 Task: Look for space in Dawei, Myanmar from 5th July, 2023 to 10th July, 2023 for 4 adults in price range Rs.9000 to Rs.14000. Place can be entire place with 2 bedrooms having 4 beds and 2 bathrooms. Property type can be house, flat, guest house. Amenities needed are: washing machine. Booking option can be shelf check-in. Required host language is English.
Action: Mouse moved to (583, 119)
Screenshot: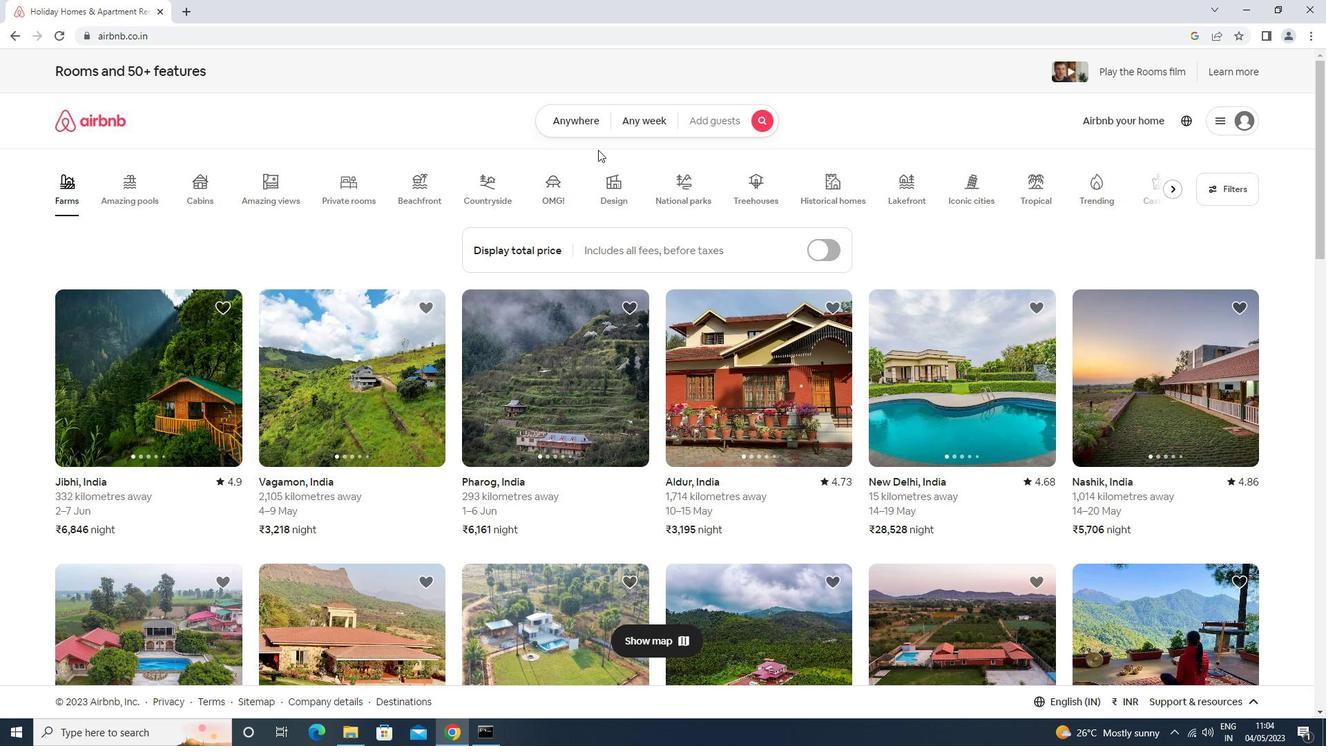 
Action: Mouse pressed left at (583, 119)
Screenshot: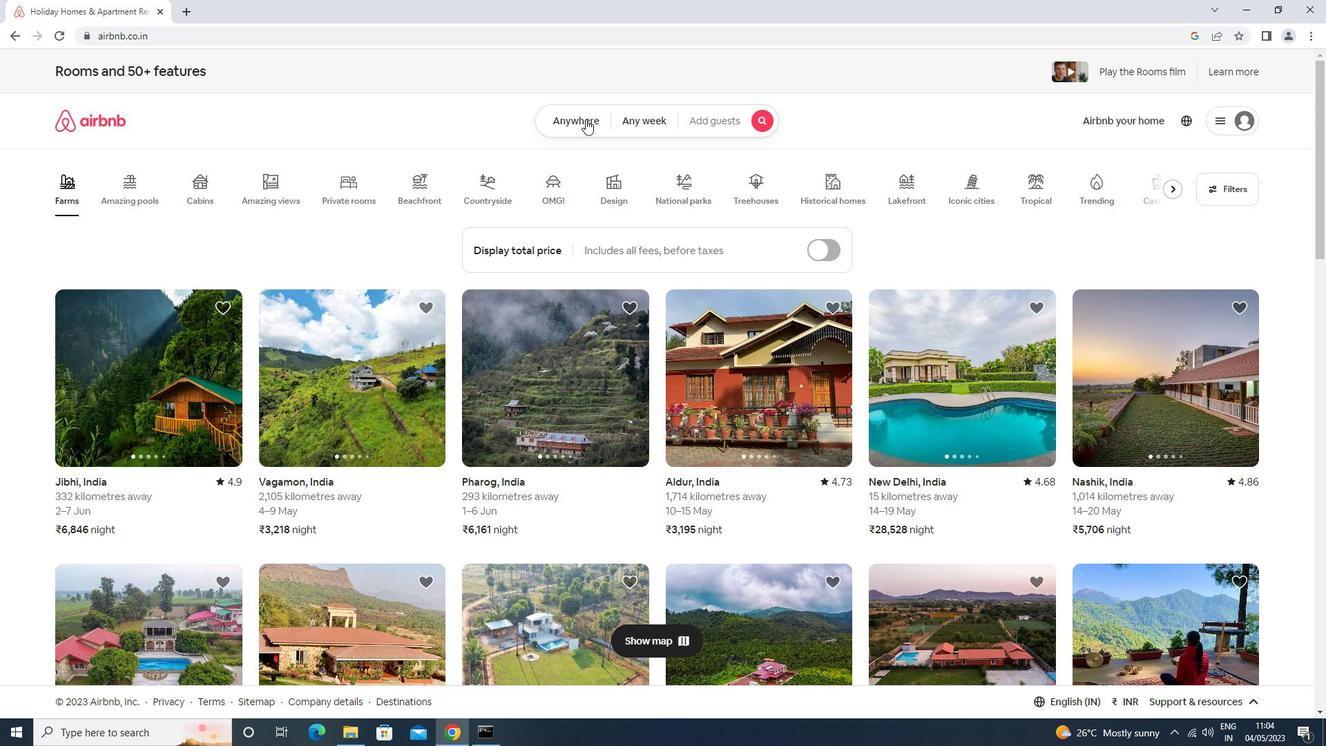 
Action: Mouse moved to (477, 177)
Screenshot: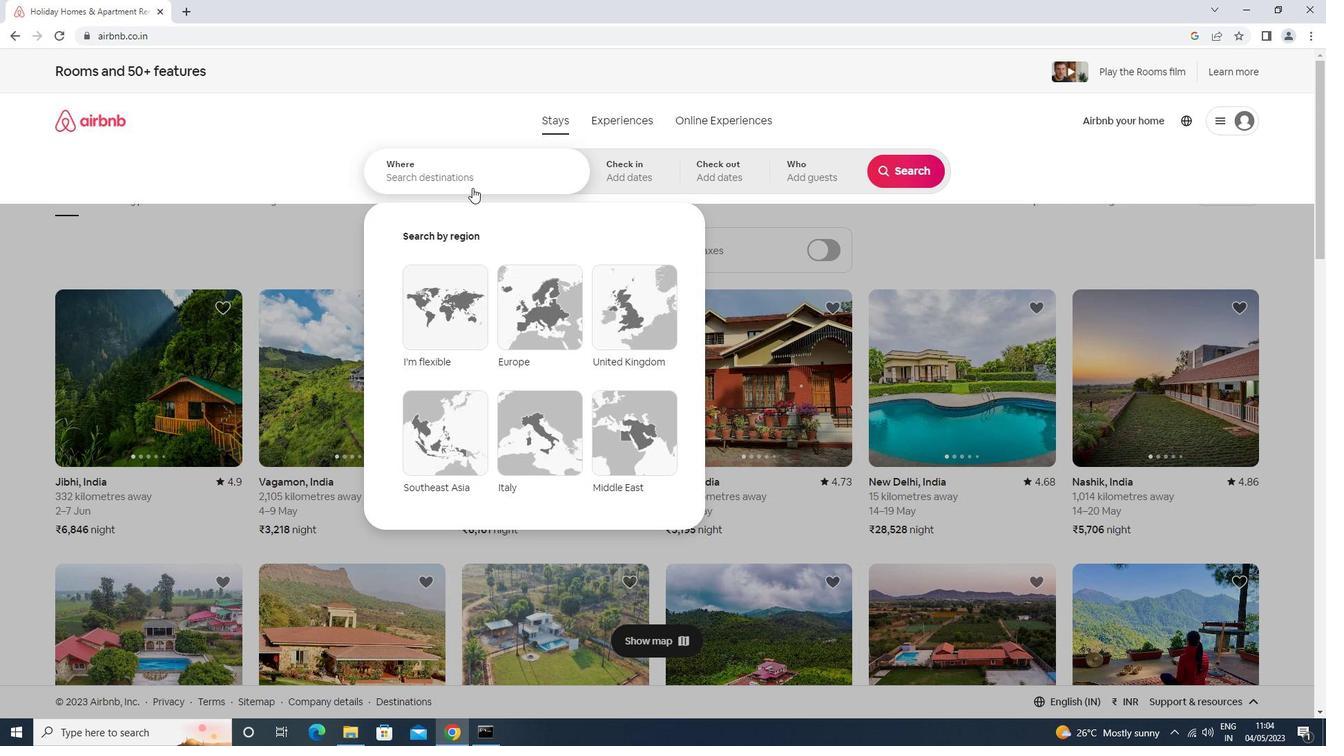 
Action: Mouse pressed left at (477, 177)
Screenshot: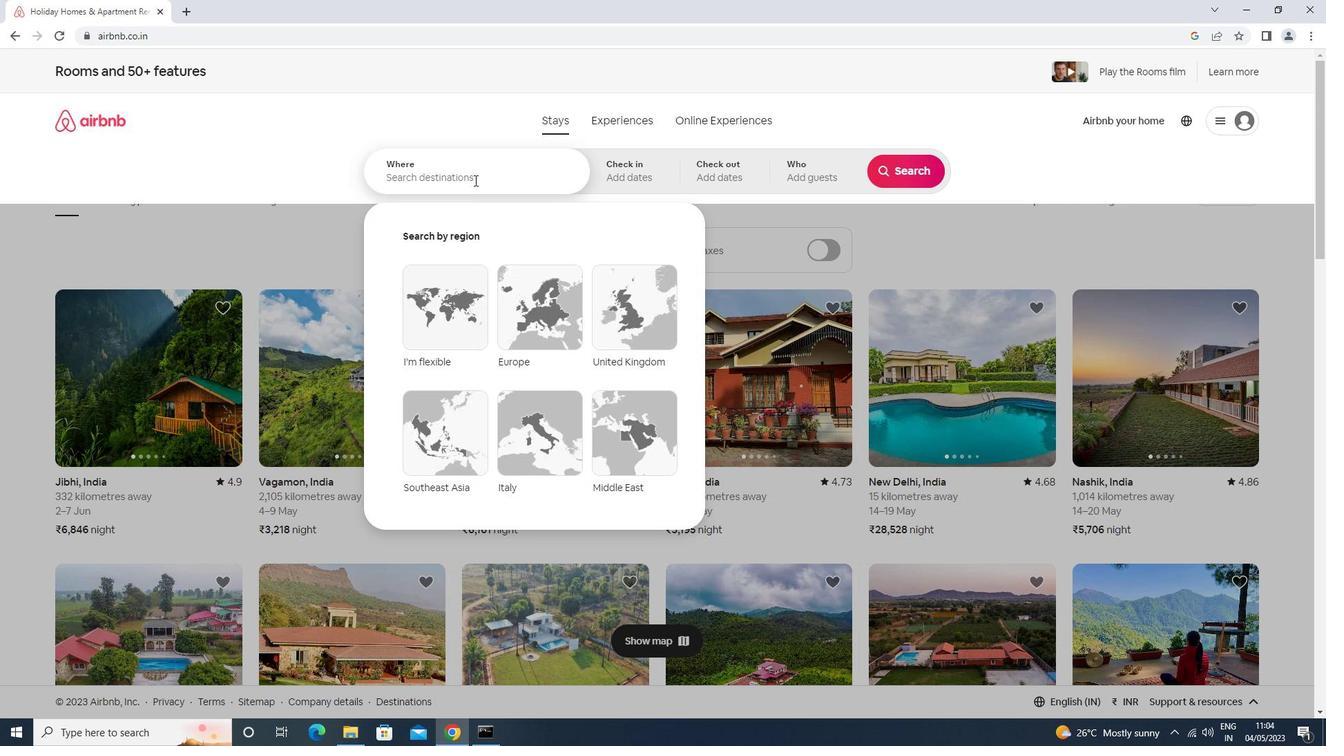 
Action: Key pressed <Key.caps_lock>d<Key.caps_lock>awai<Key.enter>
Screenshot: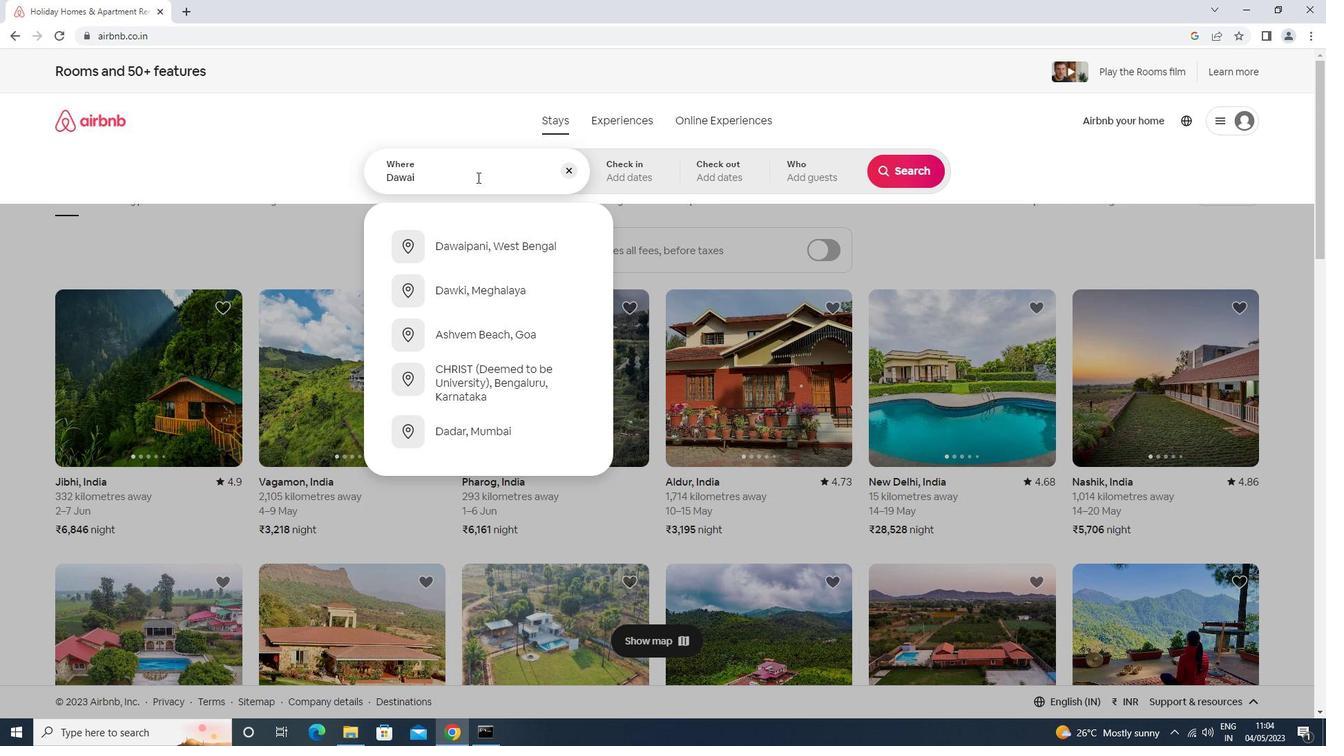 
Action: Mouse moved to (904, 281)
Screenshot: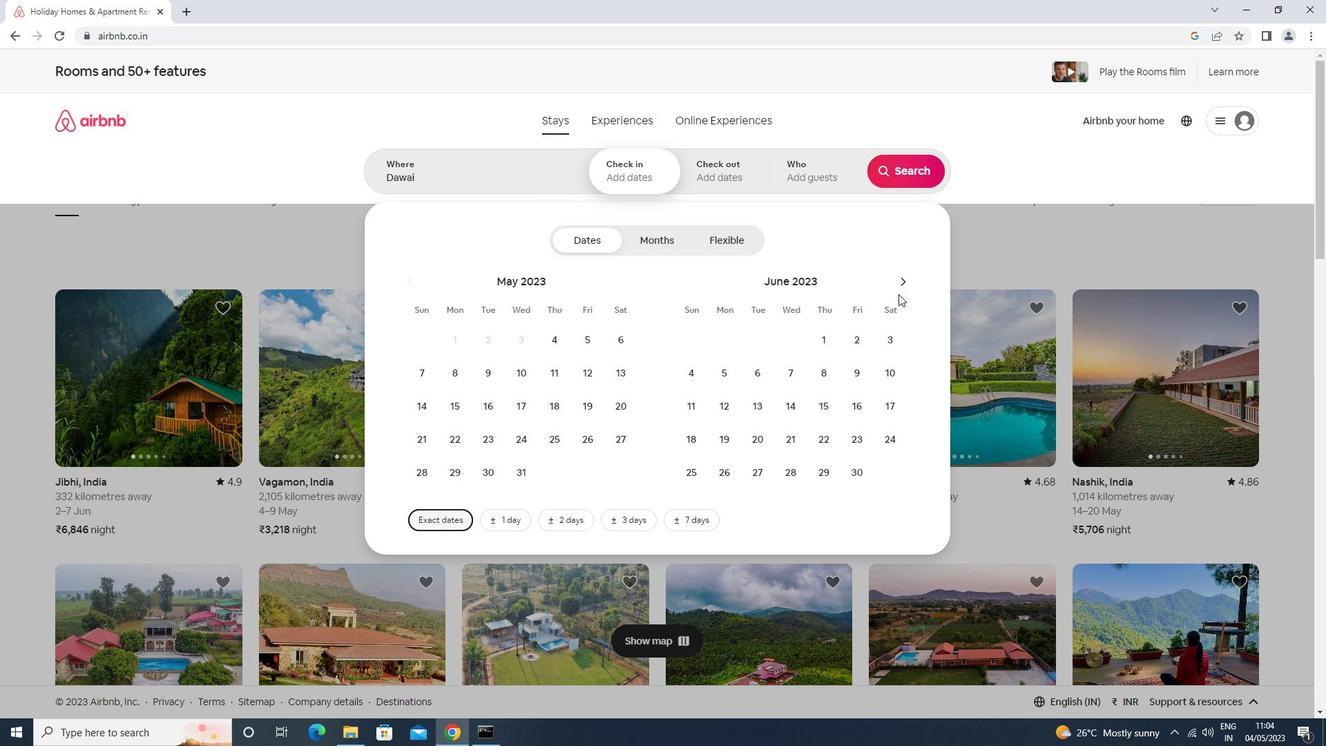
Action: Mouse pressed left at (904, 281)
Screenshot: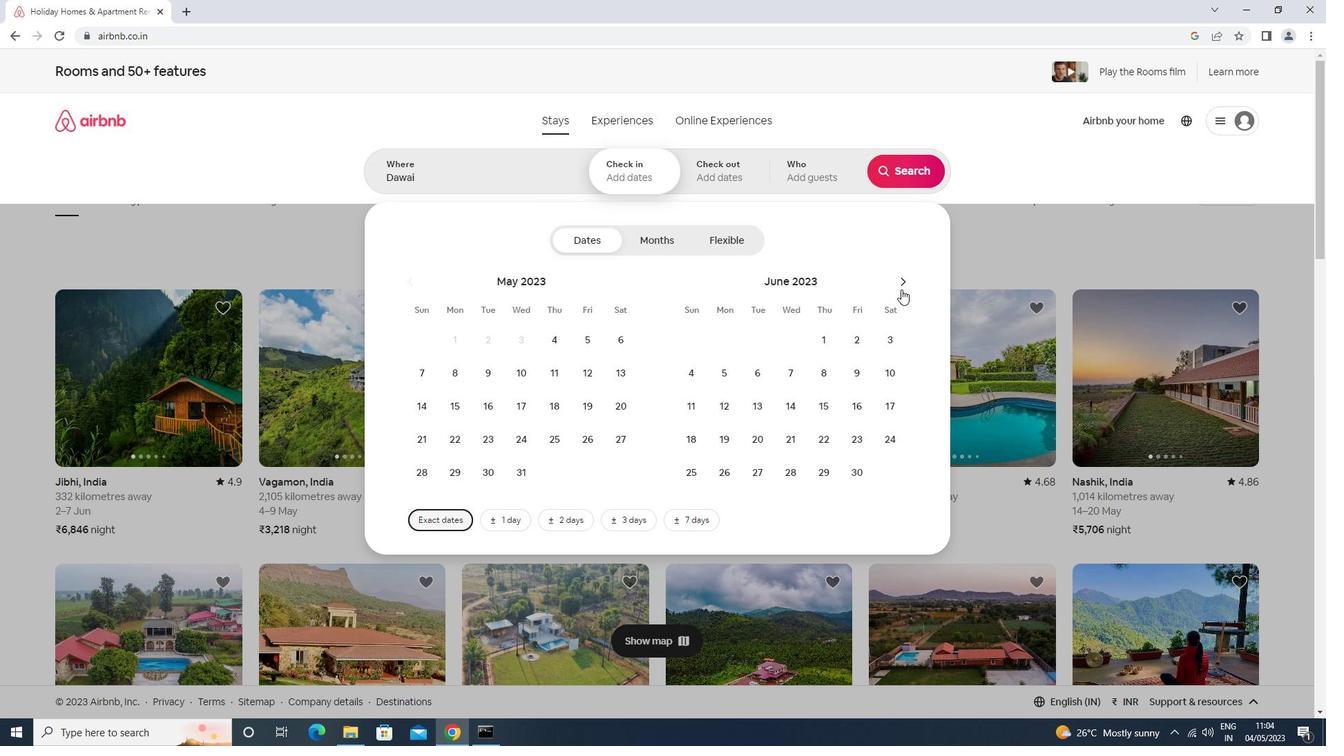 
Action: Mouse moved to (778, 371)
Screenshot: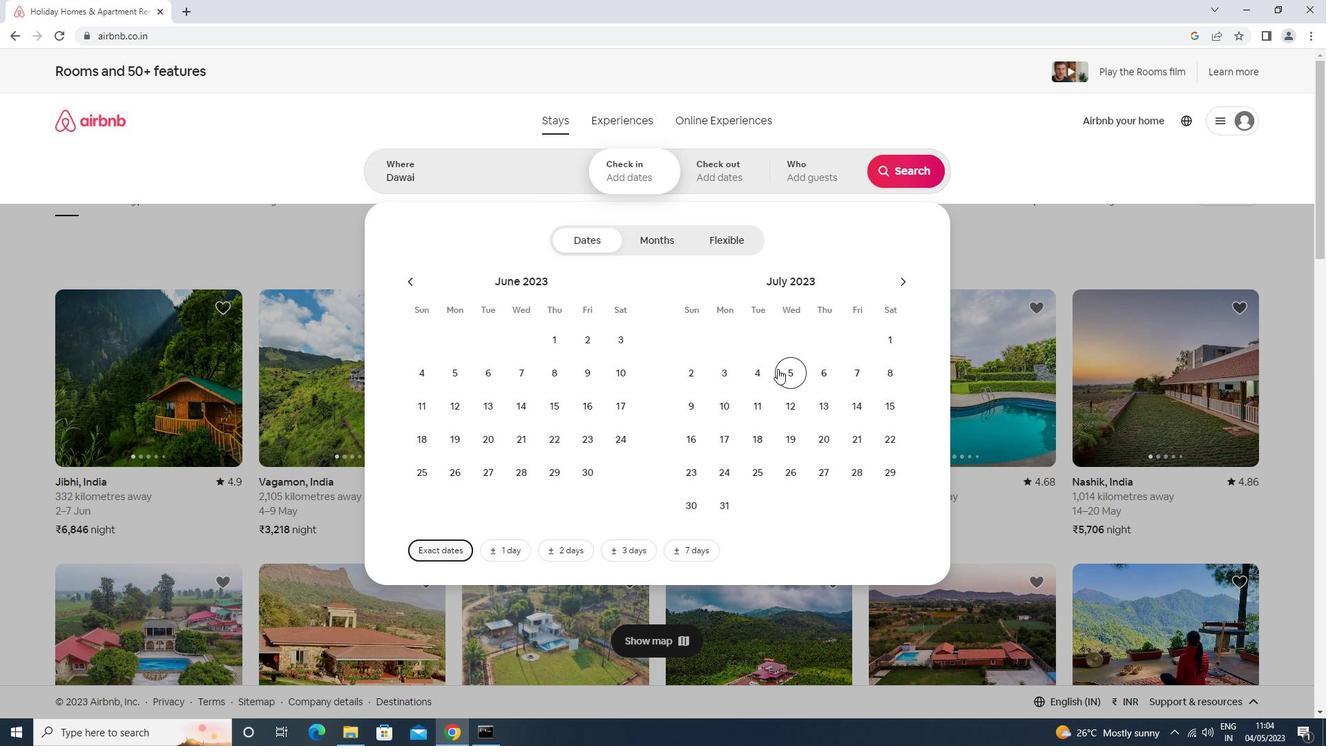 
Action: Mouse pressed left at (778, 371)
Screenshot: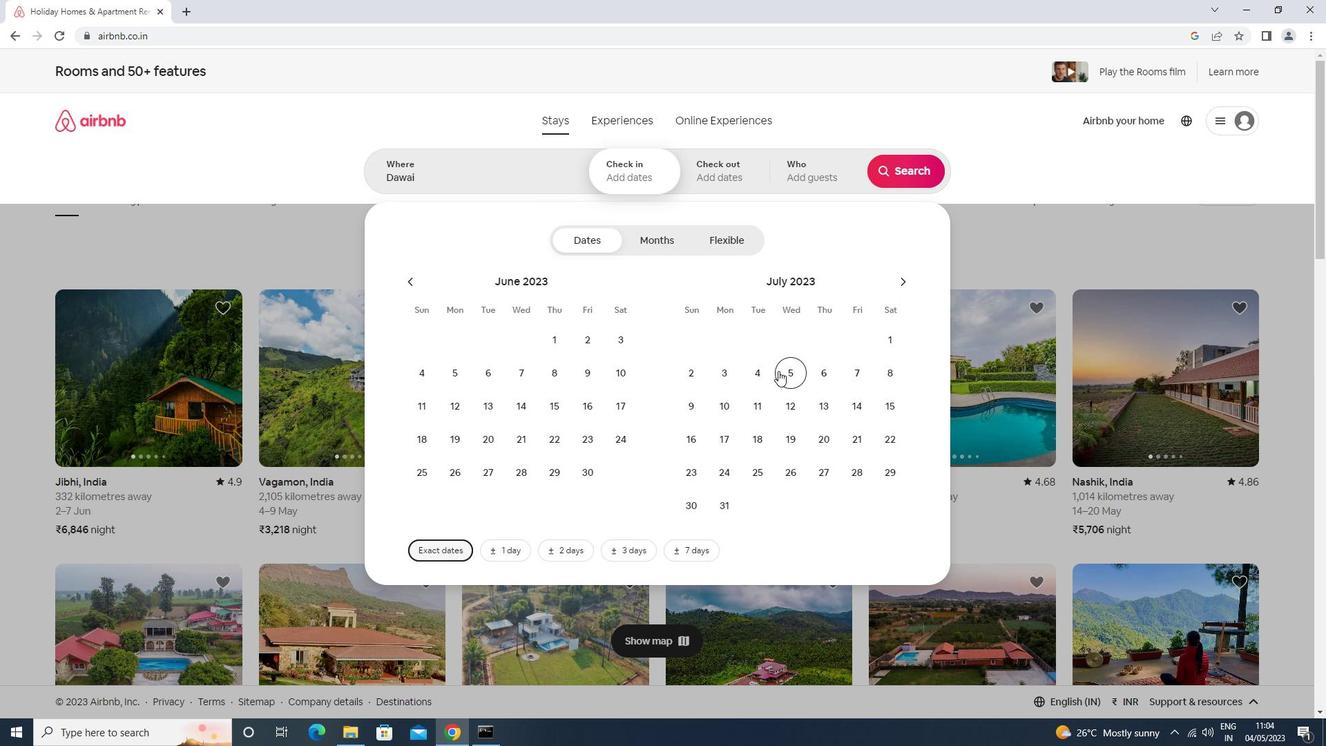 
Action: Mouse moved to (721, 403)
Screenshot: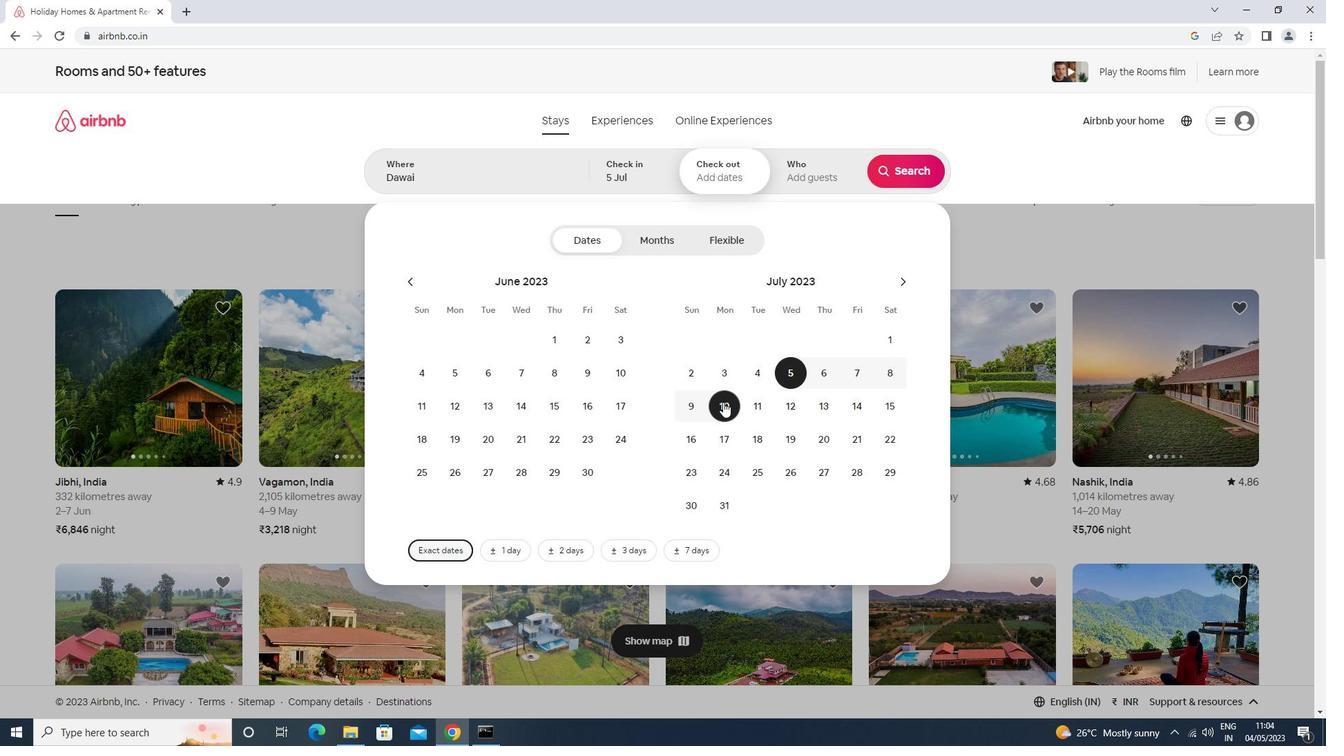
Action: Mouse pressed left at (721, 403)
Screenshot: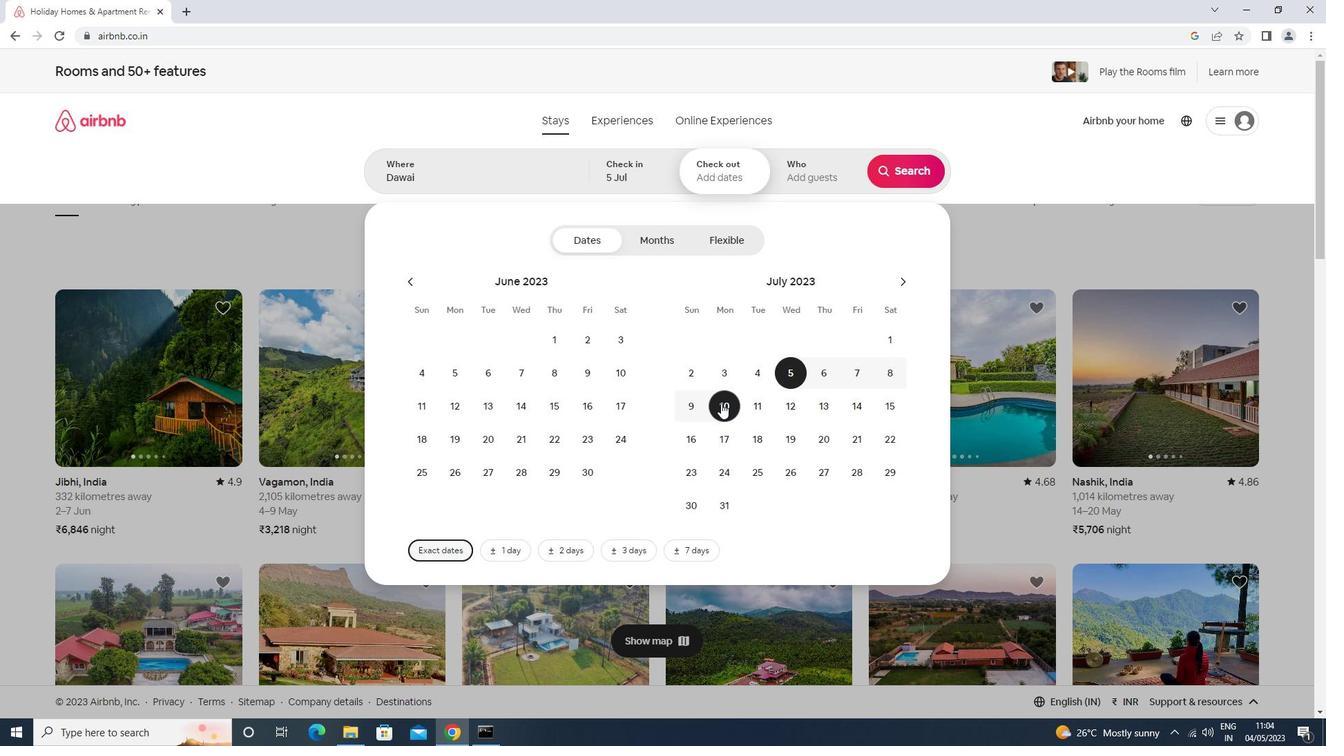 
Action: Mouse moved to (795, 189)
Screenshot: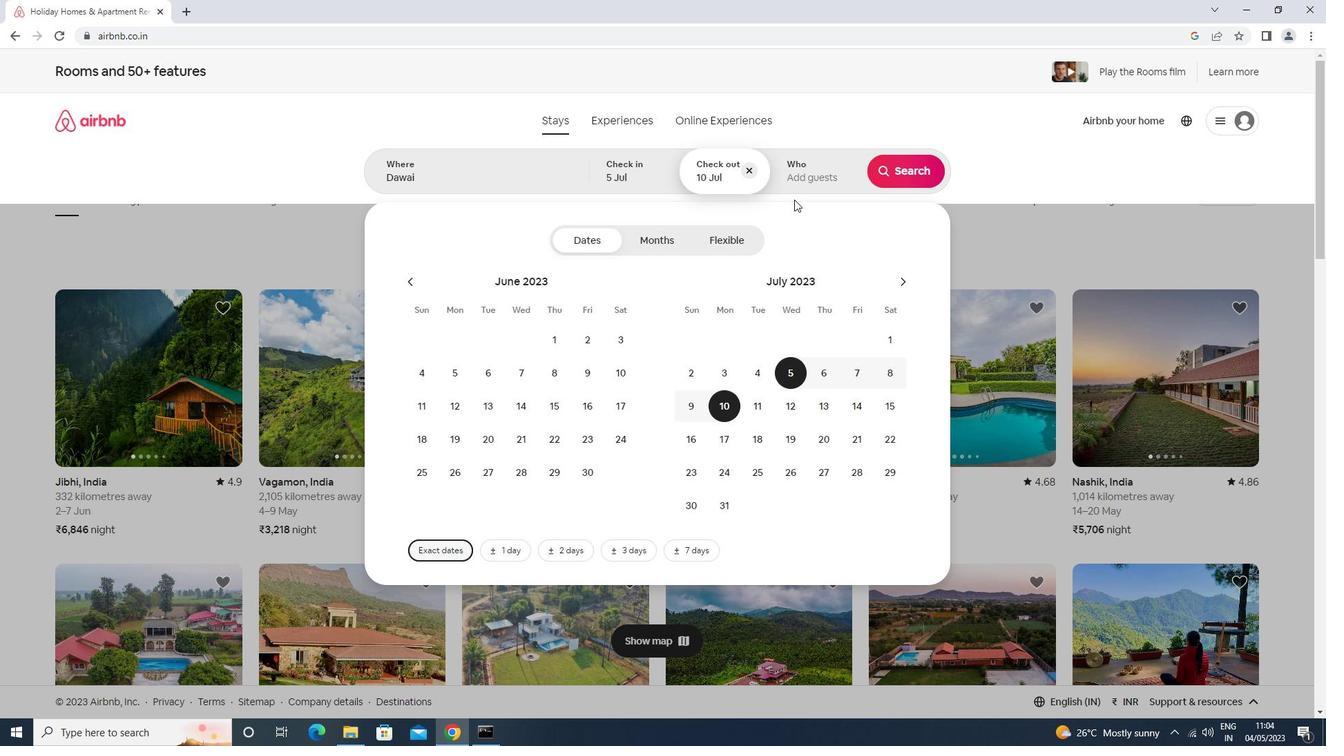 
Action: Mouse pressed left at (795, 189)
Screenshot: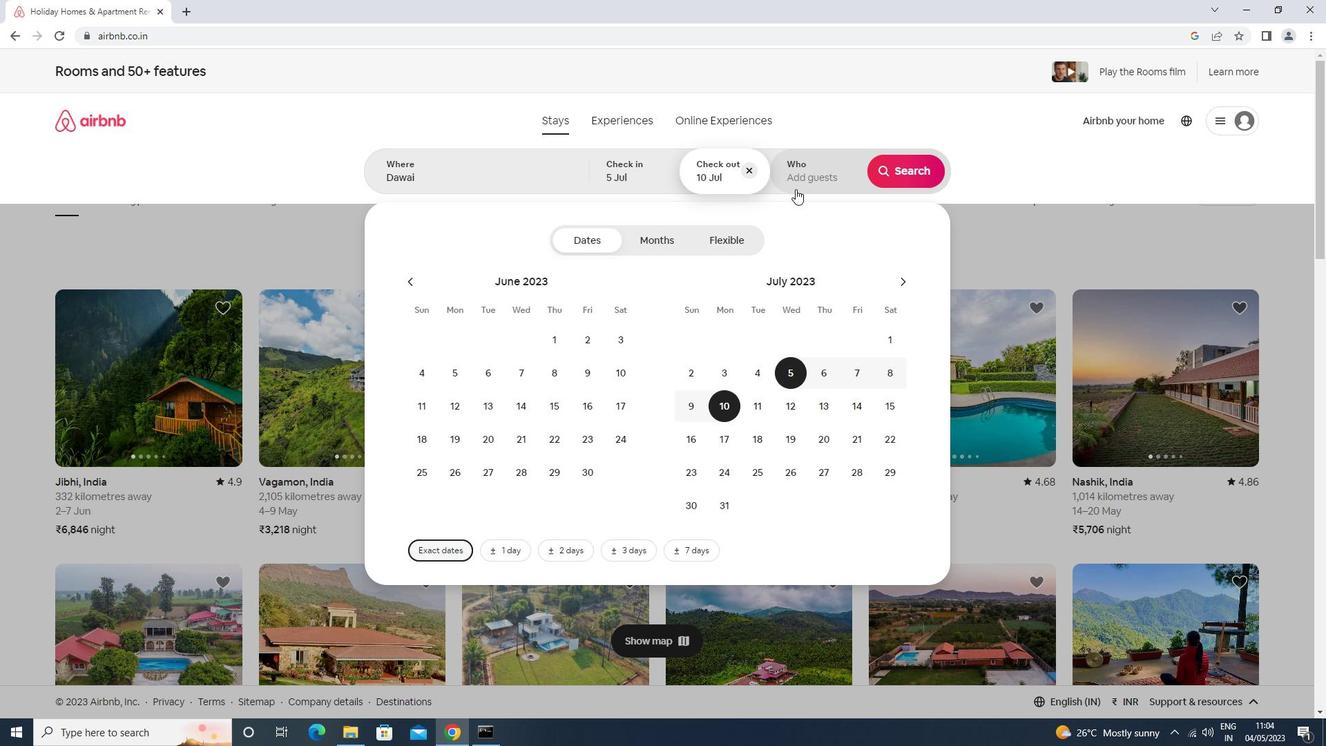 
Action: Mouse moved to (912, 246)
Screenshot: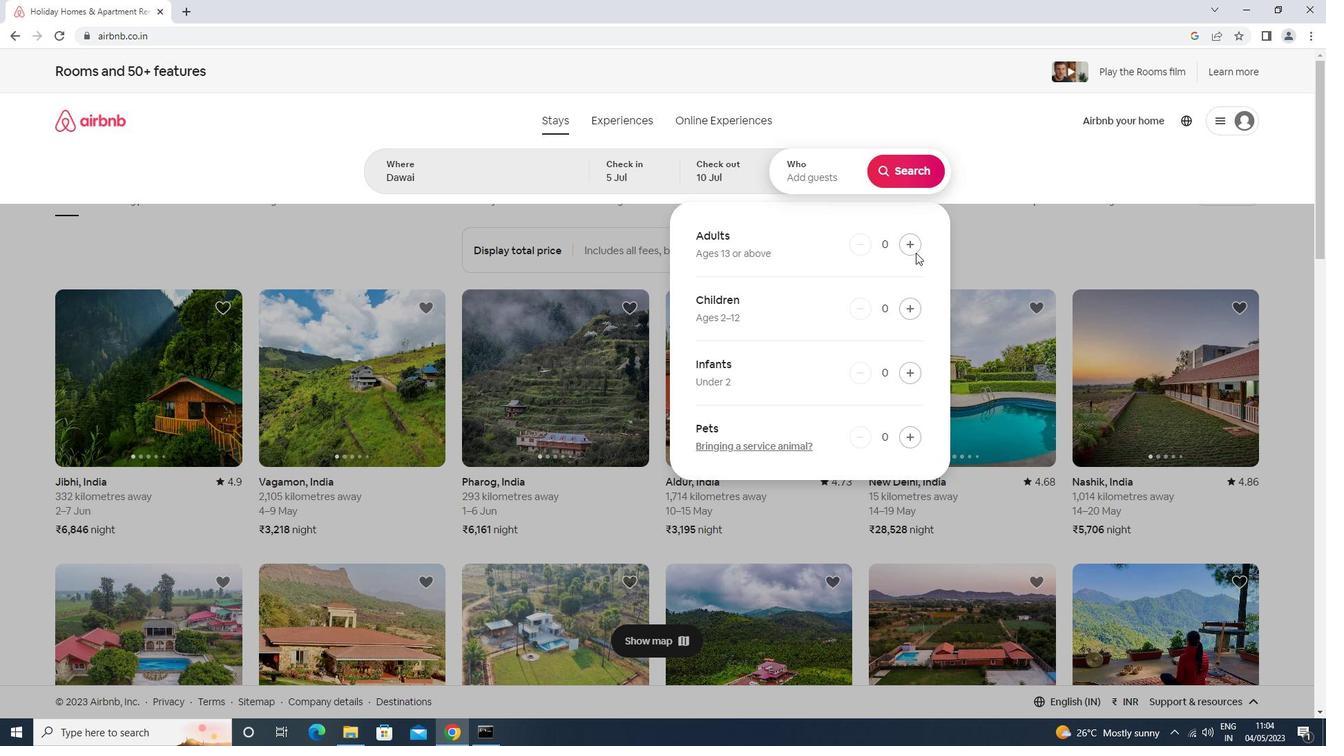 
Action: Mouse pressed left at (912, 246)
Screenshot: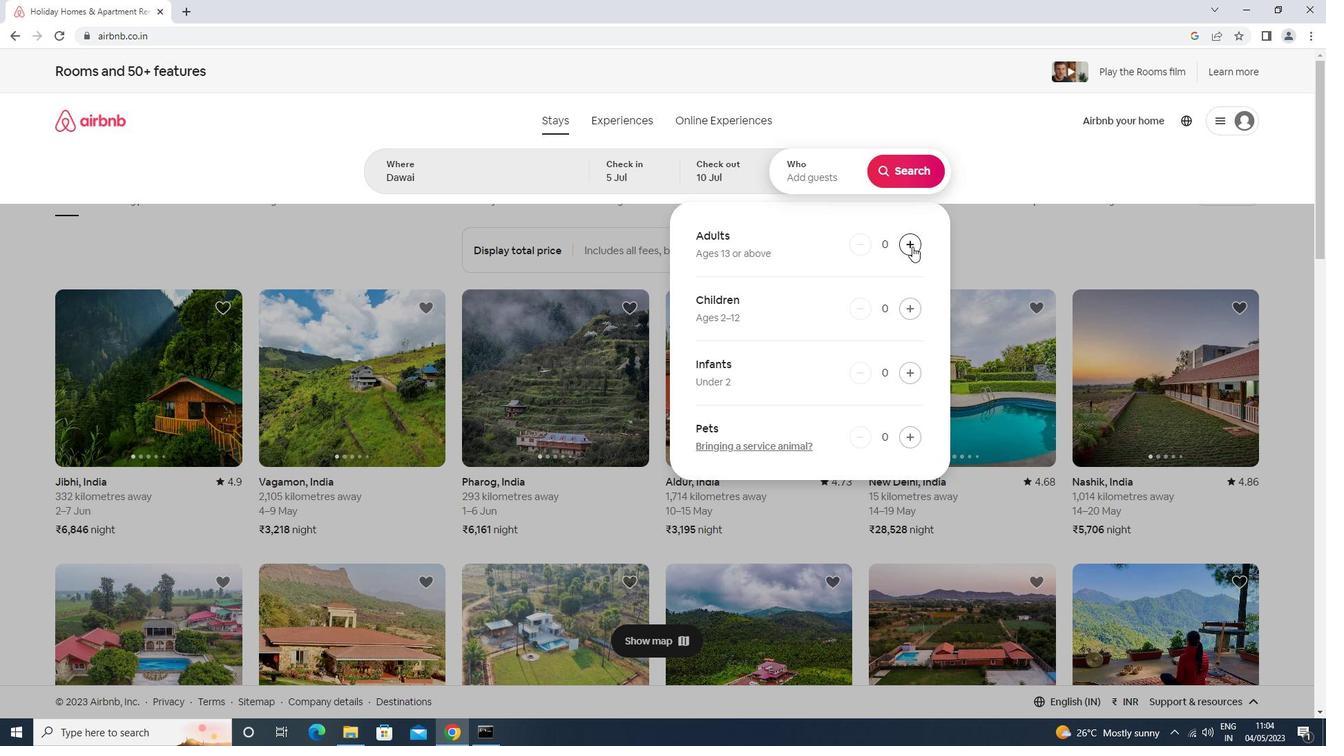 
Action: Mouse pressed left at (912, 246)
Screenshot: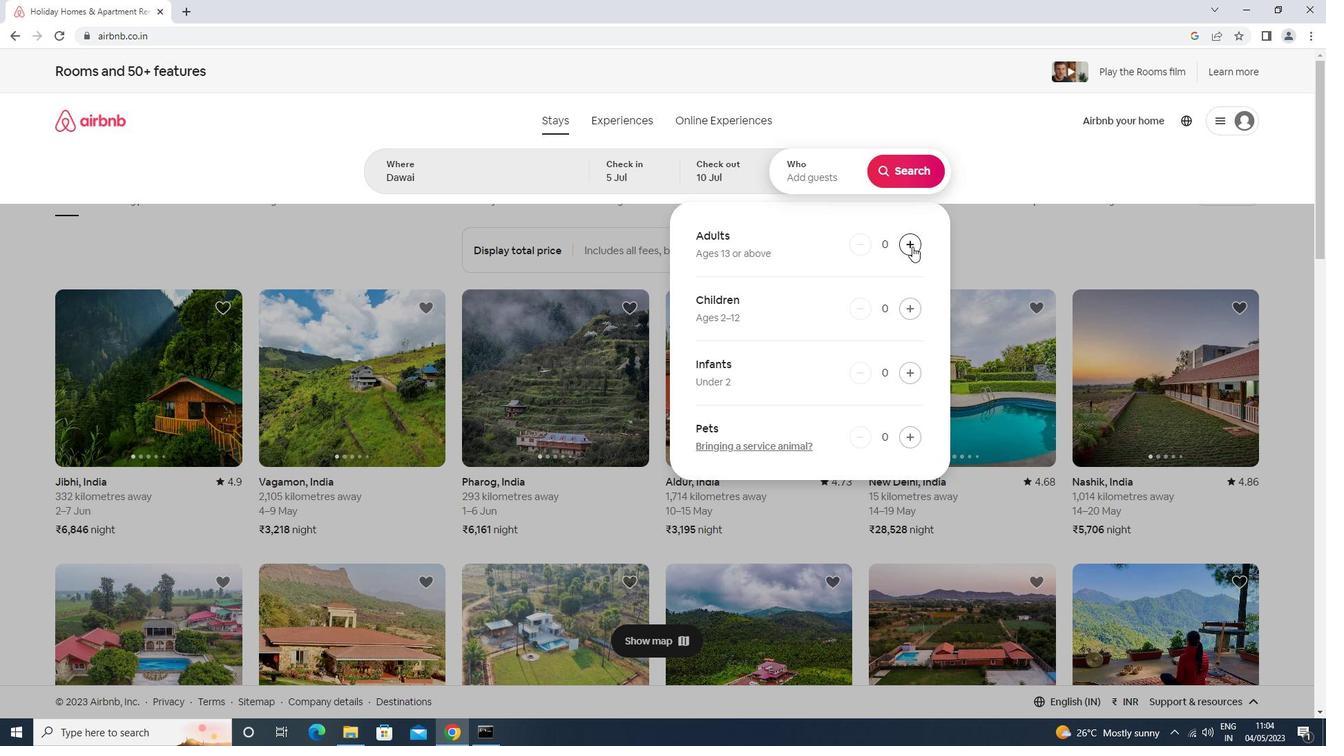 
Action: Mouse pressed left at (912, 246)
Screenshot: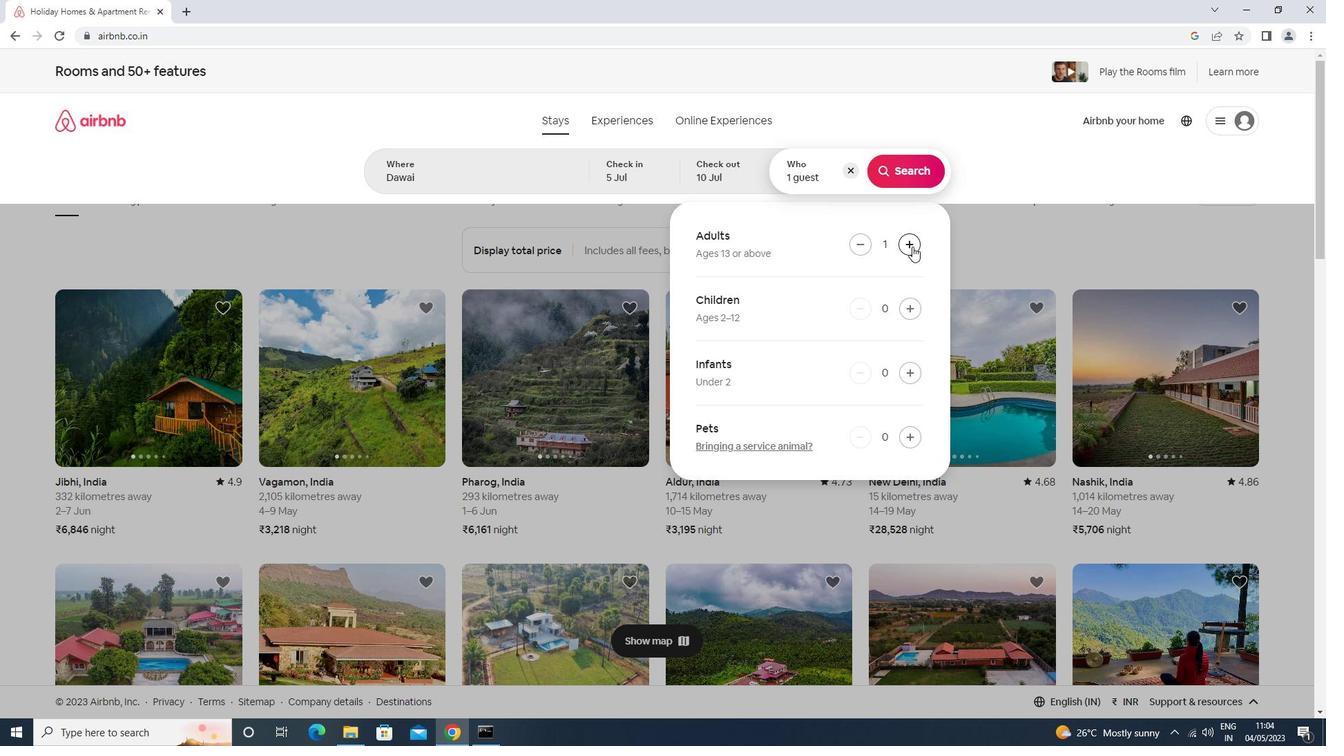 
Action: Mouse pressed left at (912, 246)
Screenshot: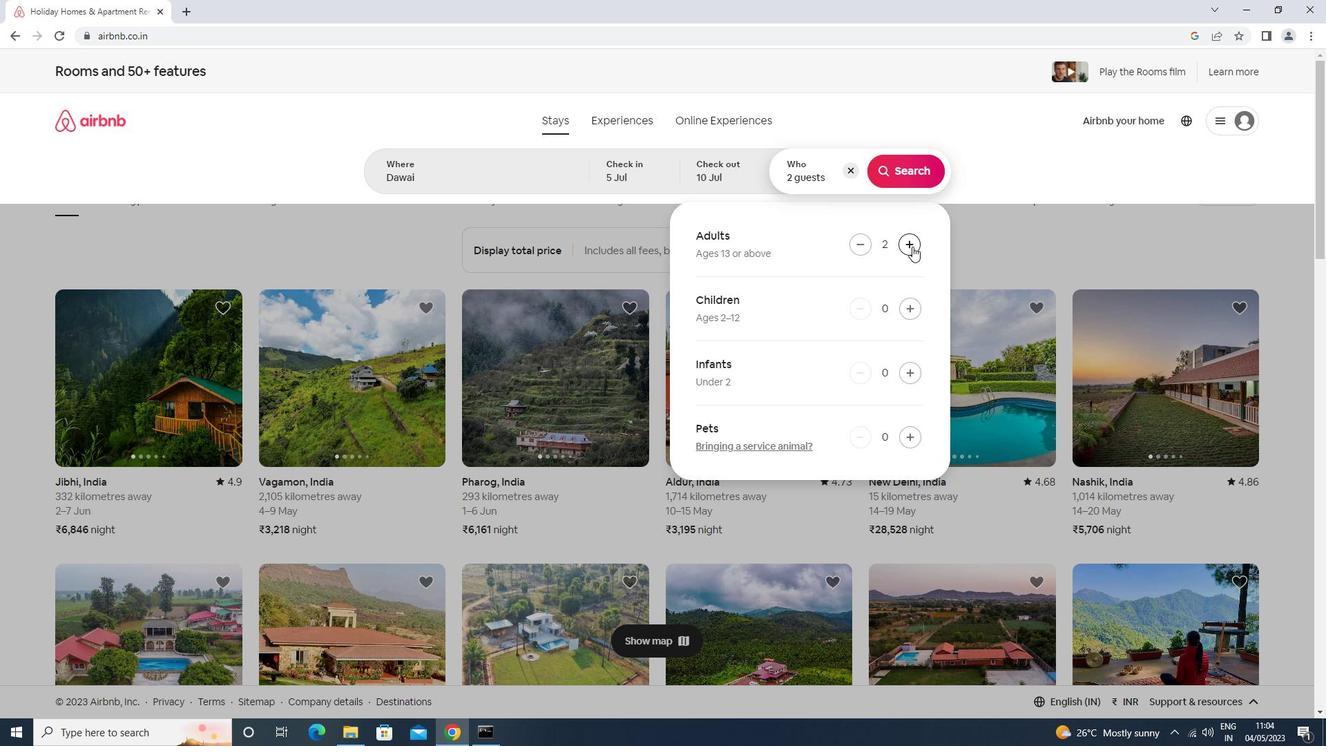 
Action: Mouse moved to (907, 168)
Screenshot: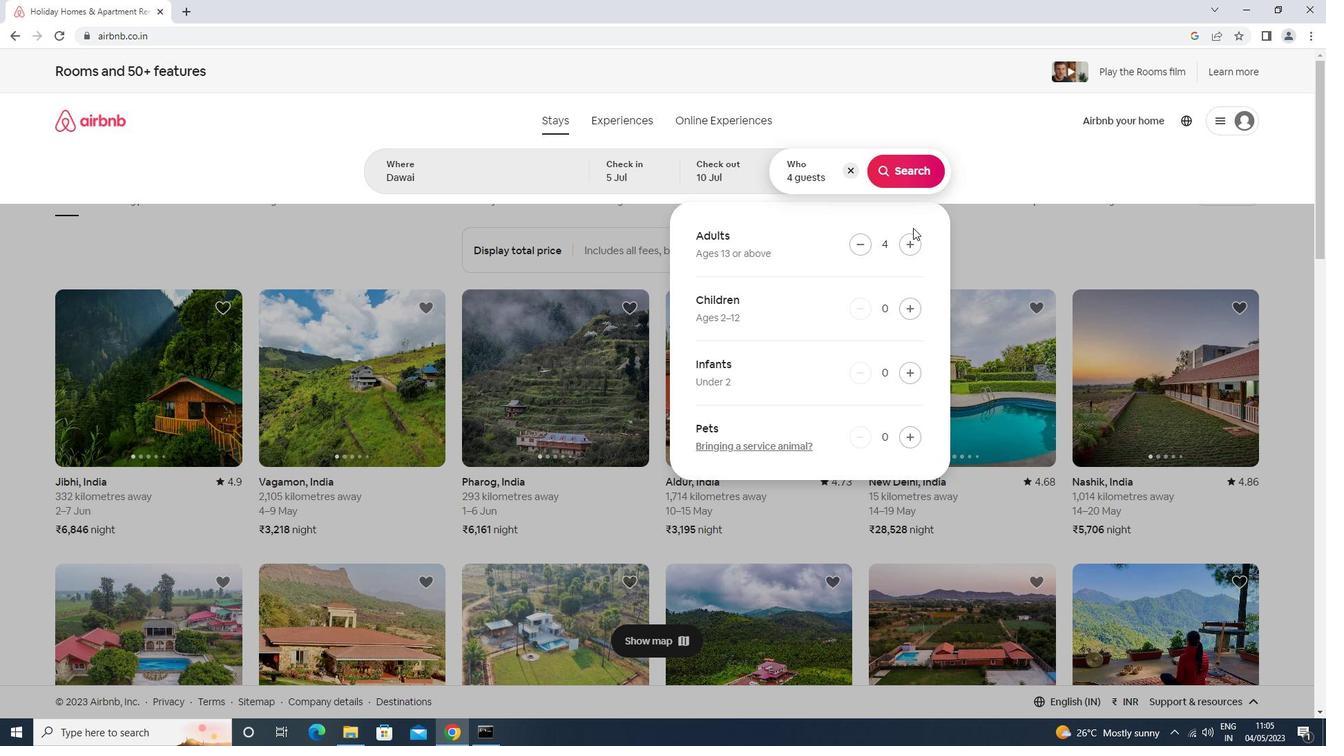 
Action: Mouse pressed left at (907, 168)
Screenshot: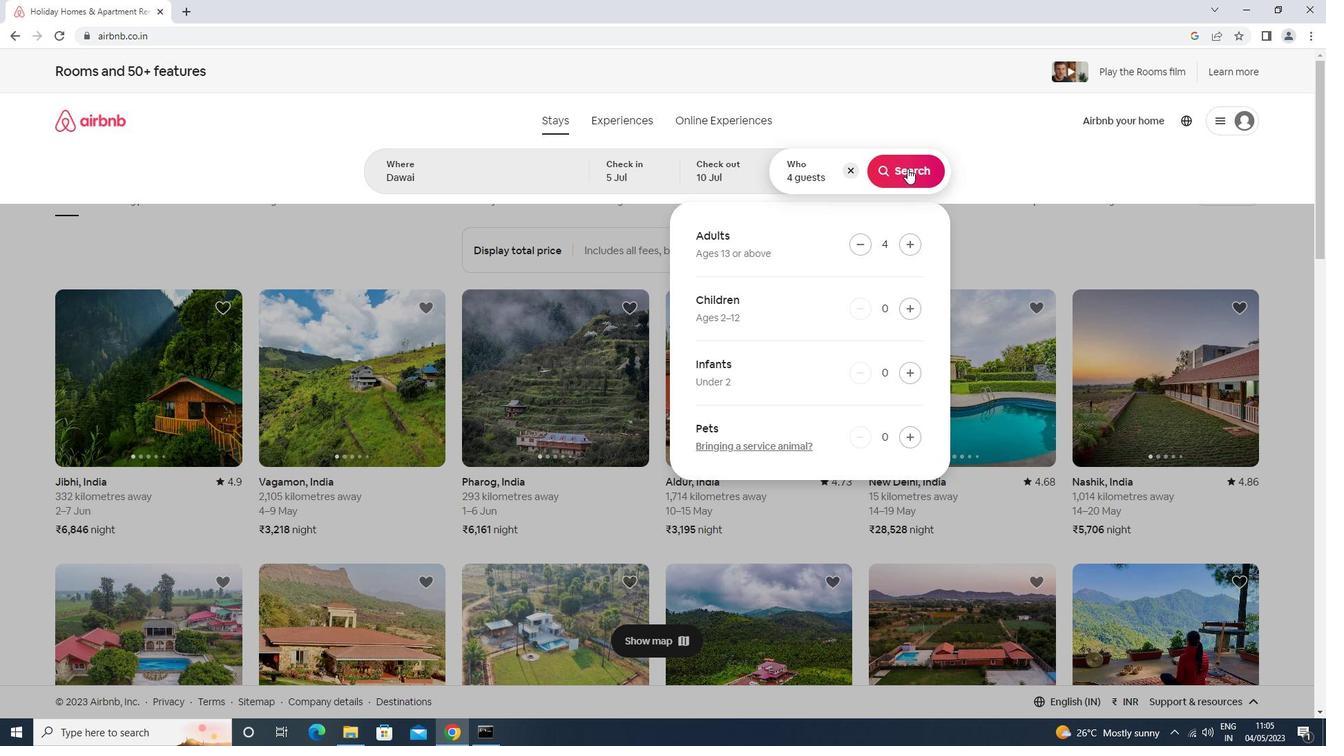 
Action: Mouse moved to (1267, 131)
Screenshot: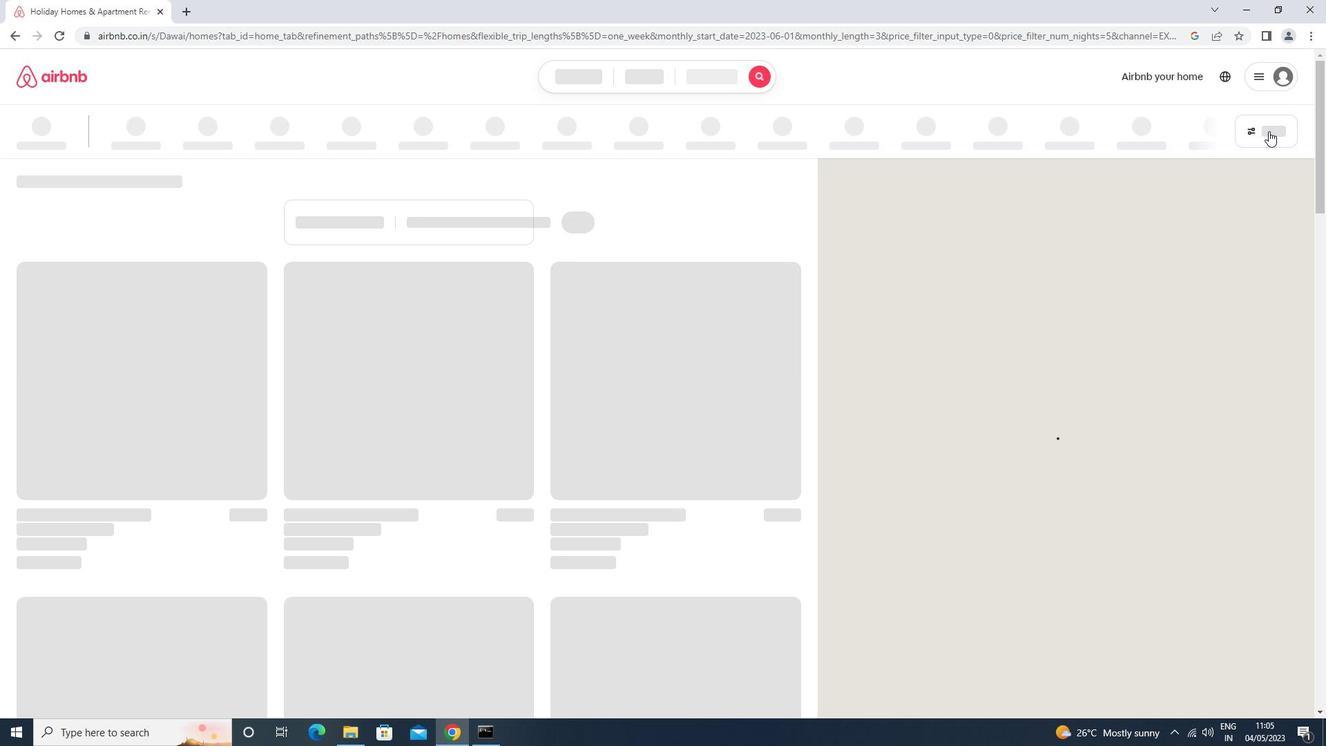 
Action: Mouse pressed left at (1267, 131)
Screenshot: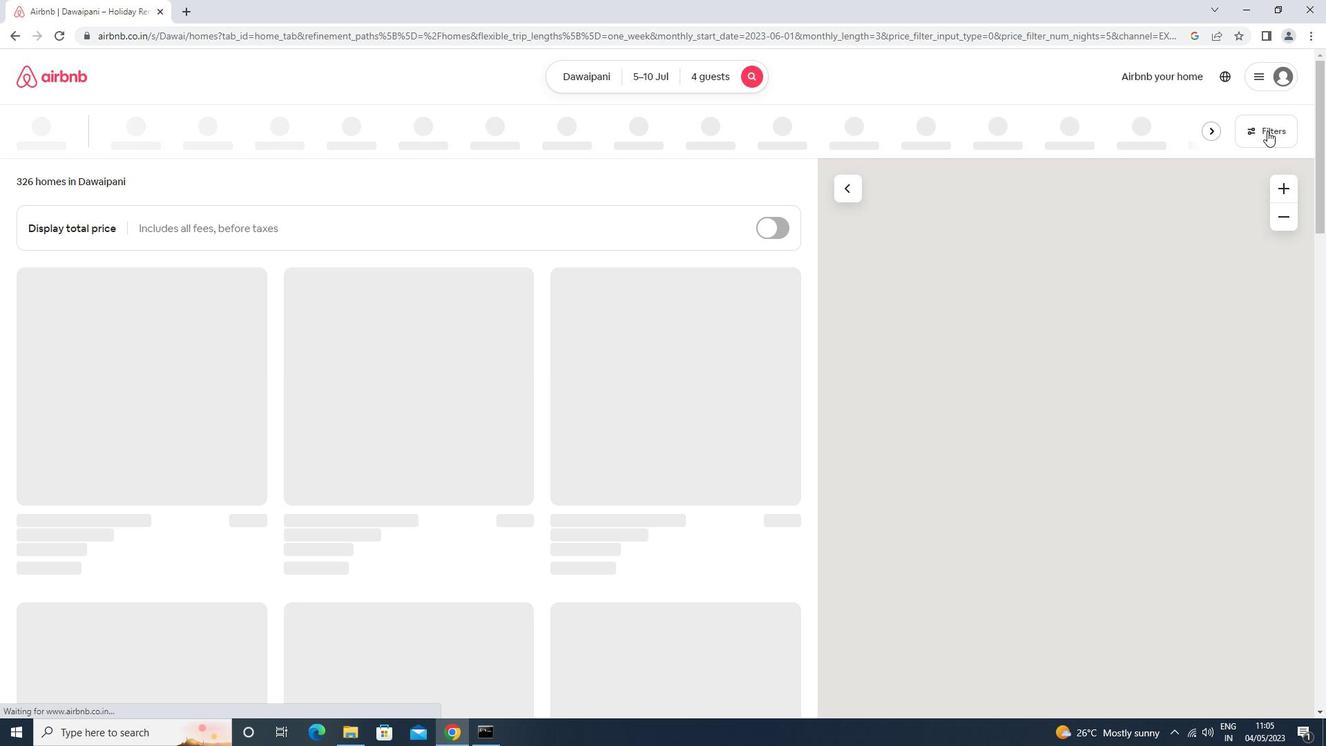 
Action: Mouse moved to (585, 304)
Screenshot: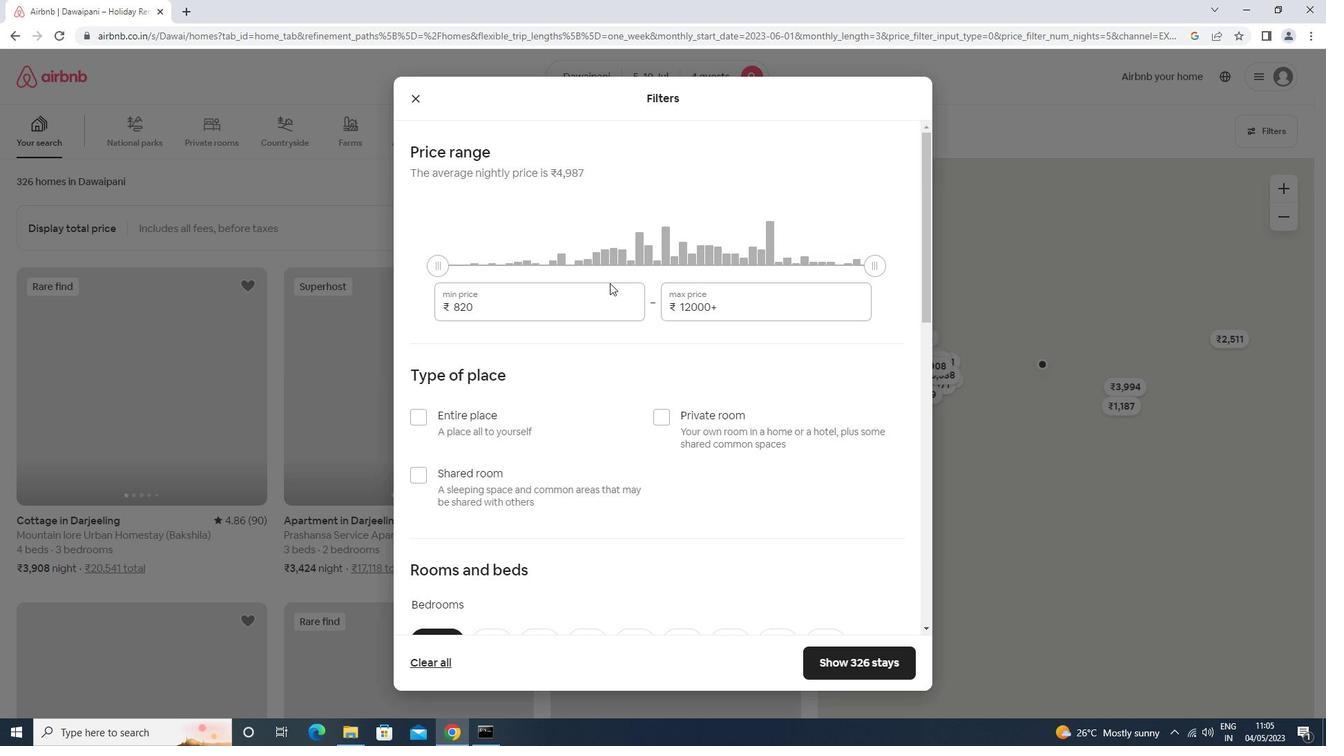 
Action: Mouse pressed left at (585, 304)
Screenshot: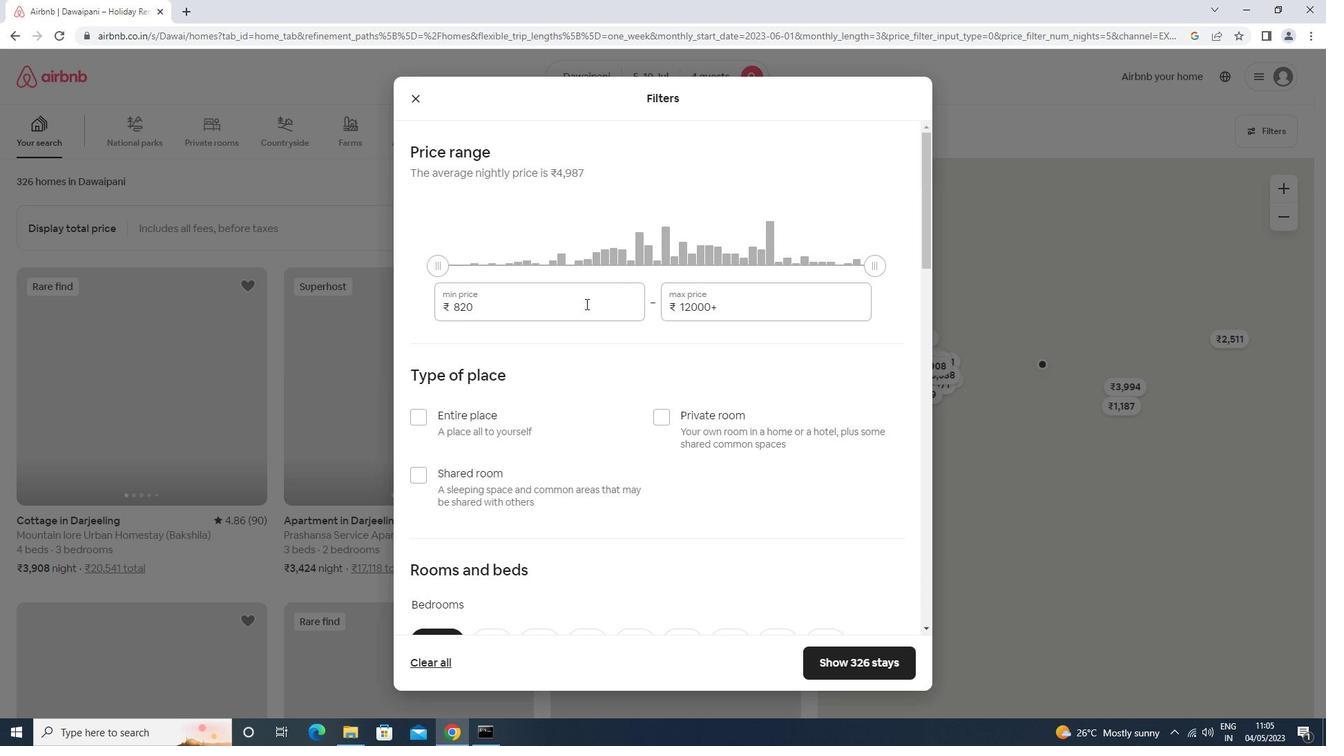 
Action: Mouse moved to (583, 304)
Screenshot: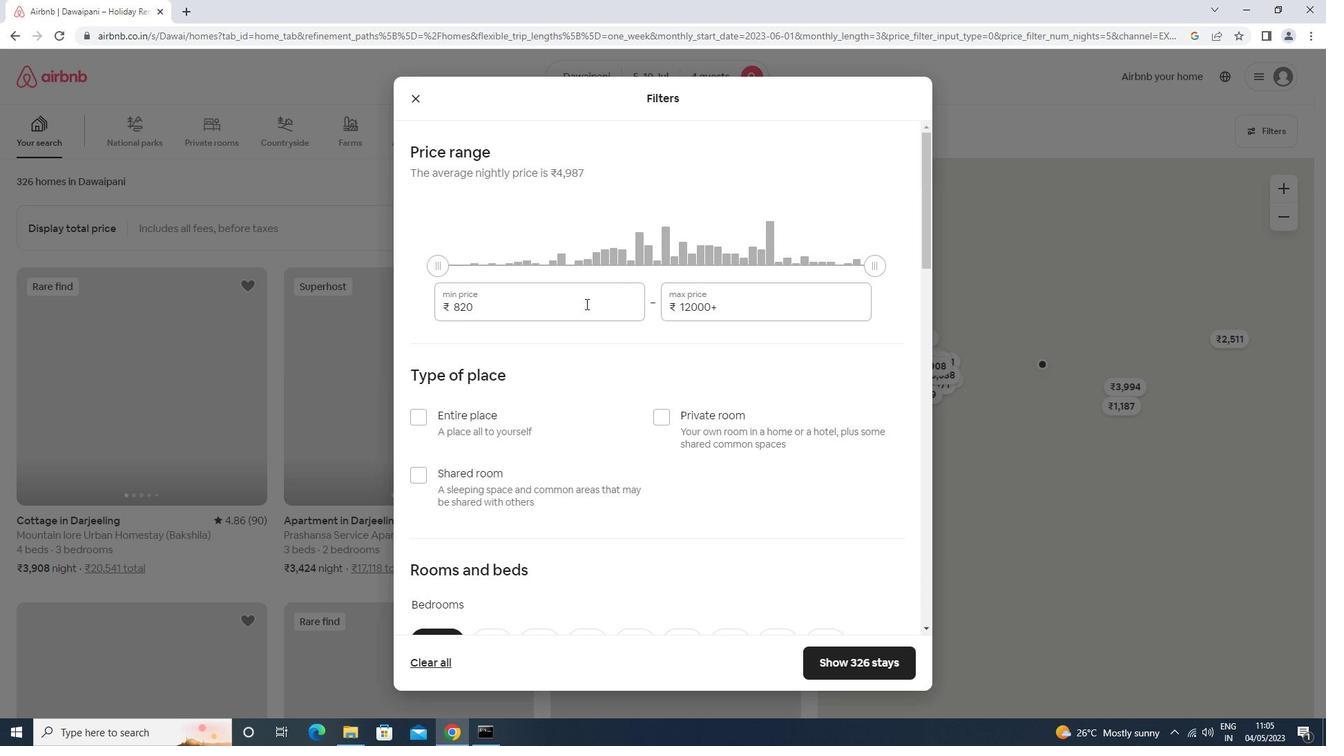 
Action: Key pressed <Key.backspace><Key.backspace><Key.backspace><Key.backspace>9000<Key.tab>14000
Screenshot: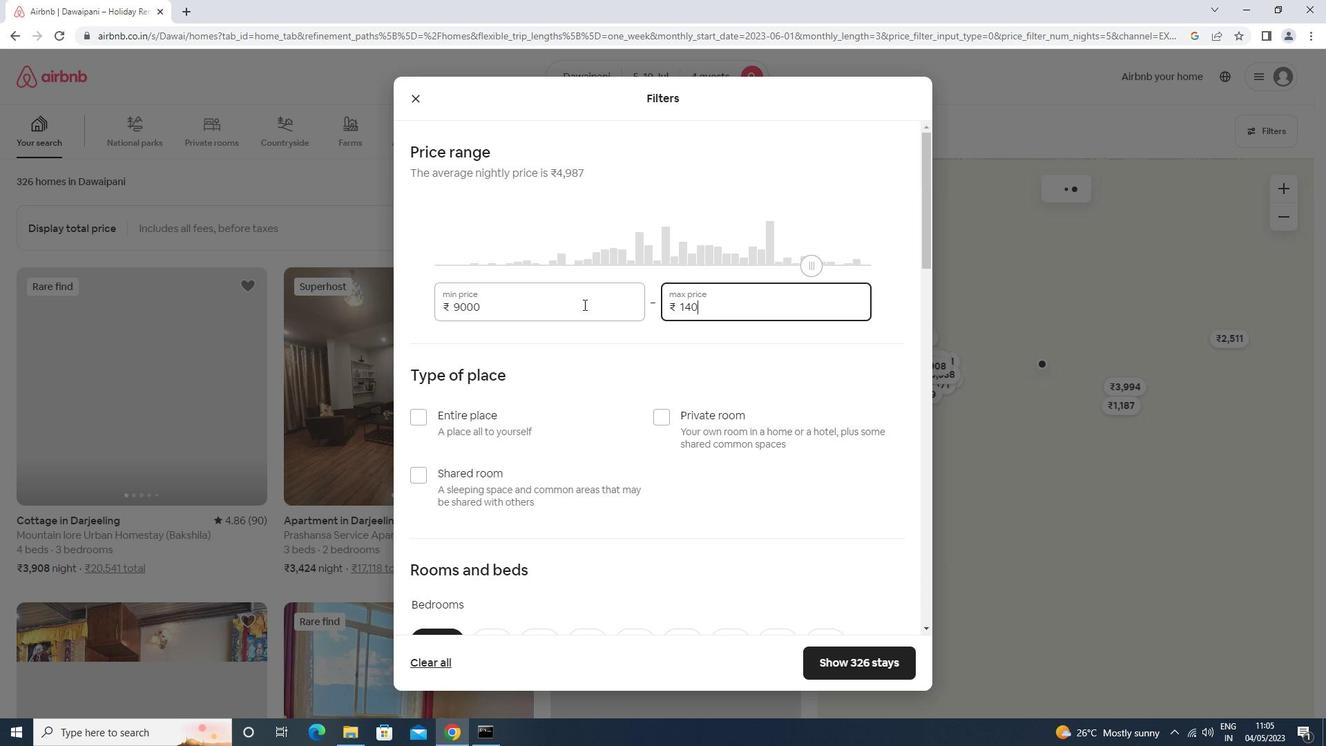 
Action: Mouse moved to (449, 411)
Screenshot: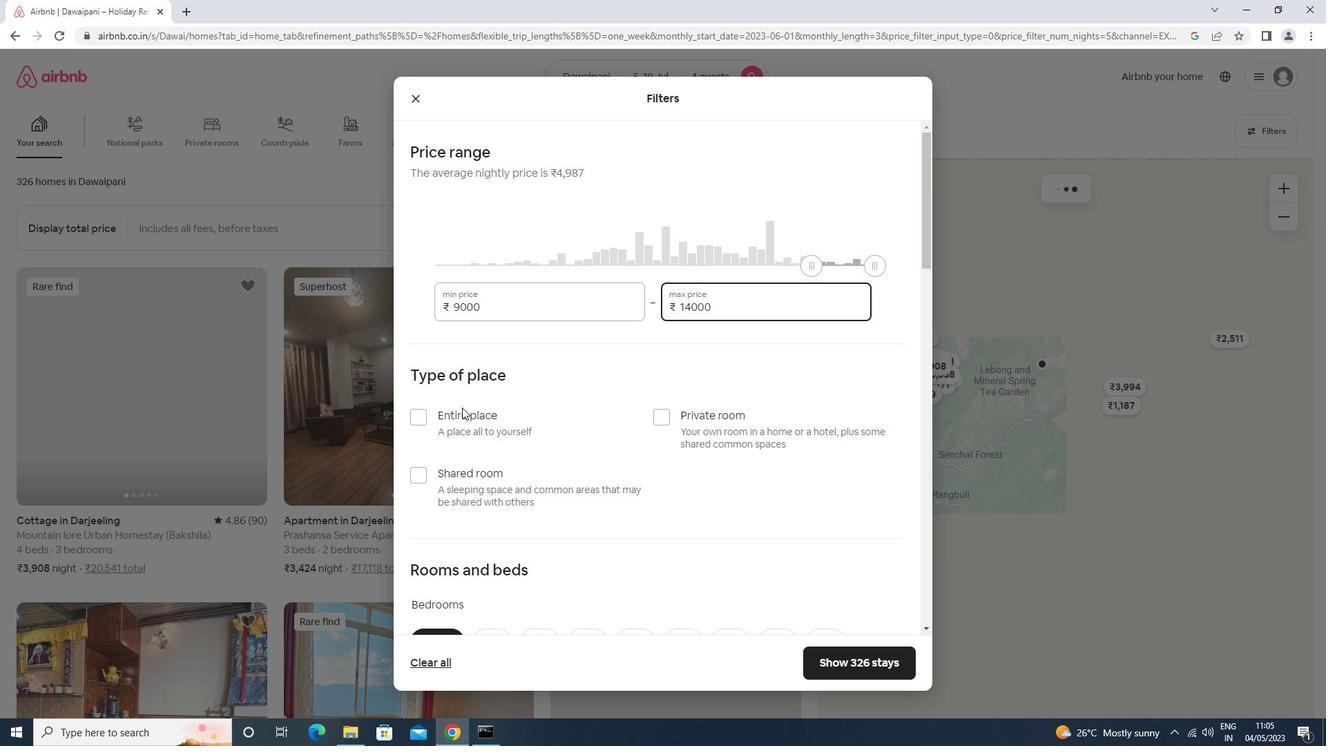
Action: Mouse pressed left at (449, 411)
Screenshot: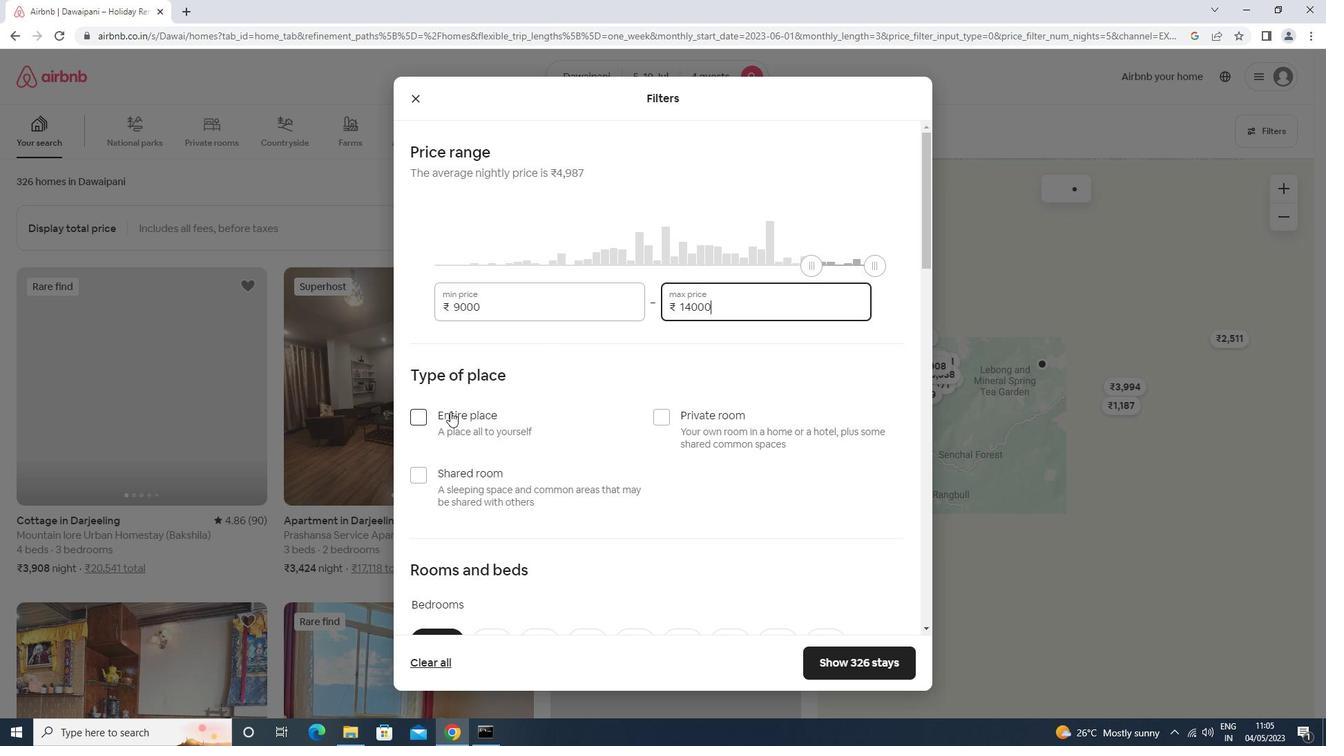 
Action: Mouse moved to (467, 406)
Screenshot: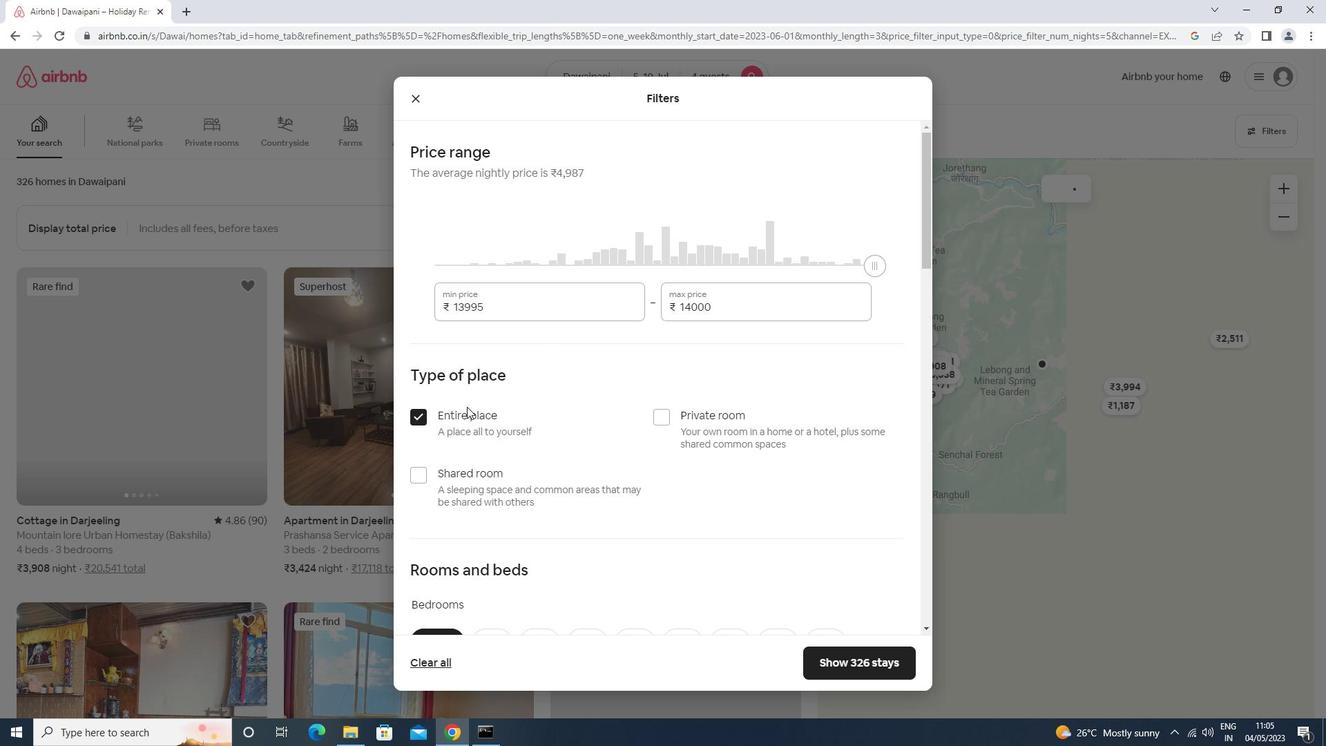 
Action: Mouse scrolled (467, 406) with delta (0, 0)
Screenshot: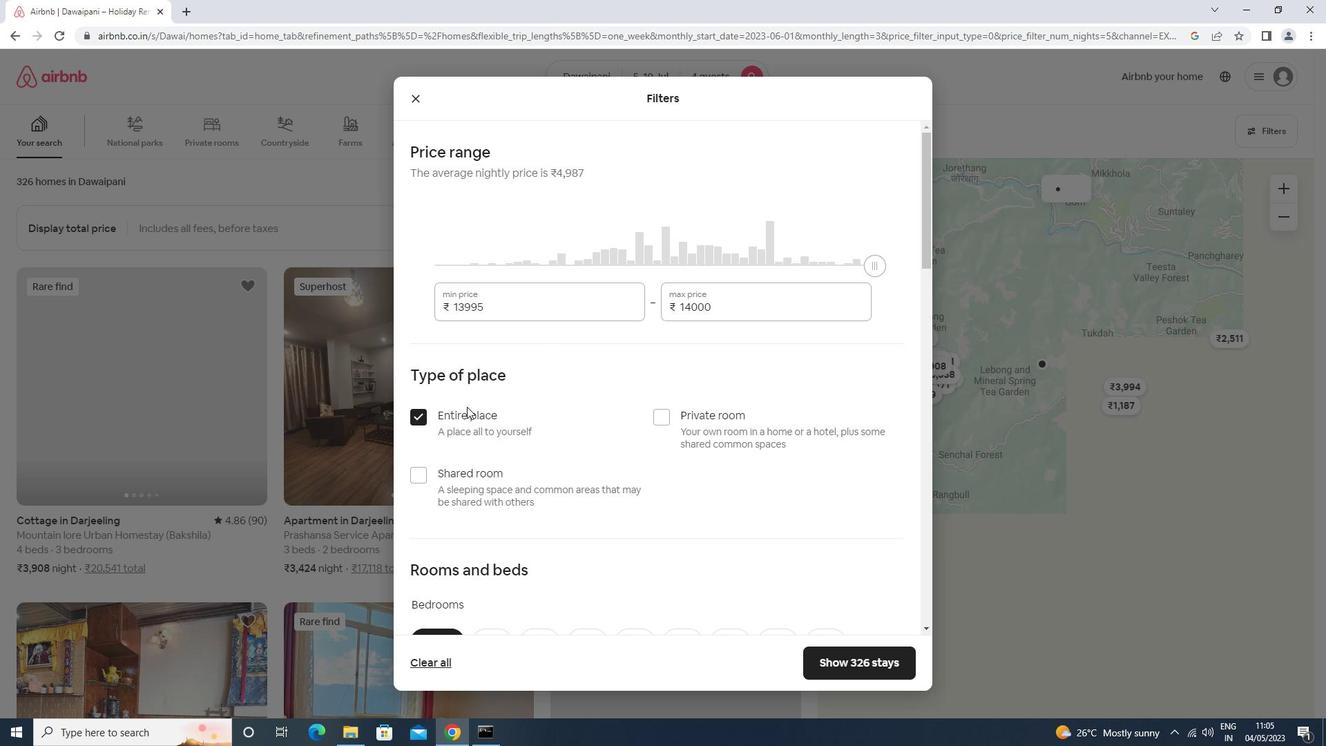 
Action: Mouse scrolled (467, 406) with delta (0, 0)
Screenshot: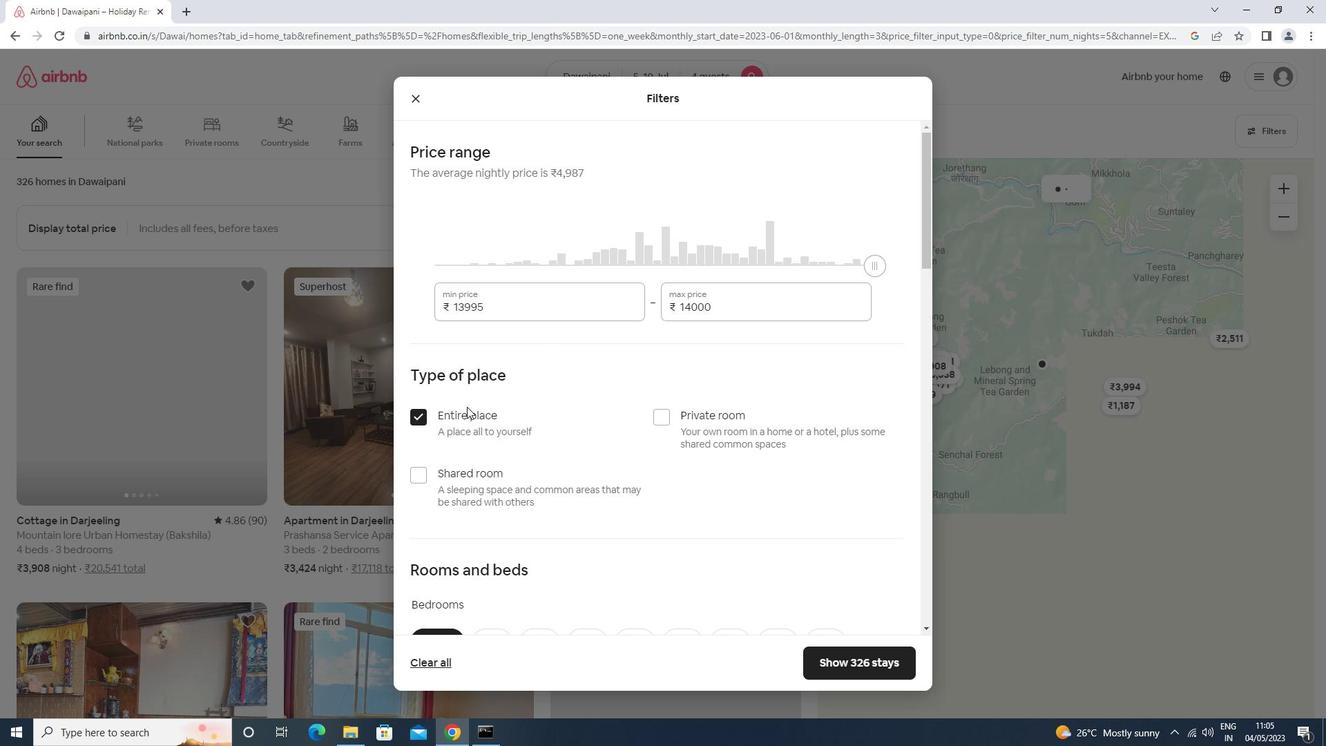 
Action: Mouse scrolled (467, 406) with delta (0, 0)
Screenshot: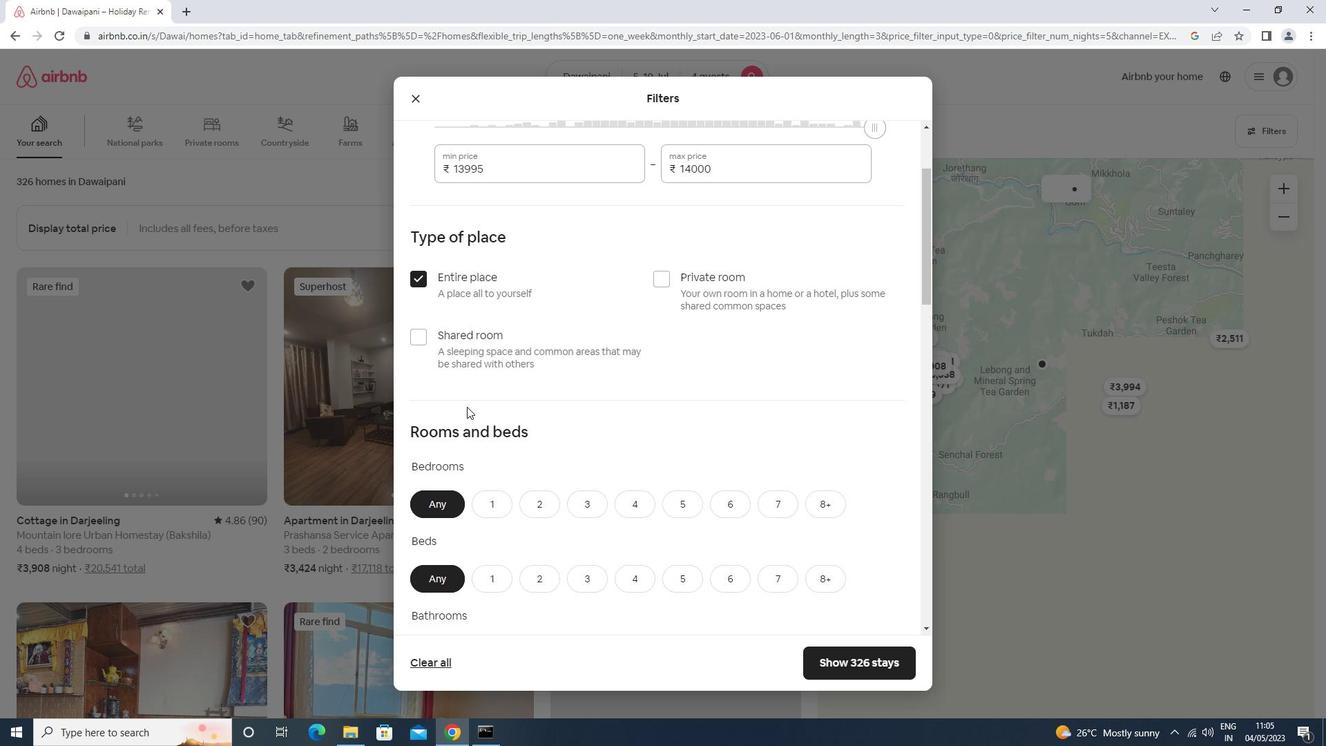 
Action: Mouse scrolled (467, 406) with delta (0, 0)
Screenshot: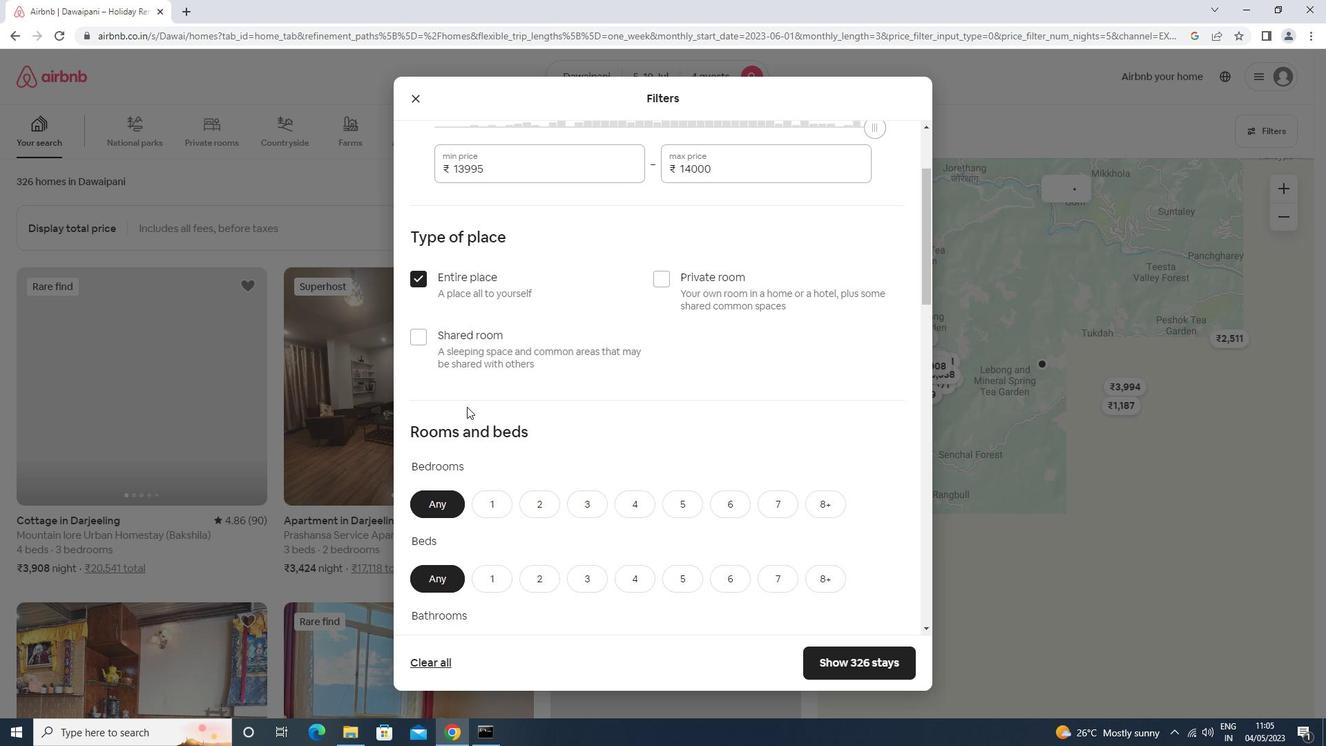 
Action: Mouse scrolled (467, 406) with delta (0, 0)
Screenshot: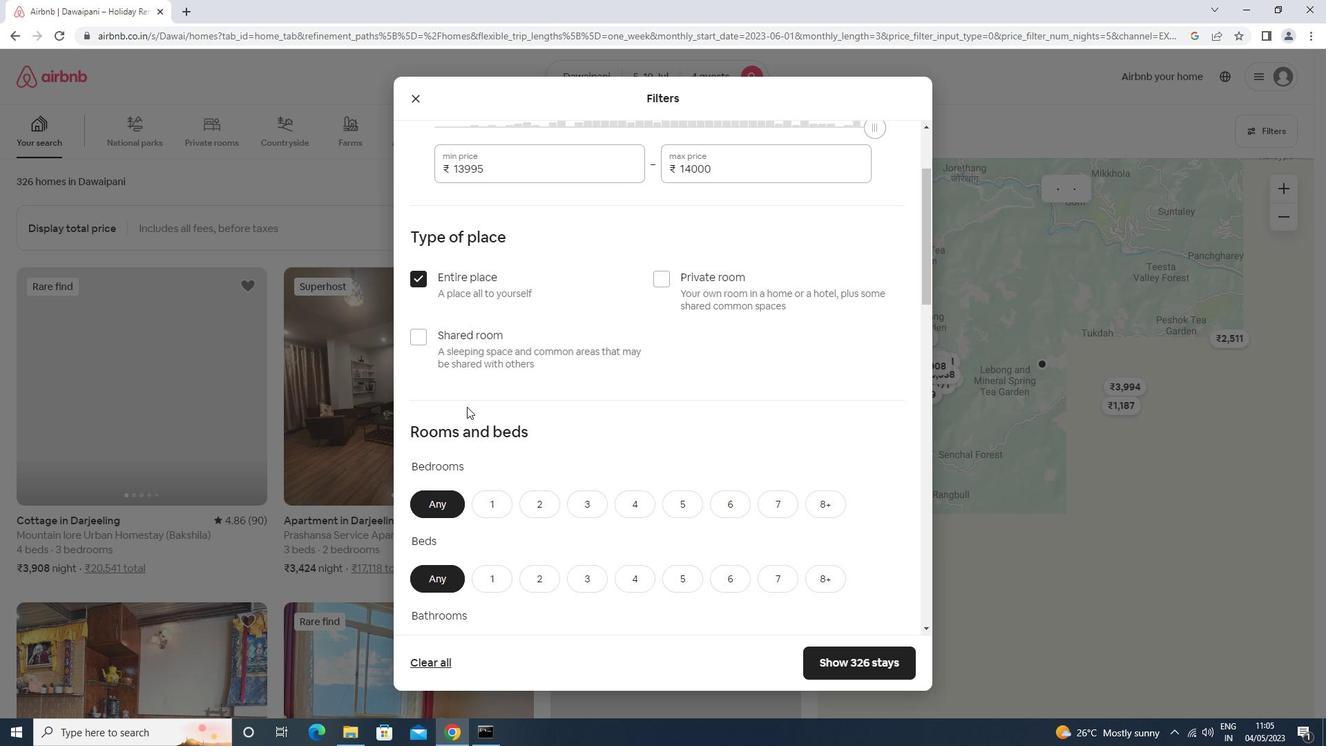 
Action: Mouse moved to (541, 298)
Screenshot: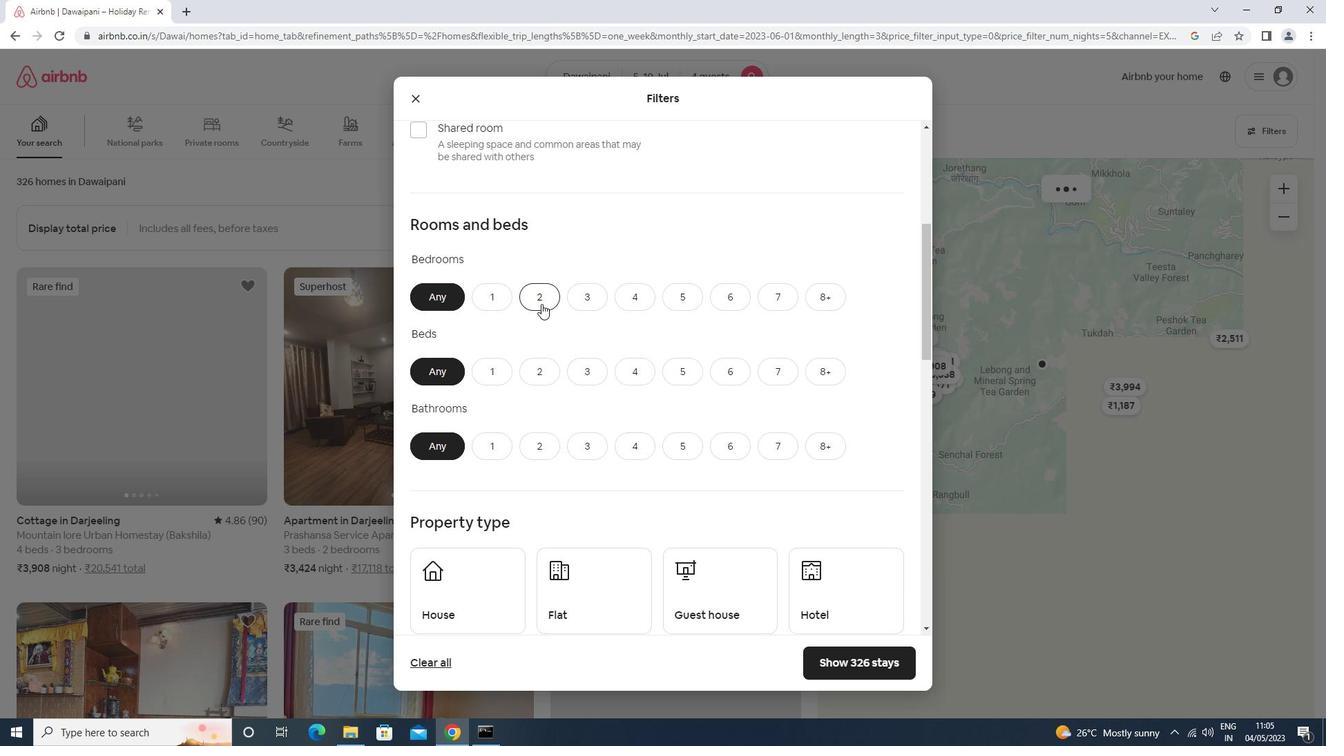 
Action: Mouse pressed left at (541, 298)
Screenshot: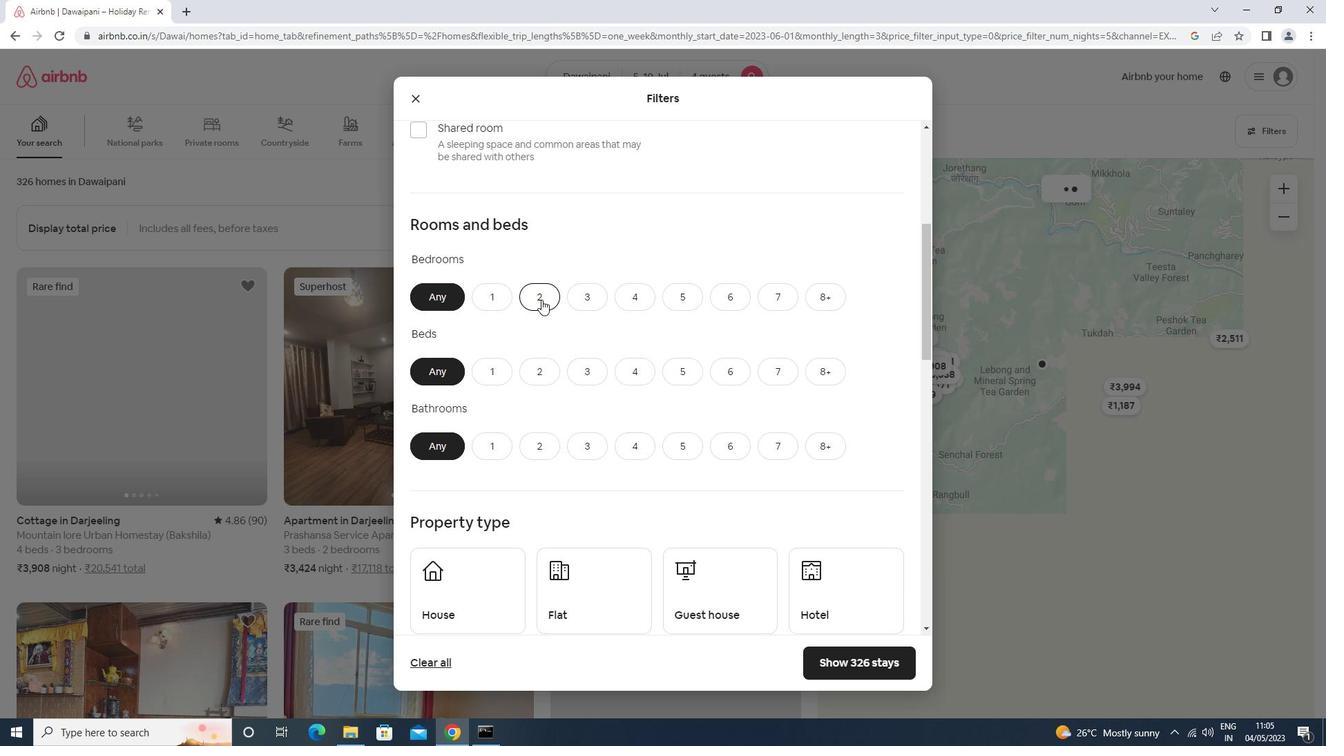 
Action: Mouse moved to (635, 375)
Screenshot: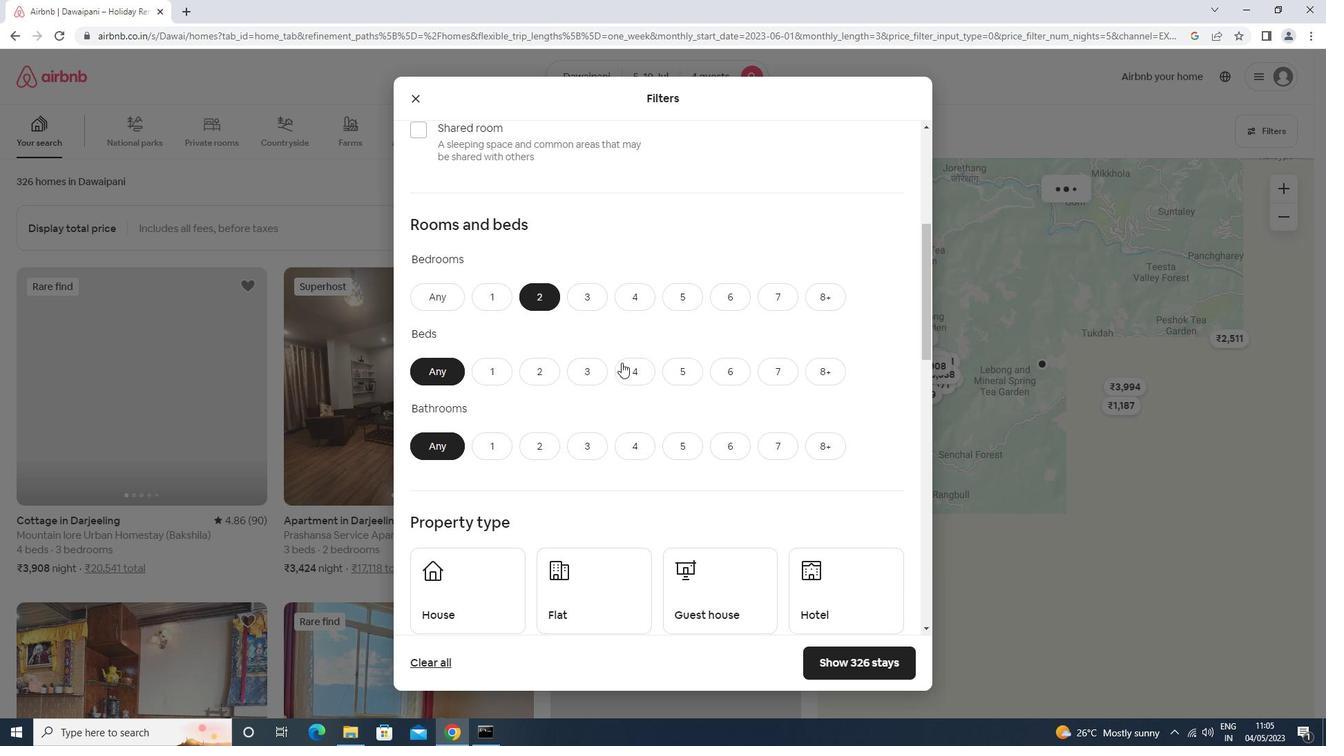 
Action: Mouse pressed left at (635, 375)
Screenshot: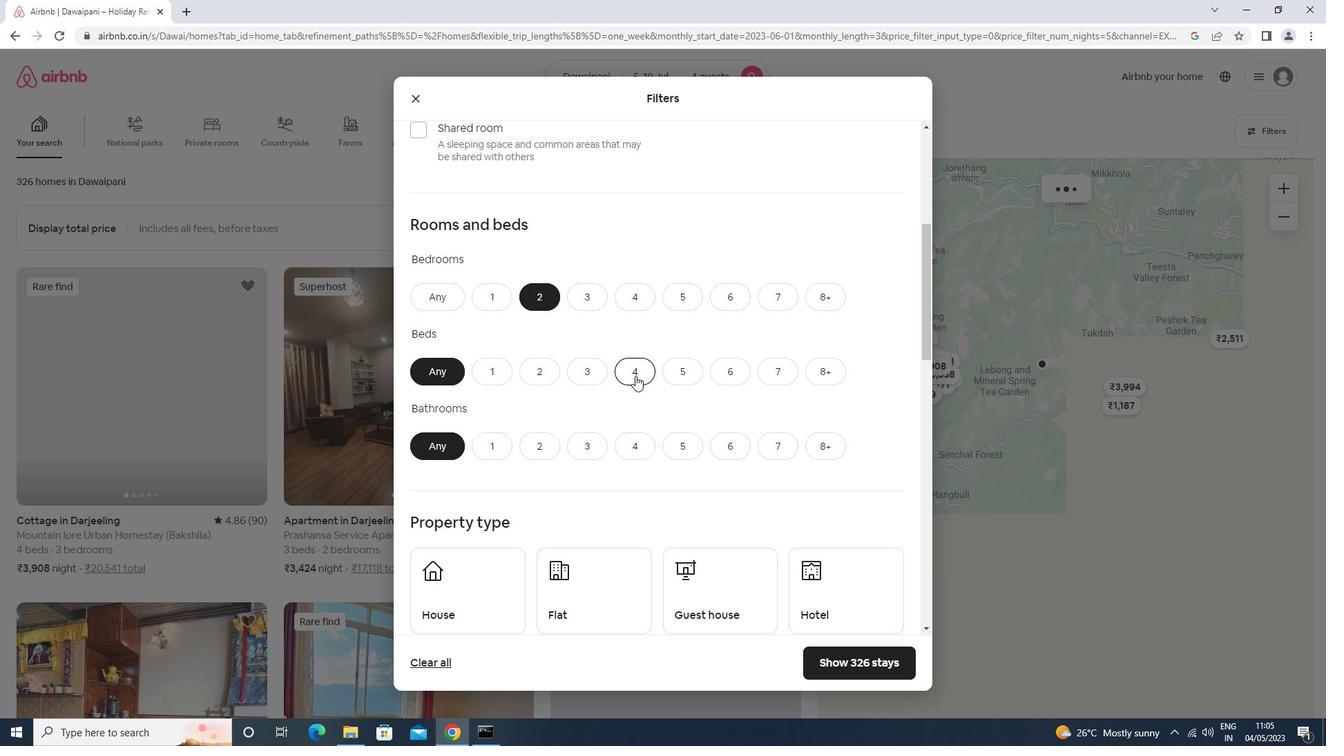 
Action: Mouse moved to (548, 444)
Screenshot: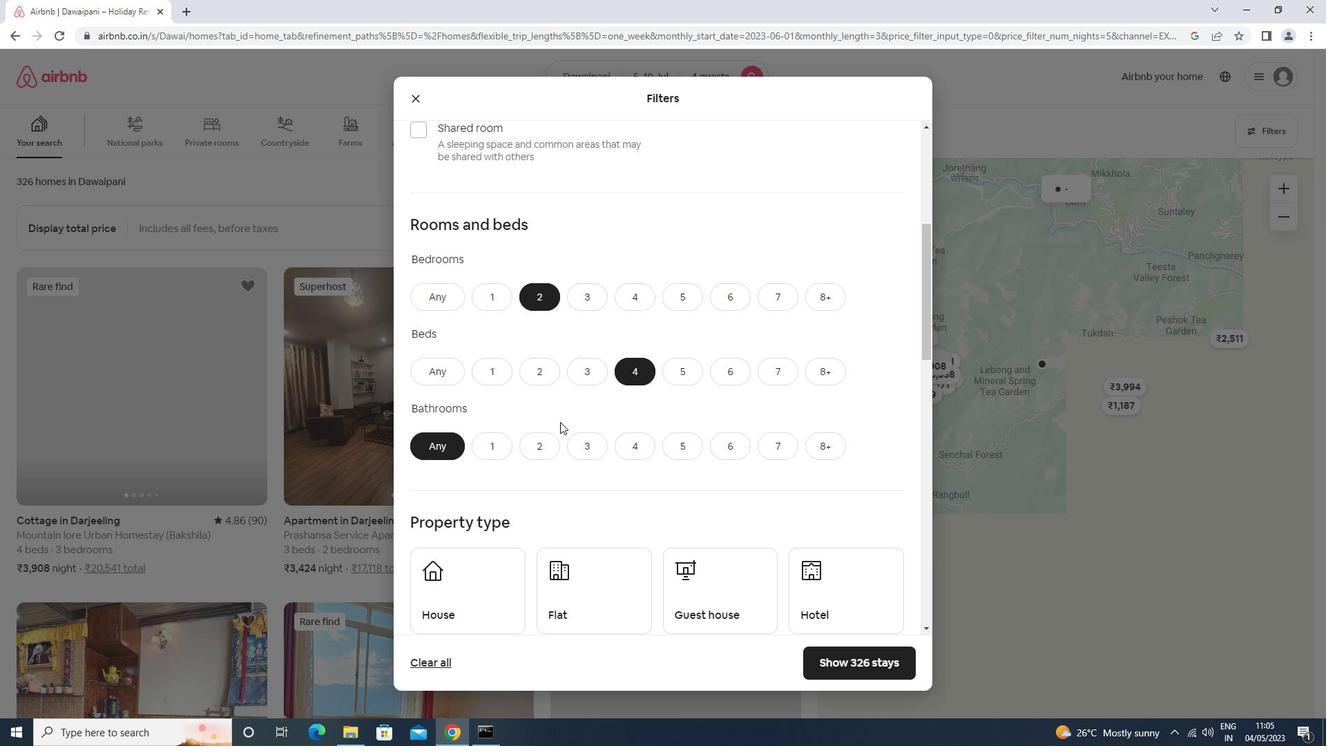 
Action: Mouse pressed left at (548, 444)
Screenshot: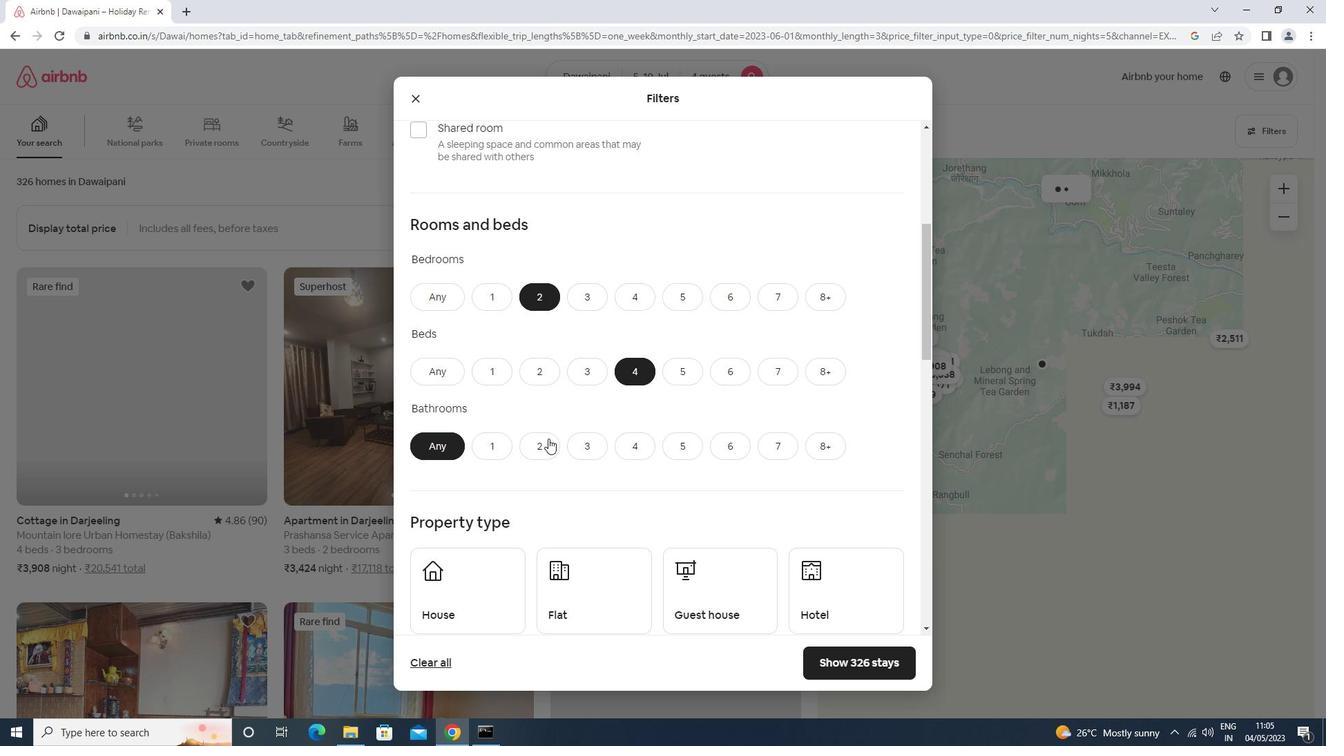 
Action: Mouse moved to (554, 430)
Screenshot: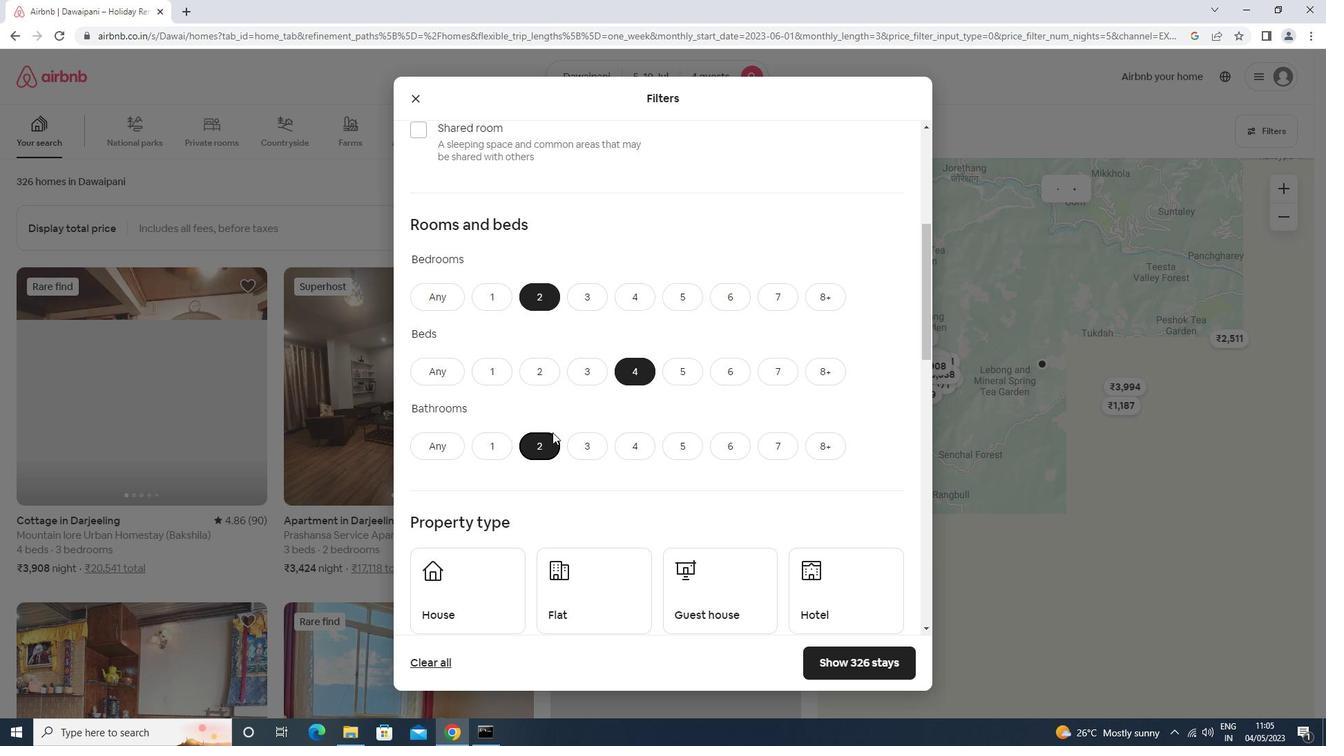 
Action: Mouse scrolled (554, 429) with delta (0, 0)
Screenshot: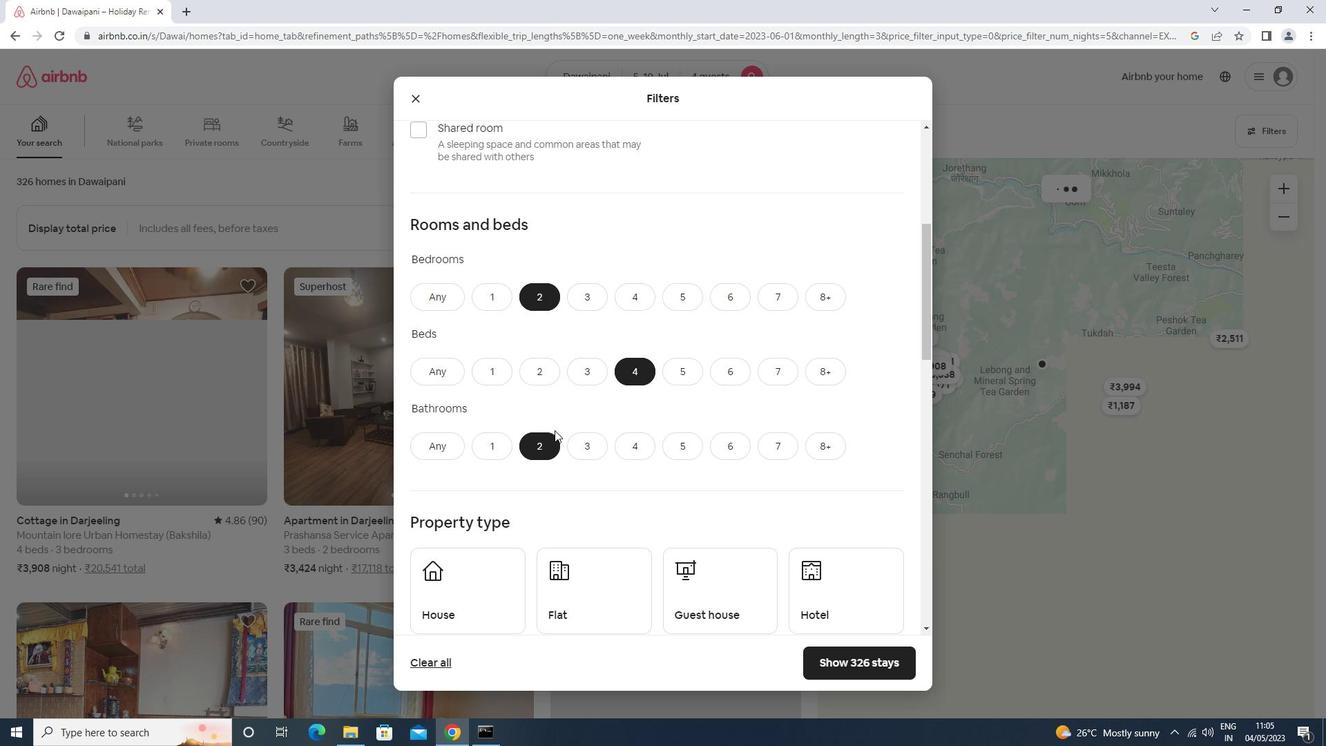 
Action: Mouse scrolled (554, 429) with delta (0, 0)
Screenshot: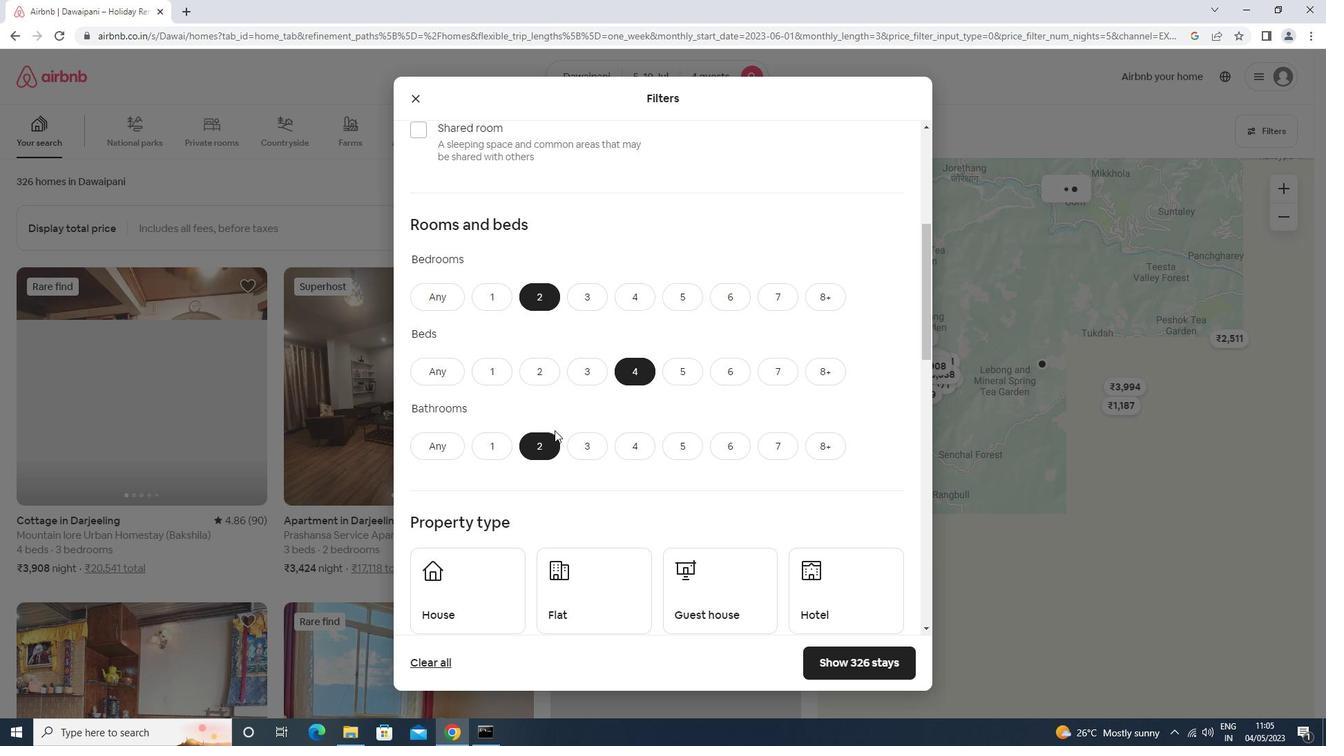 
Action: Mouse moved to (491, 449)
Screenshot: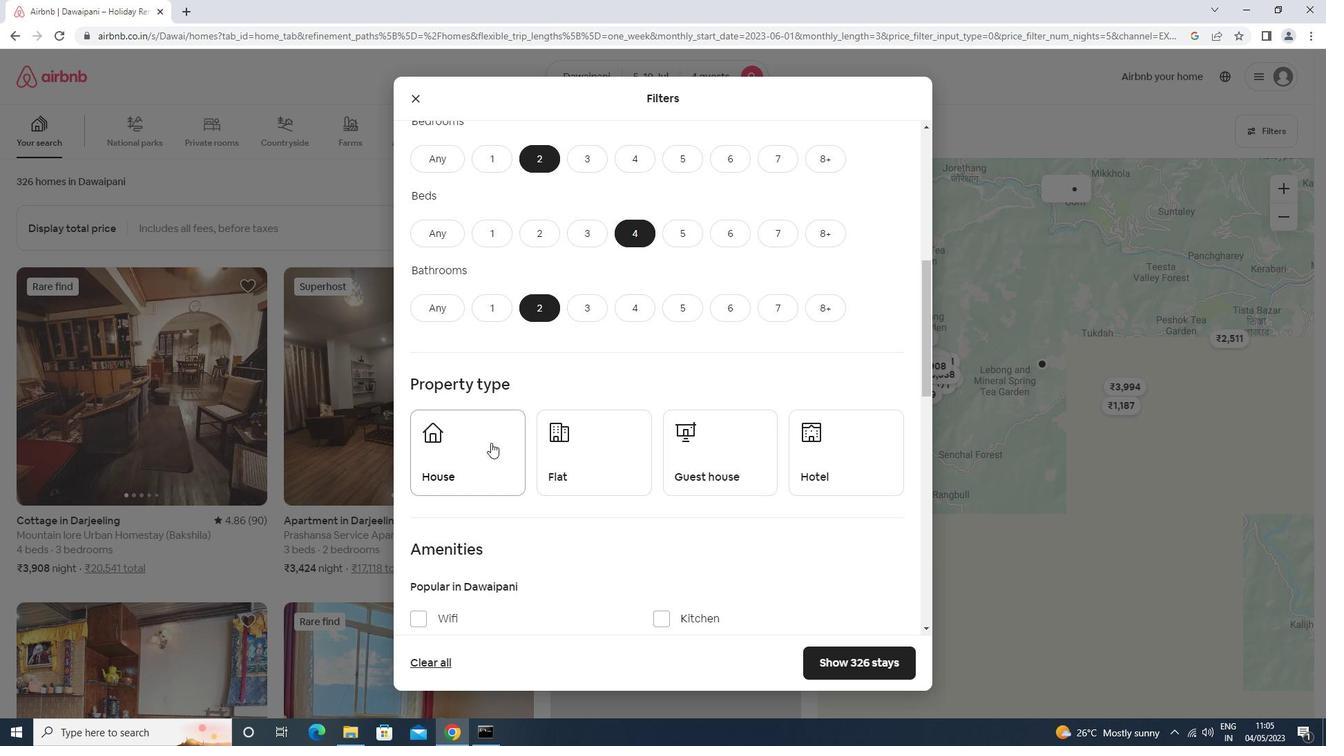 
Action: Mouse pressed left at (491, 449)
Screenshot: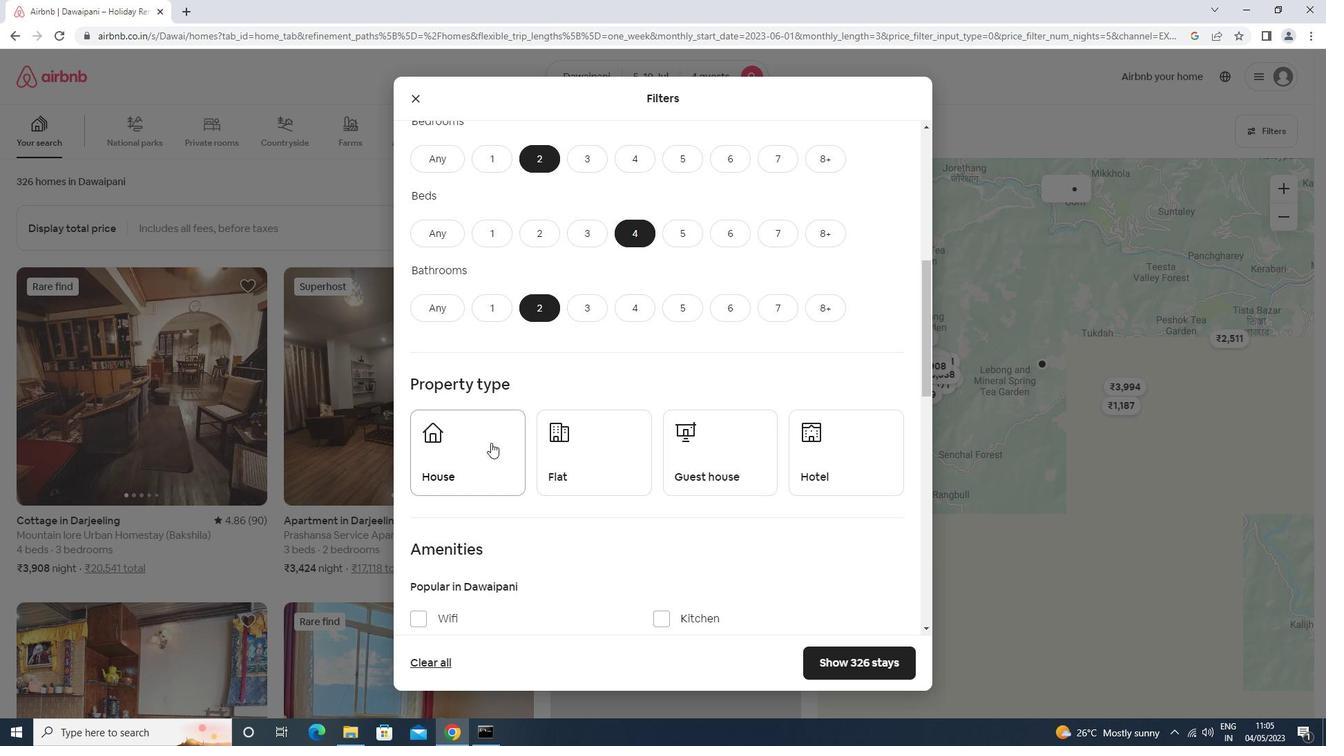 
Action: Mouse moved to (608, 465)
Screenshot: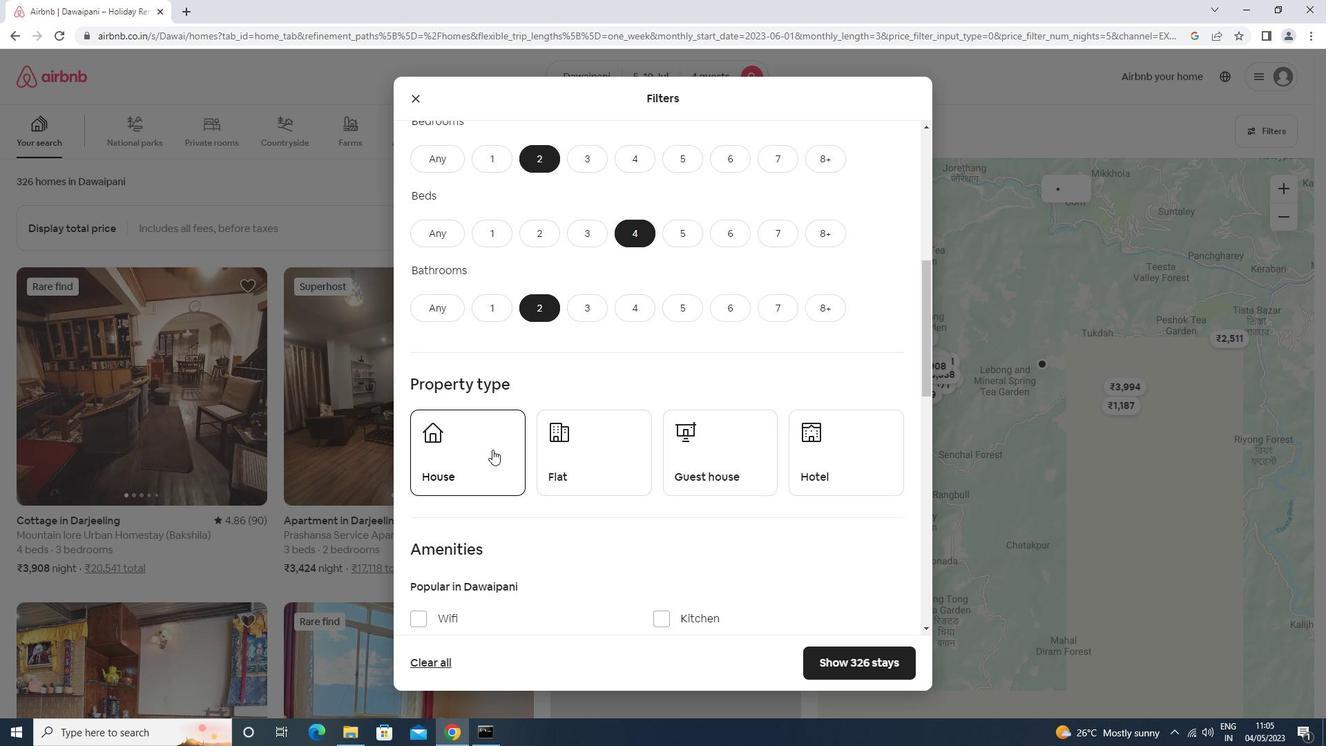 
Action: Mouse pressed left at (608, 465)
Screenshot: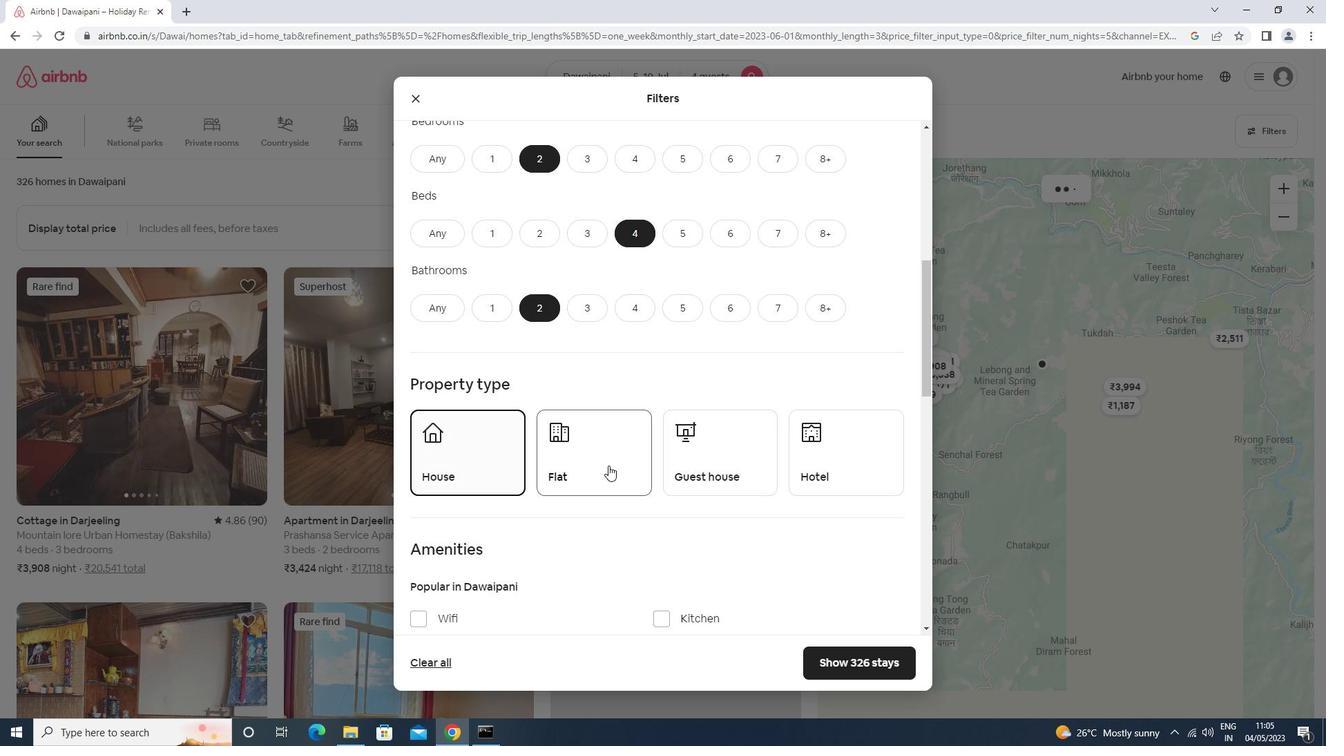 
Action: Mouse moved to (680, 458)
Screenshot: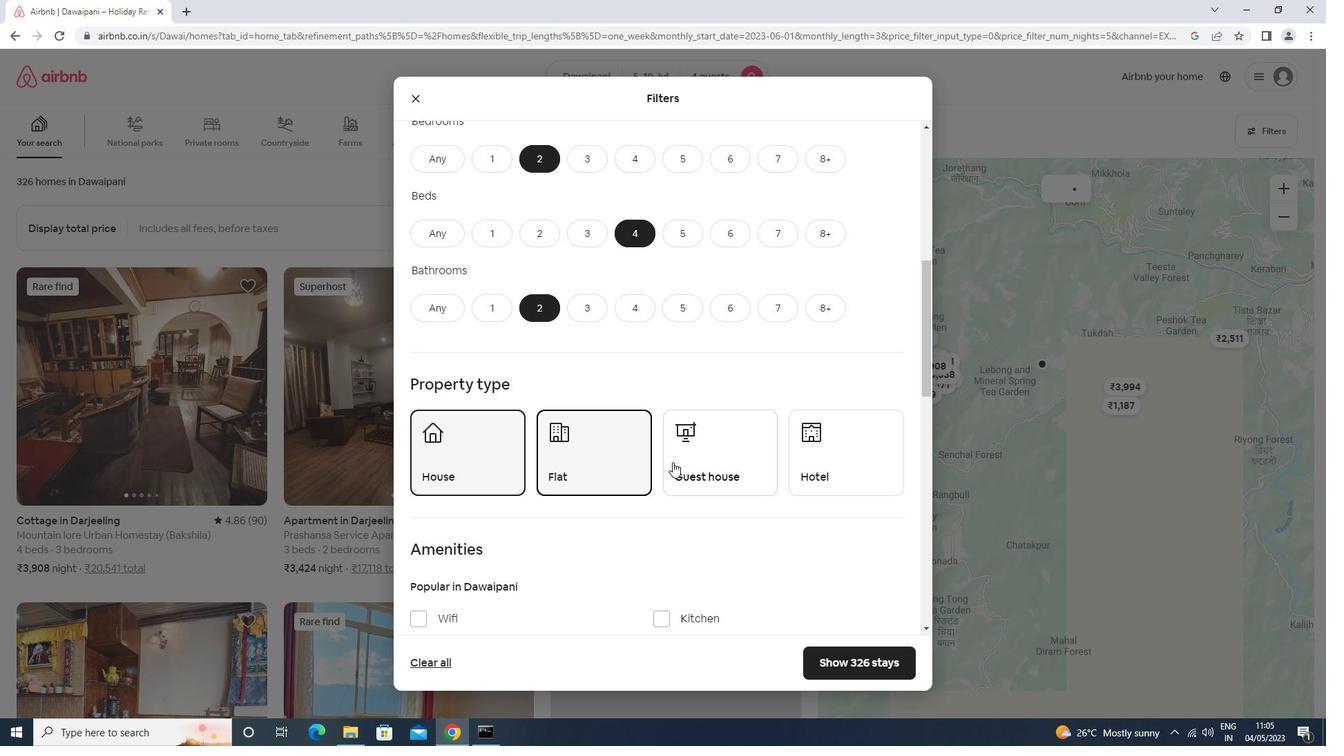 
Action: Mouse pressed left at (680, 458)
Screenshot: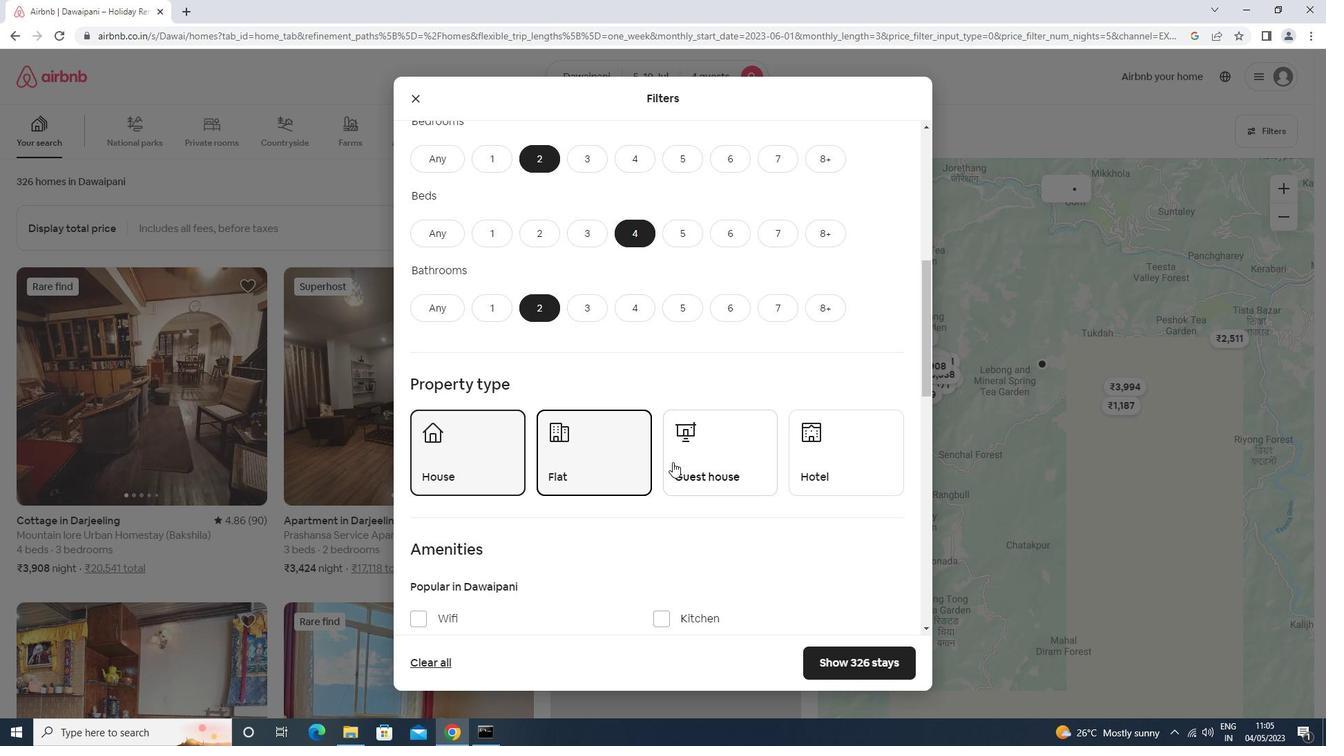 
Action: Mouse moved to (696, 417)
Screenshot: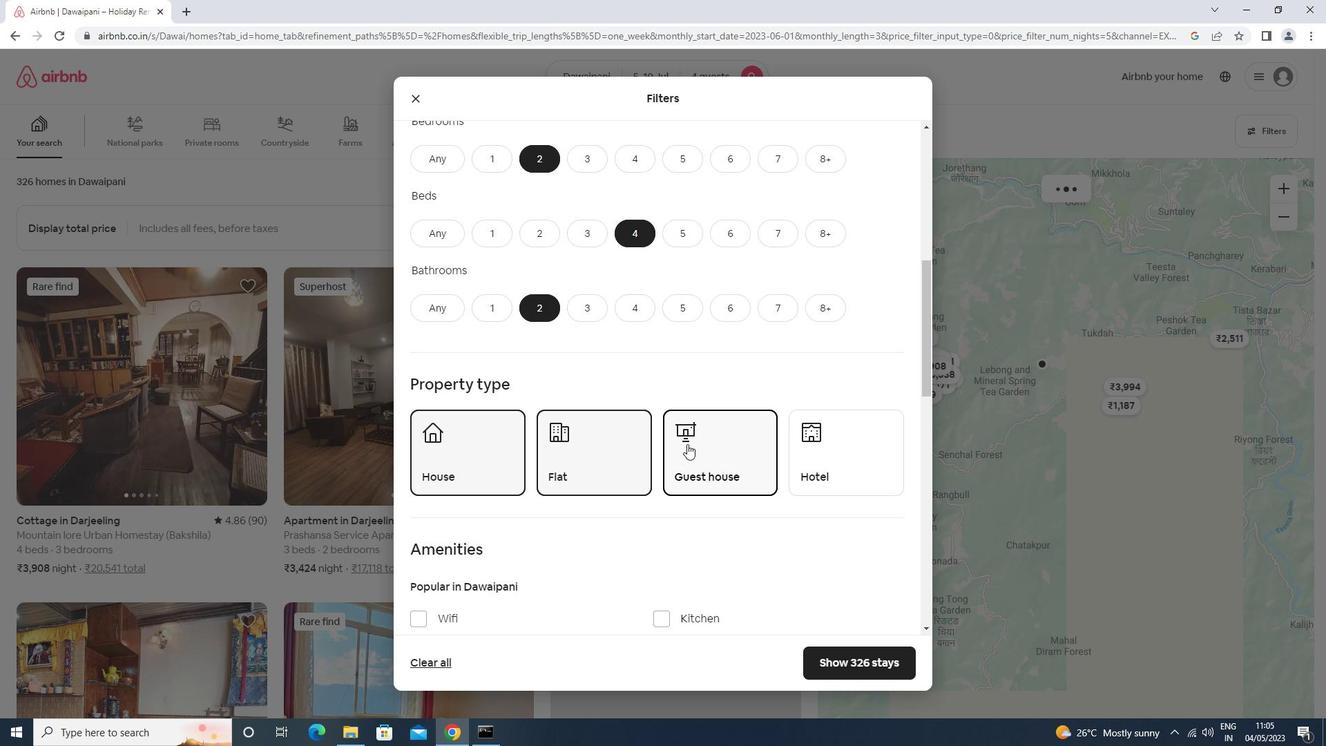 
Action: Mouse scrolled (696, 416) with delta (0, 0)
Screenshot: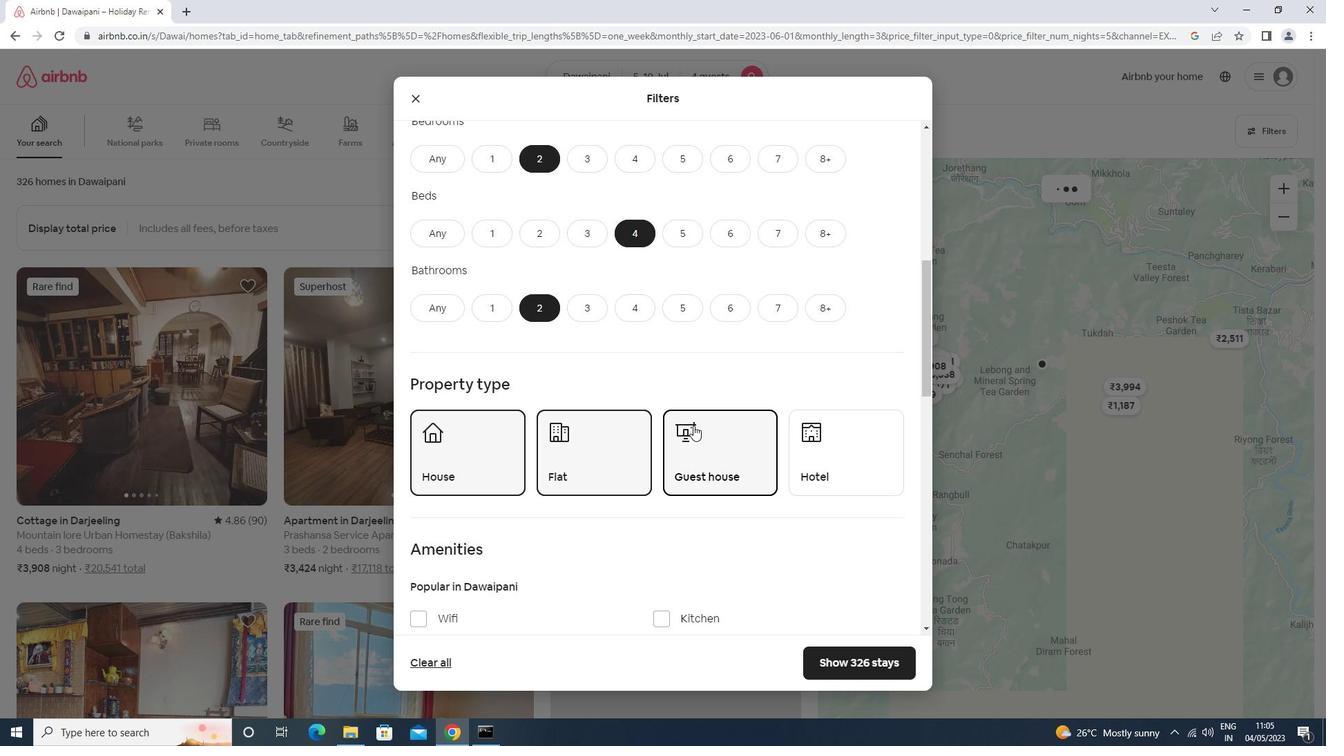 
Action: Mouse scrolled (696, 416) with delta (0, 0)
Screenshot: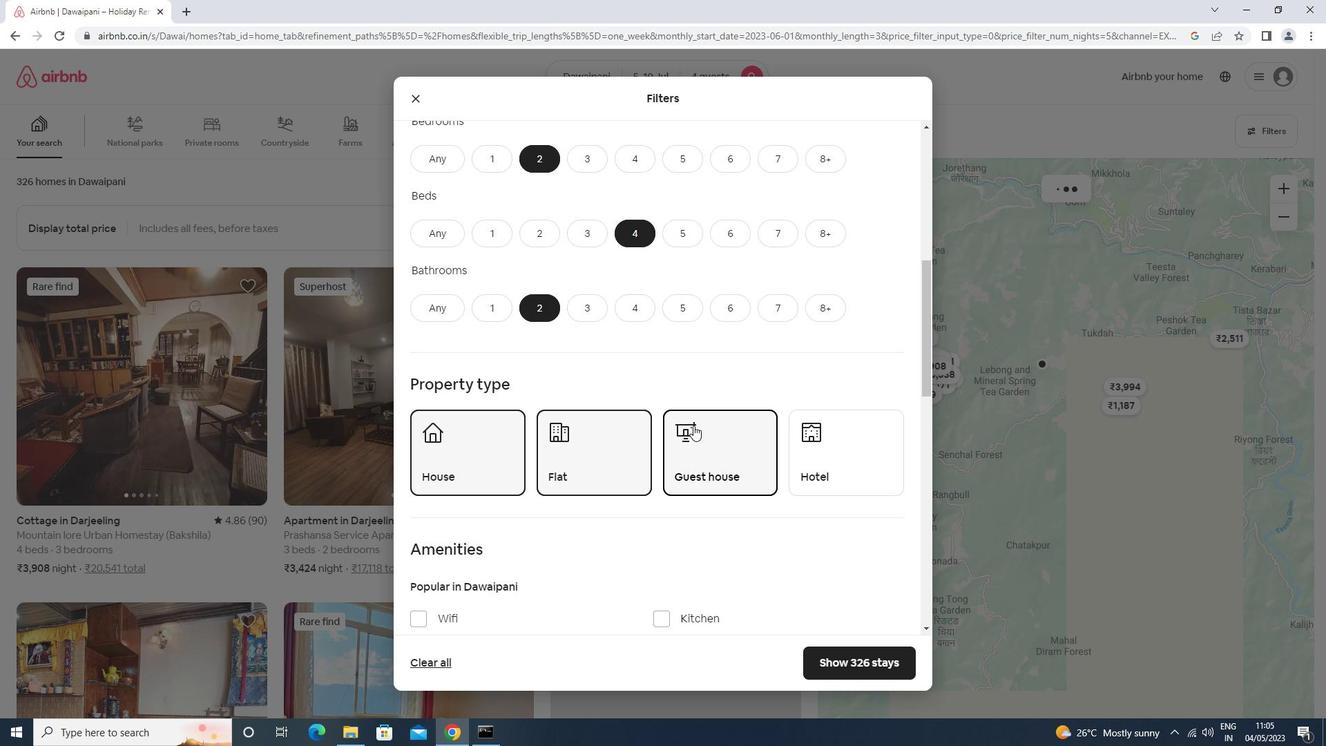 
Action: Mouse scrolled (696, 416) with delta (0, 0)
Screenshot: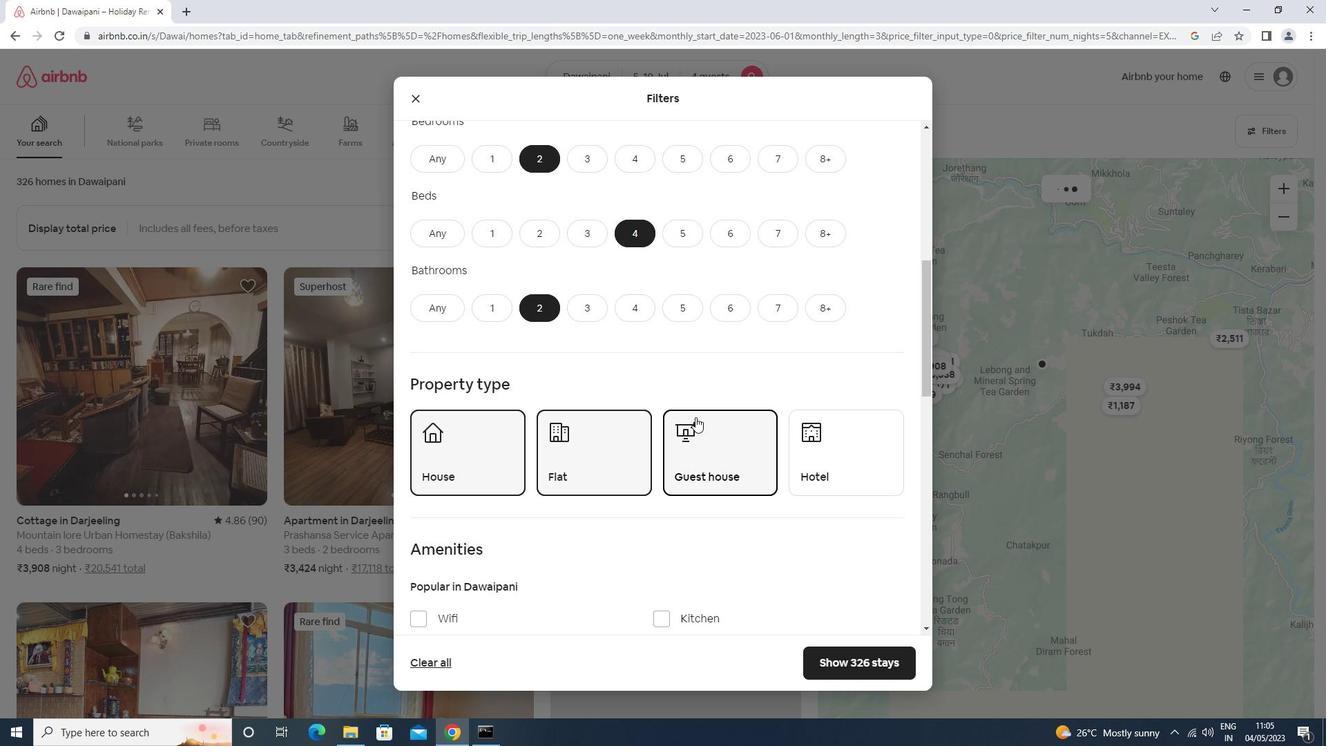 
Action: Mouse scrolled (696, 416) with delta (0, 0)
Screenshot: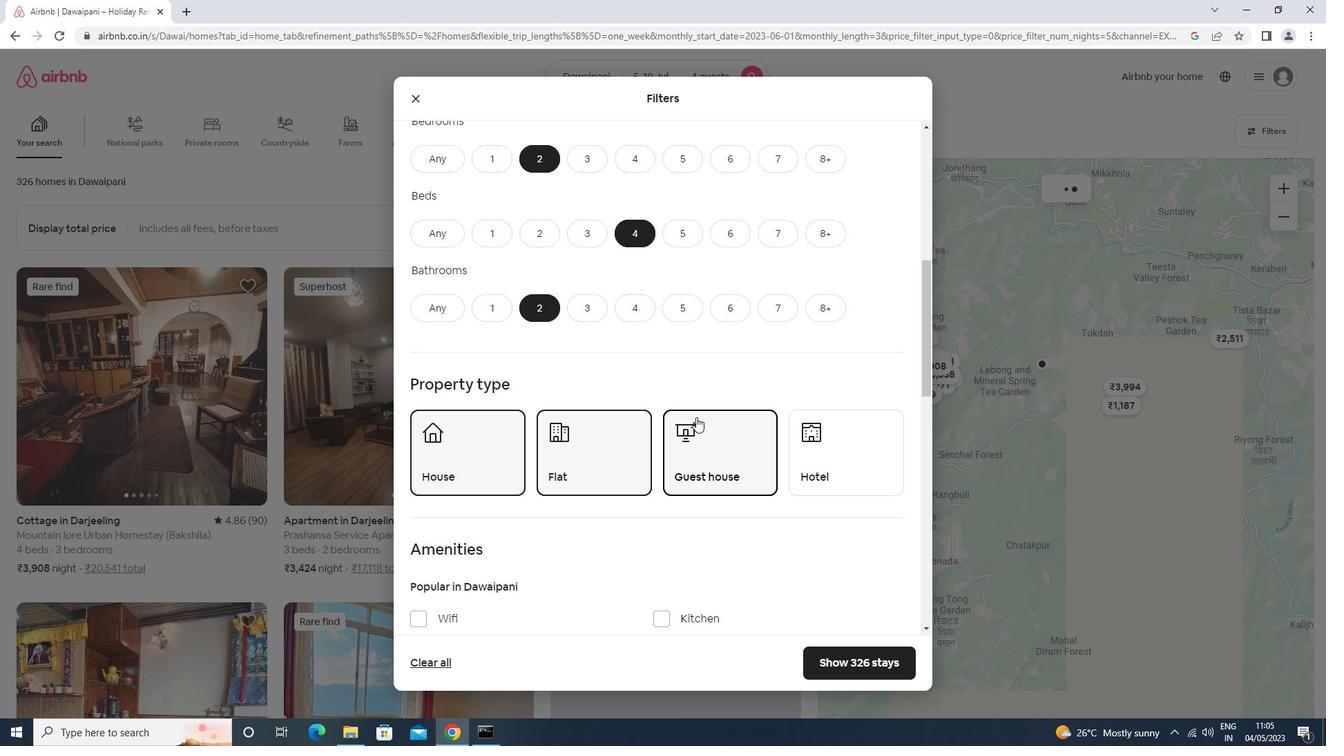 
Action: Mouse moved to (455, 438)
Screenshot: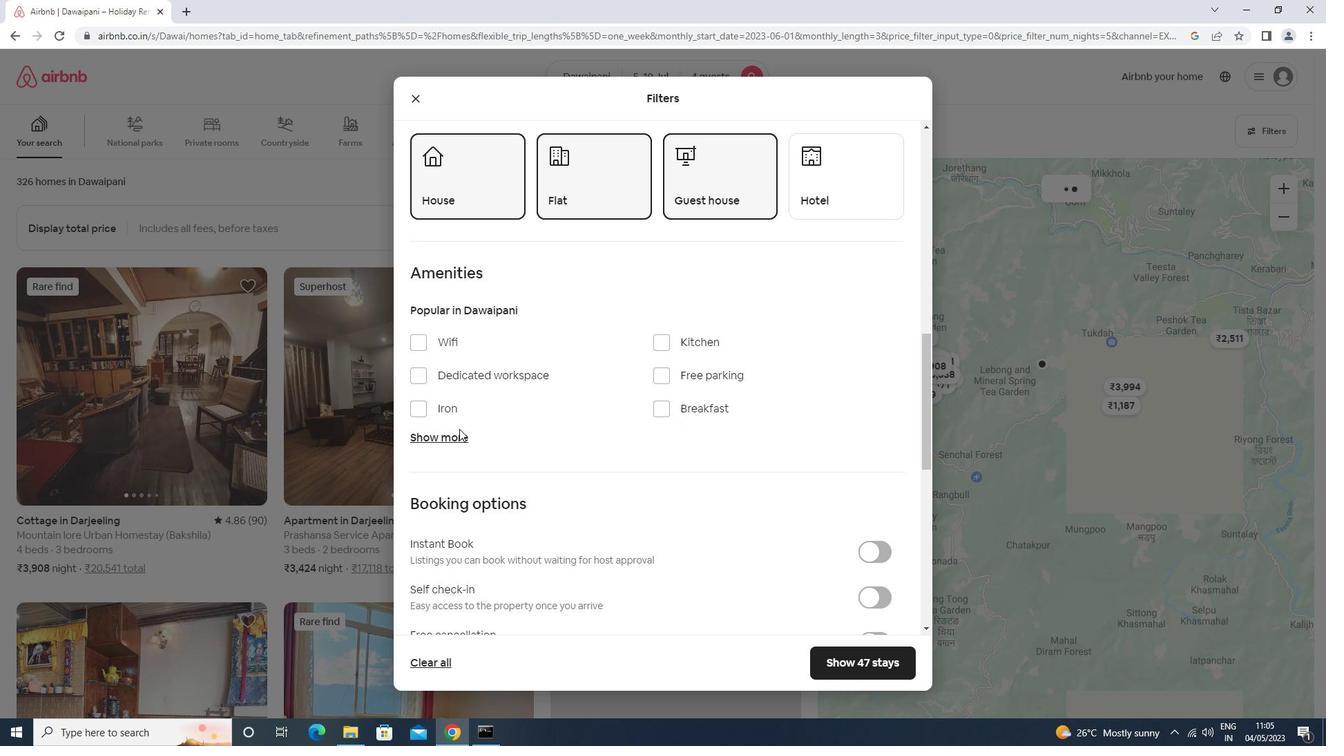 
Action: Mouse pressed left at (455, 438)
Screenshot: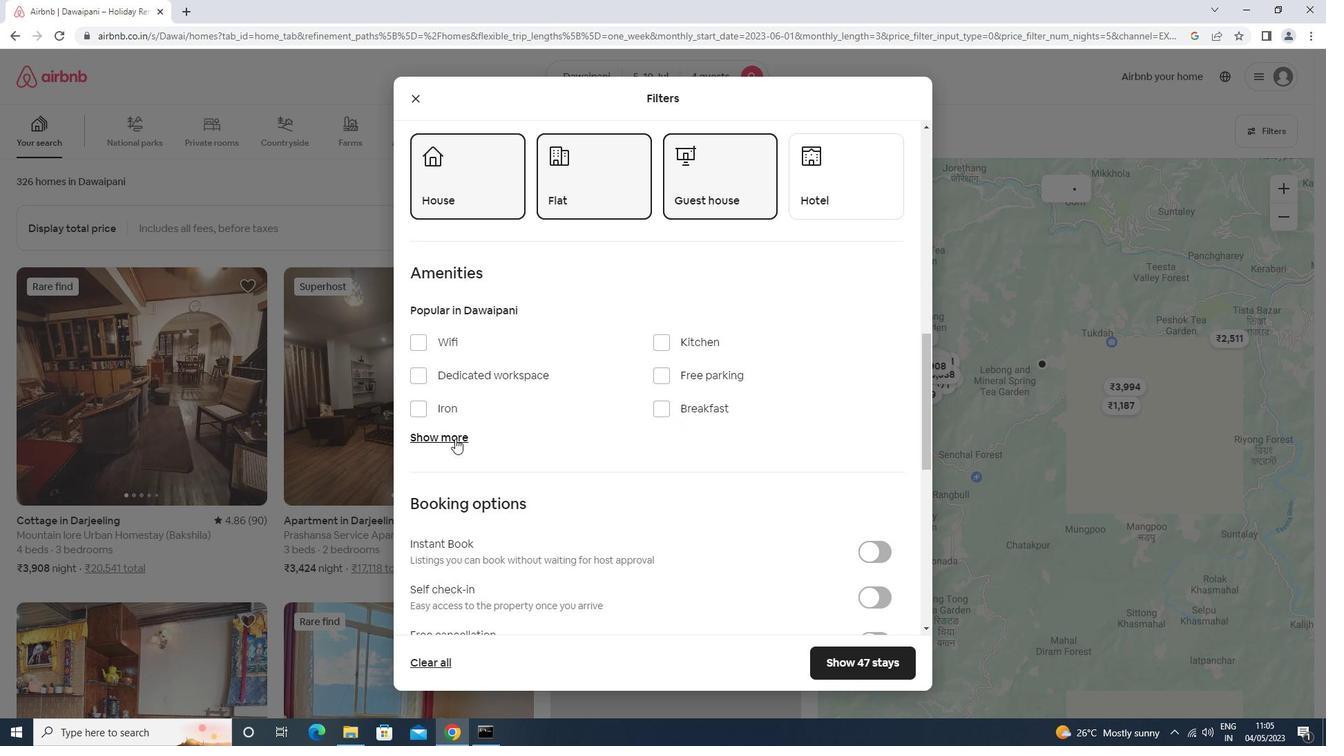 
Action: Mouse moved to (534, 405)
Screenshot: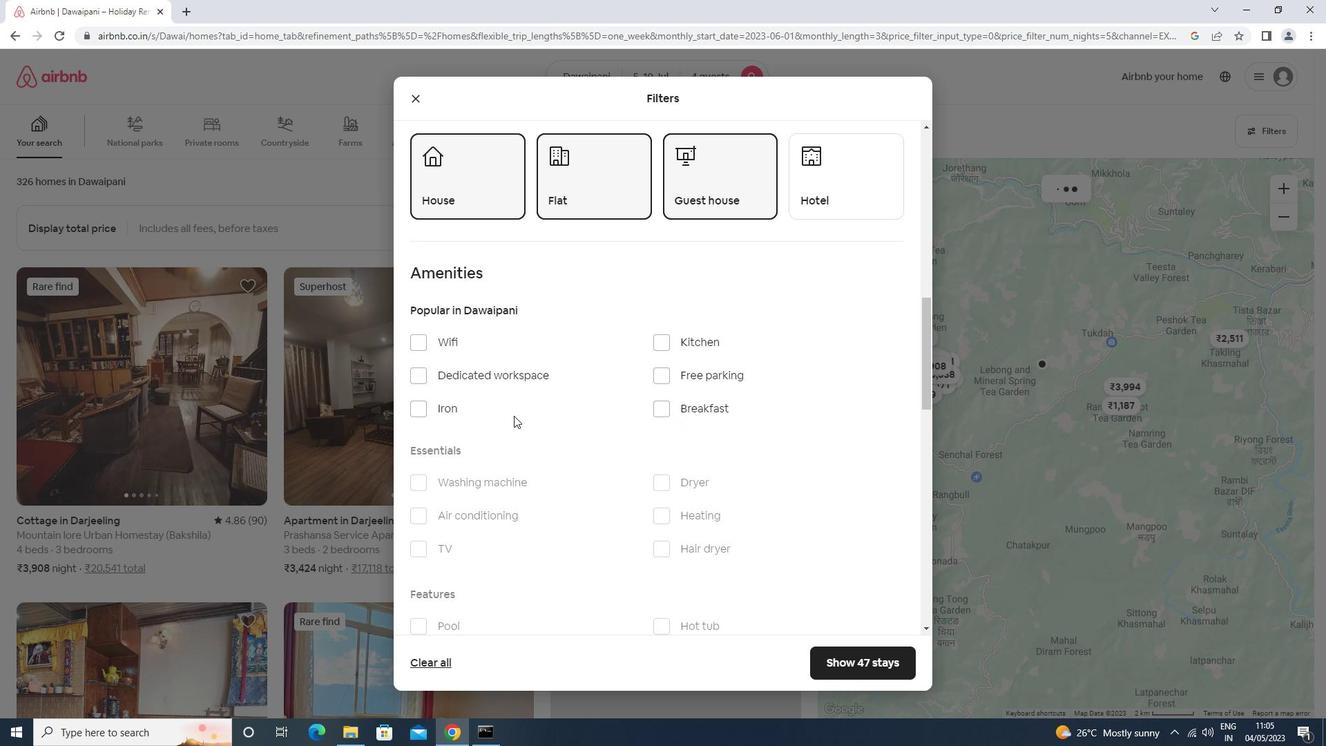
Action: Mouse scrolled (534, 404) with delta (0, 0)
Screenshot: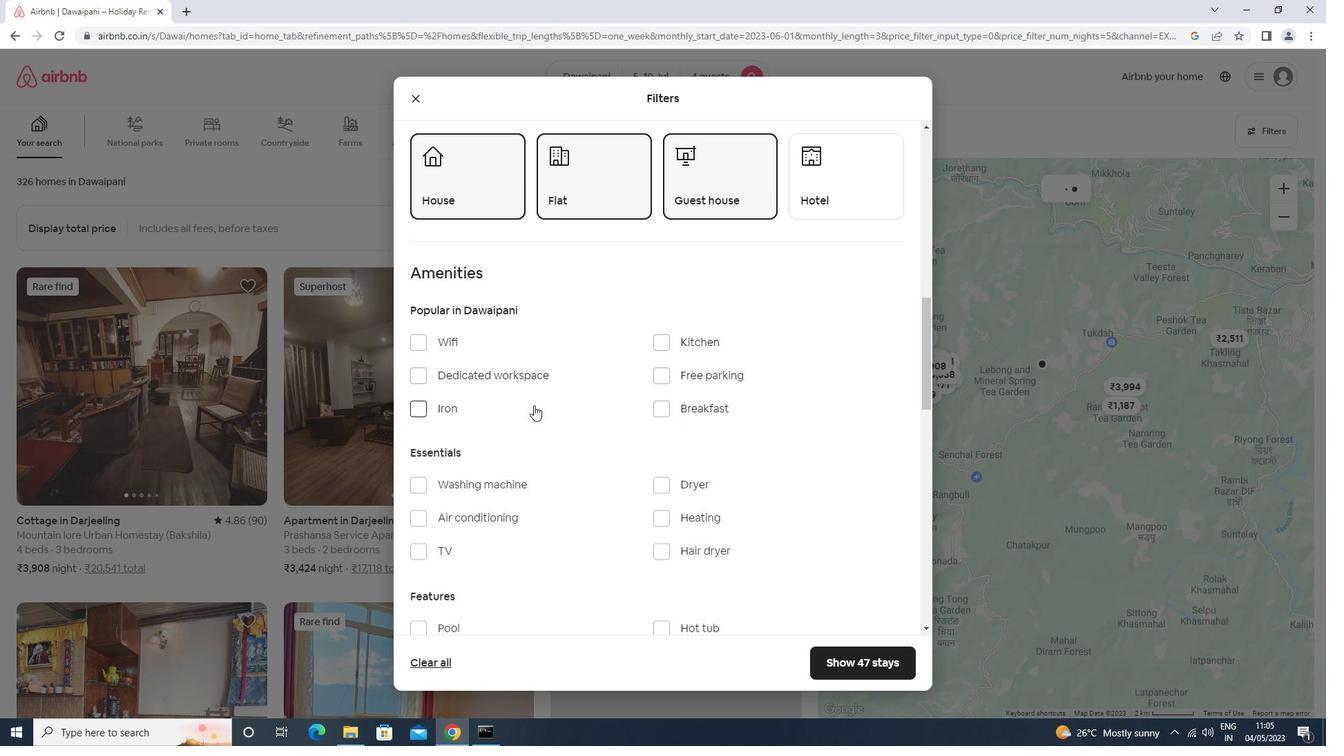 
Action: Mouse scrolled (534, 404) with delta (0, 0)
Screenshot: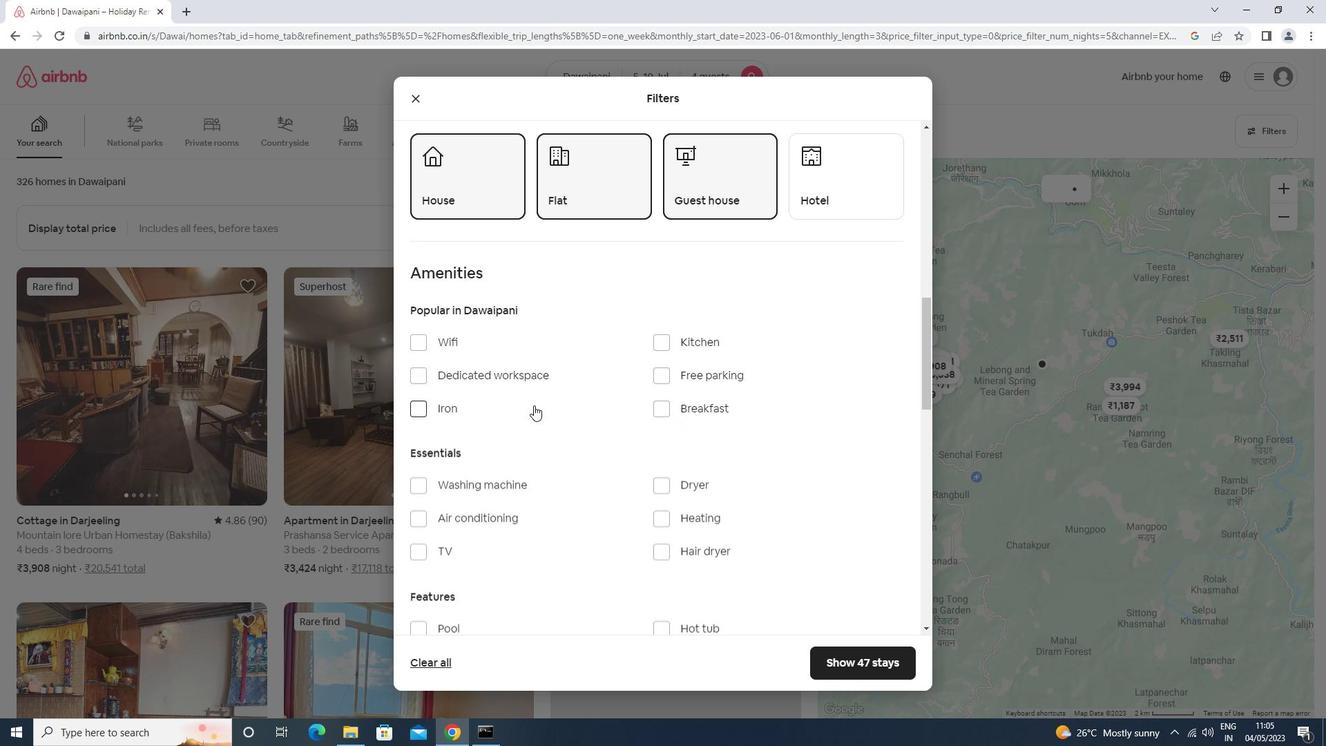 
Action: Mouse moved to (492, 346)
Screenshot: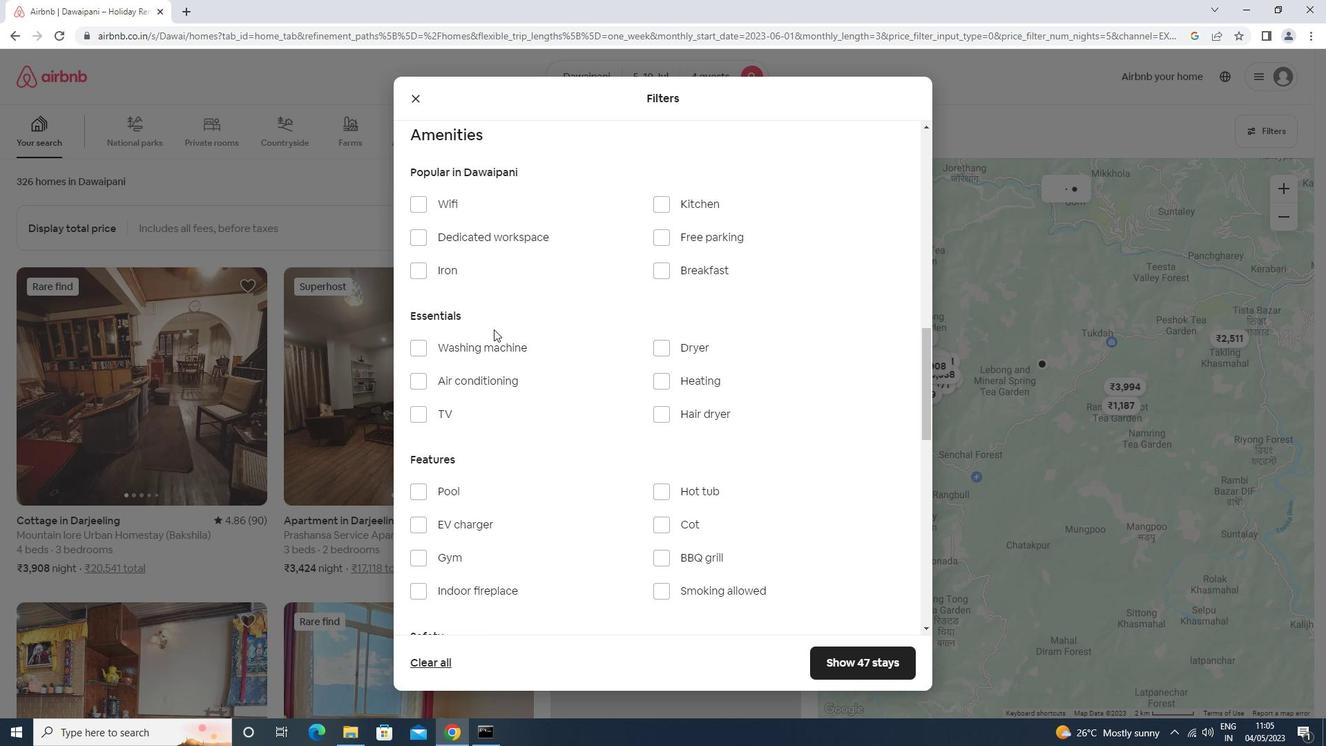 
Action: Mouse pressed left at (492, 346)
Screenshot: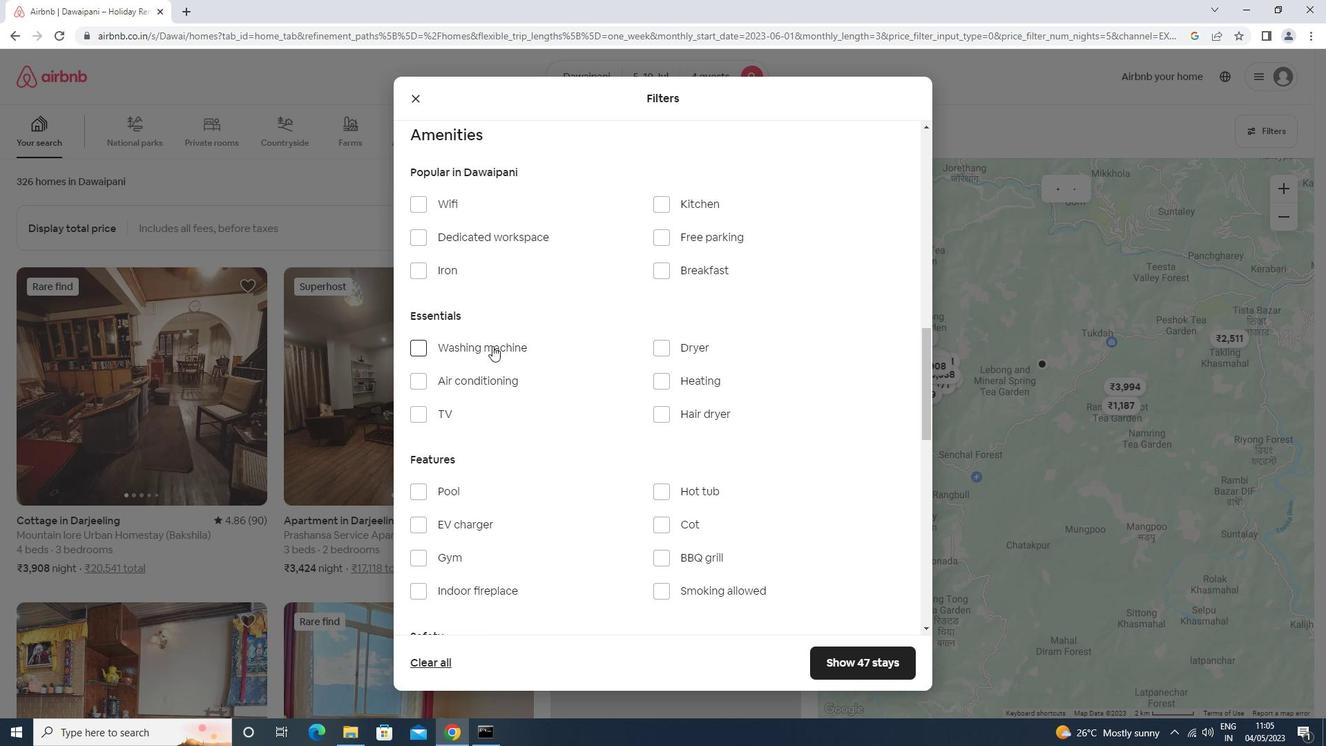 
Action: Mouse moved to (596, 342)
Screenshot: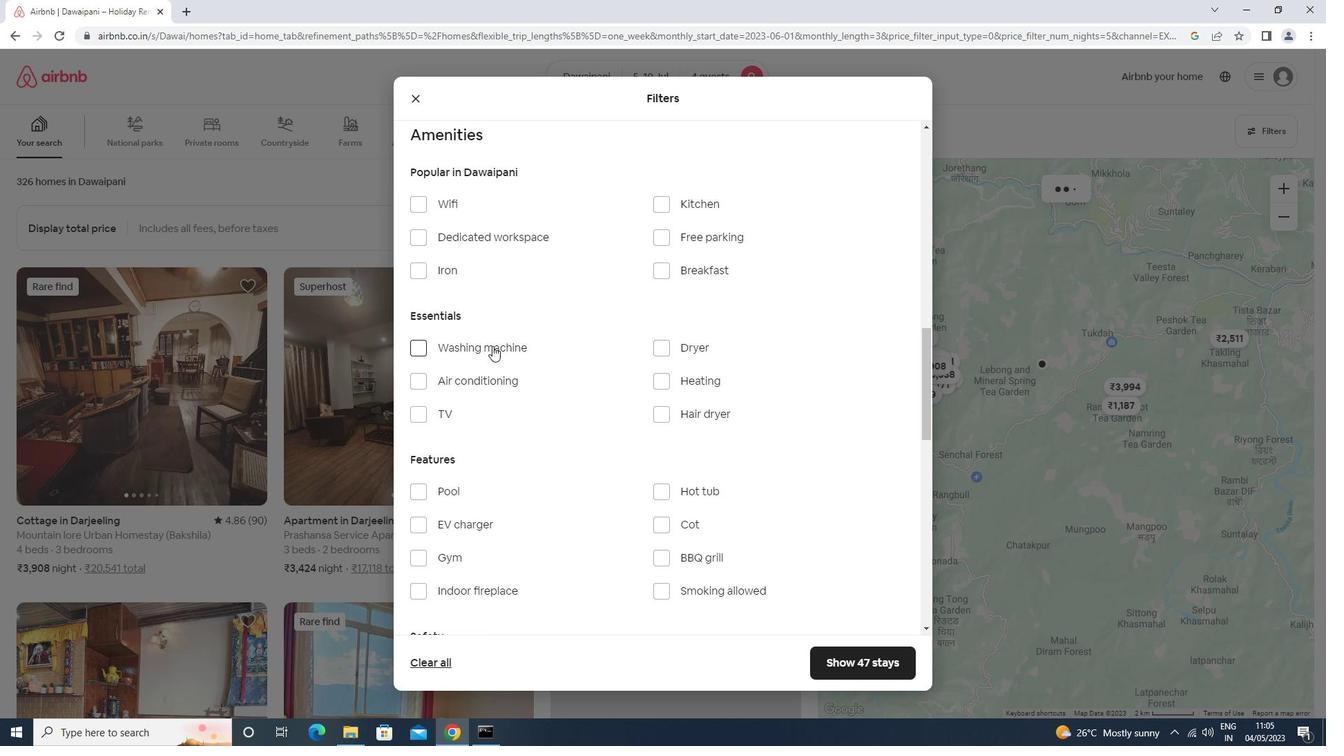 
Action: Mouse scrolled (596, 341) with delta (0, 0)
Screenshot: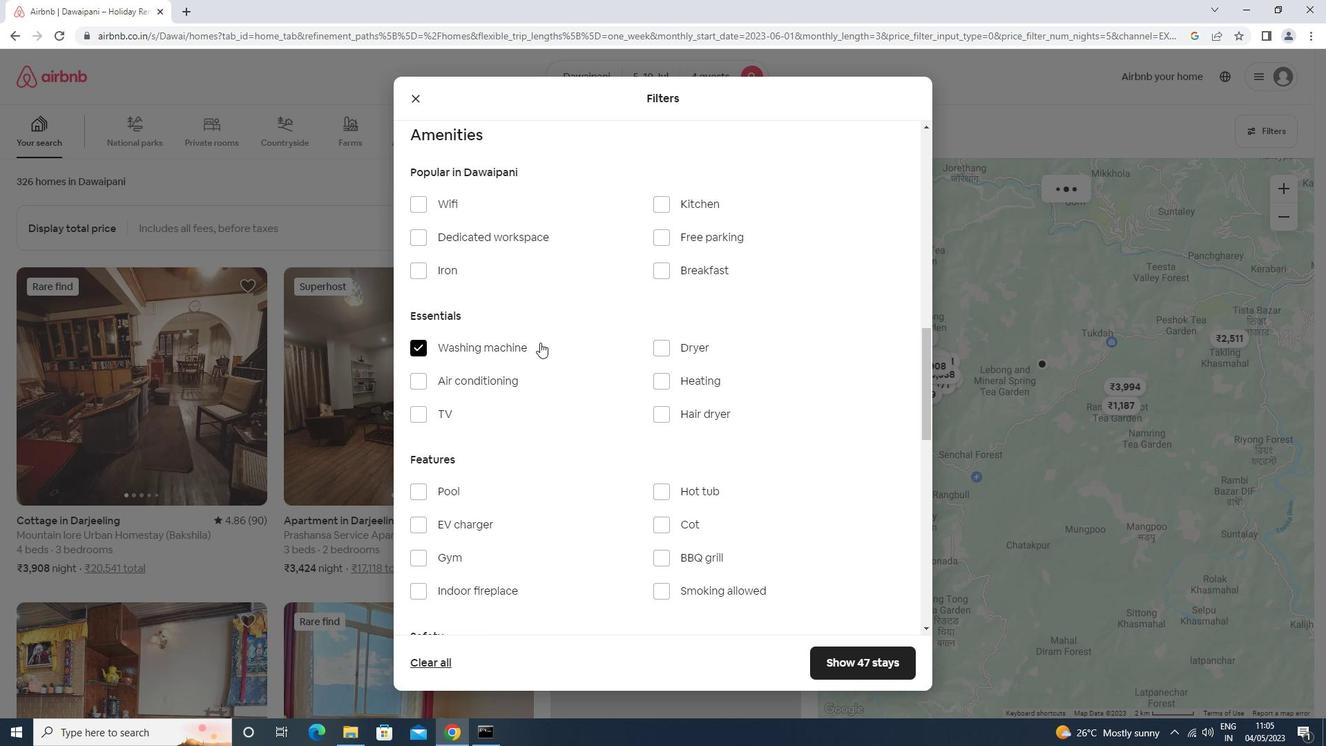 
Action: Mouse scrolled (596, 341) with delta (0, 0)
Screenshot: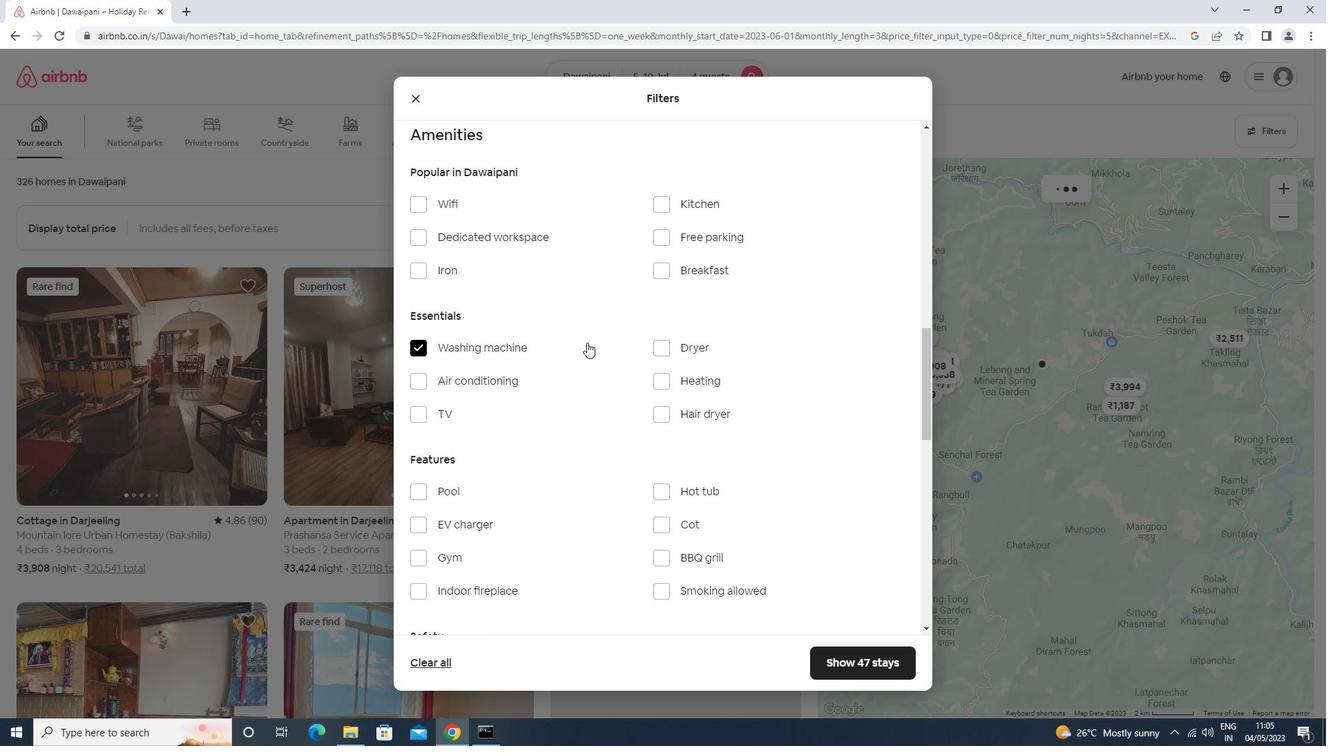 
Action: Mouse scrolled (596, 341) with delta (0, 0)
Screenshot: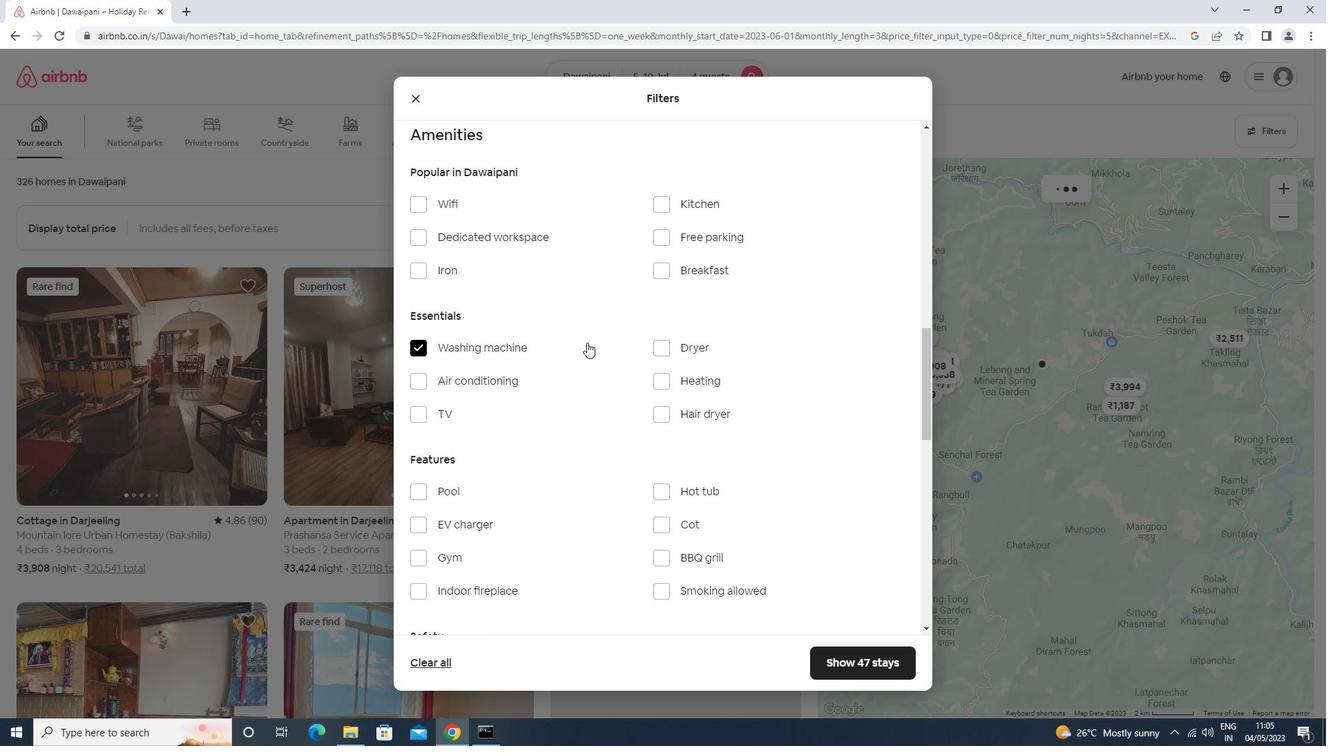 
Action: Mouse scrolled (596, 341) with delta (0, 0)
Screenshot: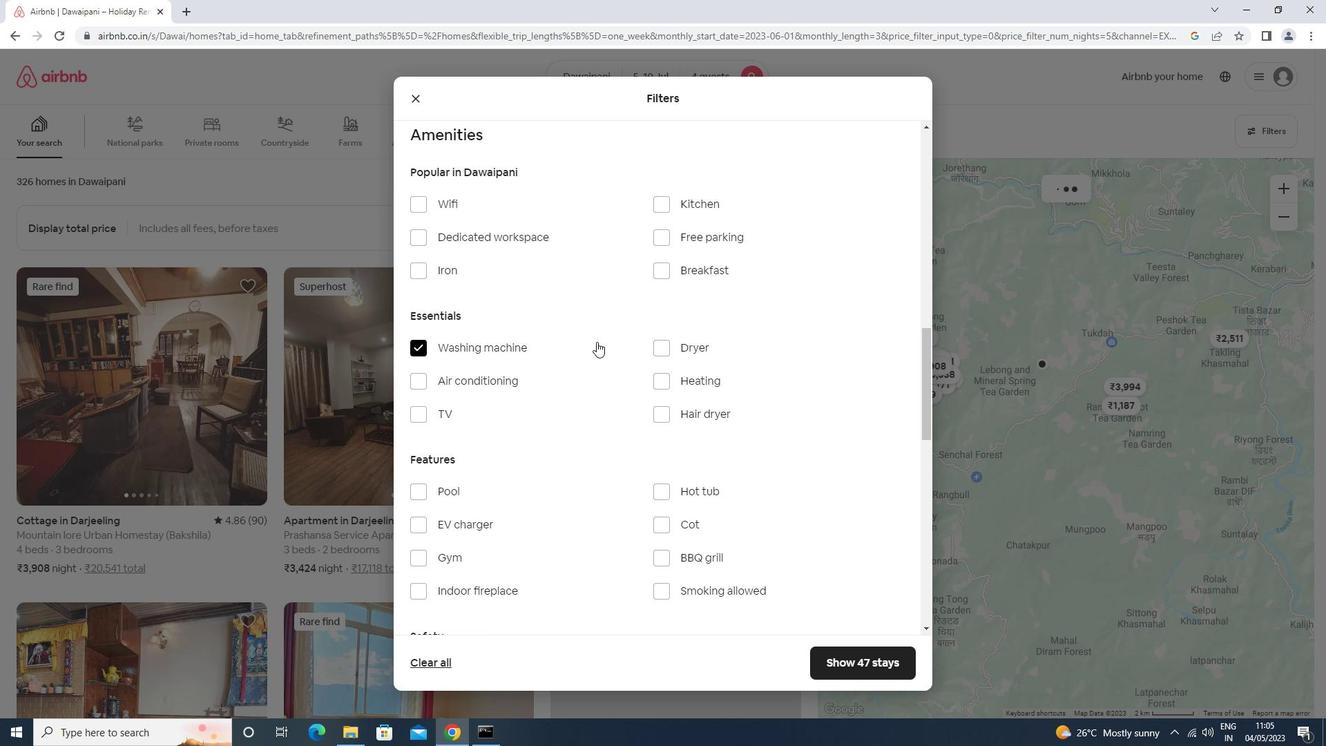 
Action: Mouse scrolled (596, 341) with delta (0, 0)
Screenshot: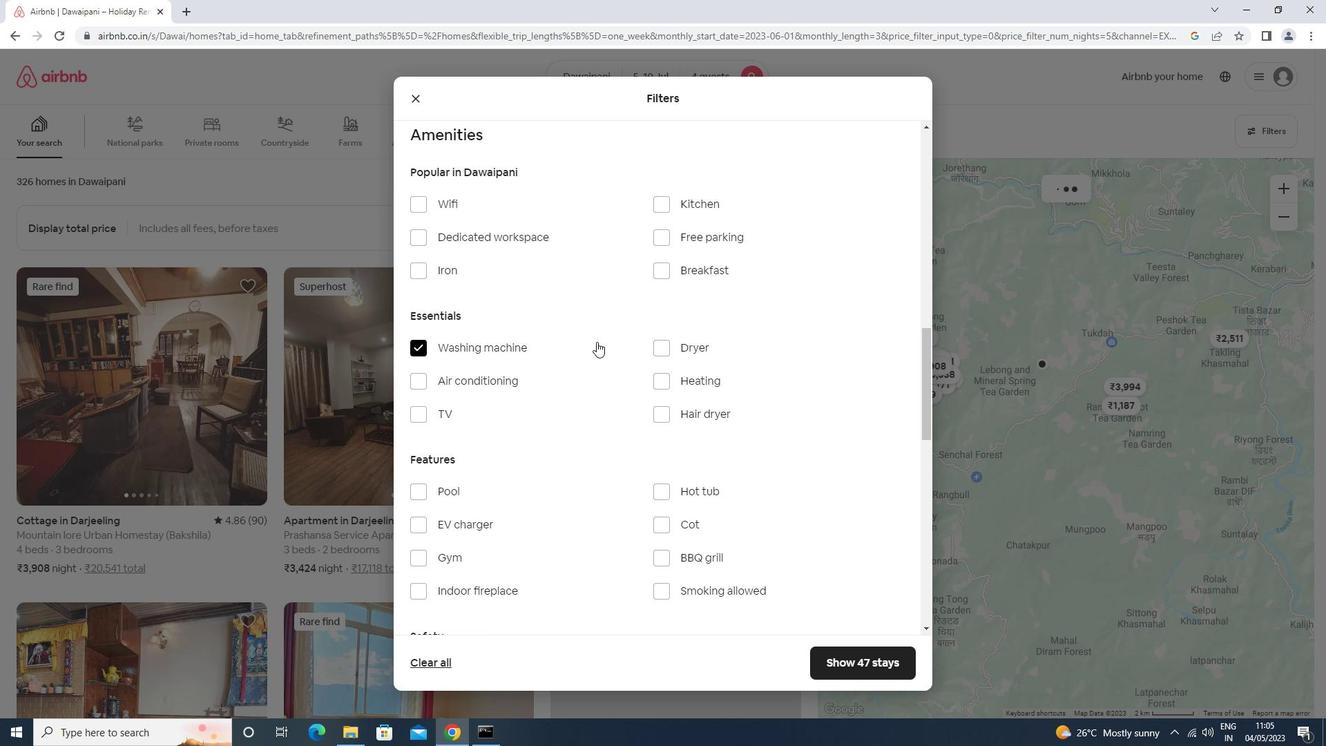 
Action: Mouse moved to (598, 342)
Screenshot: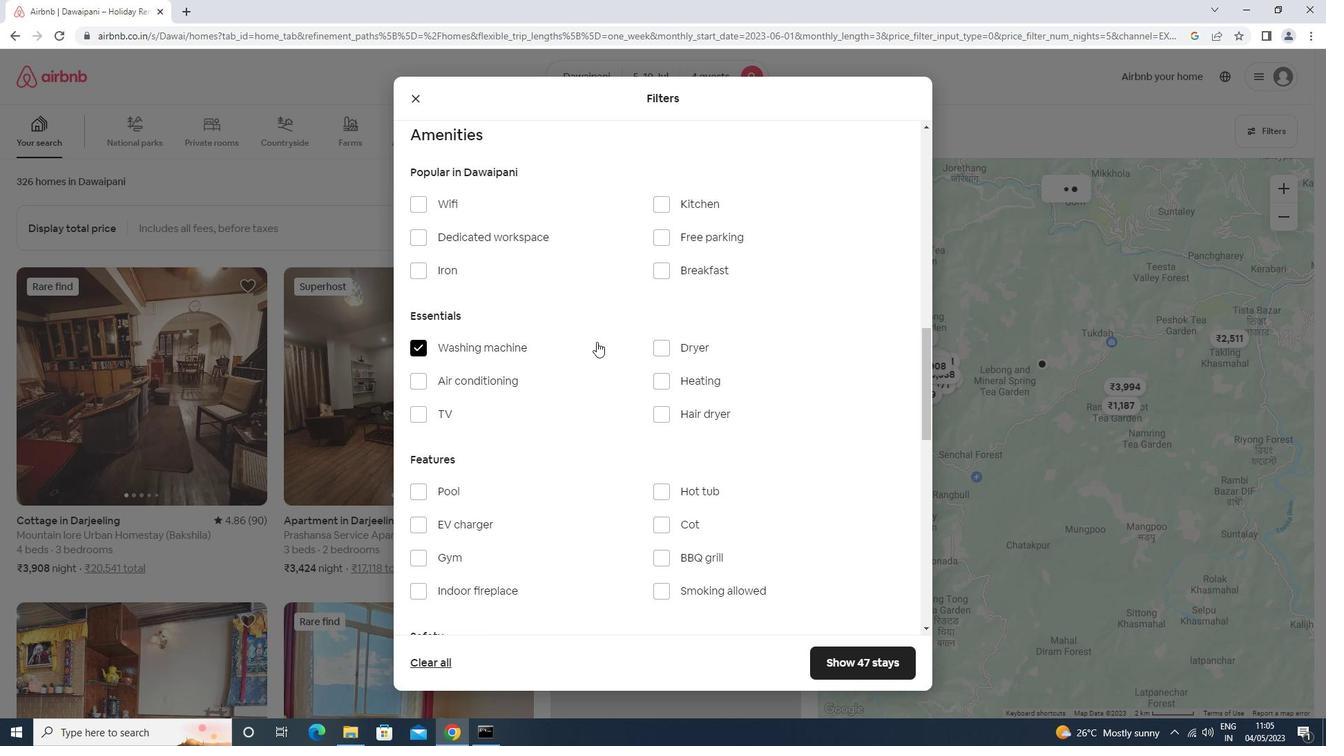 
Action: Mouse scrolled (598, 342) with delta (0, 0)
Screenshot: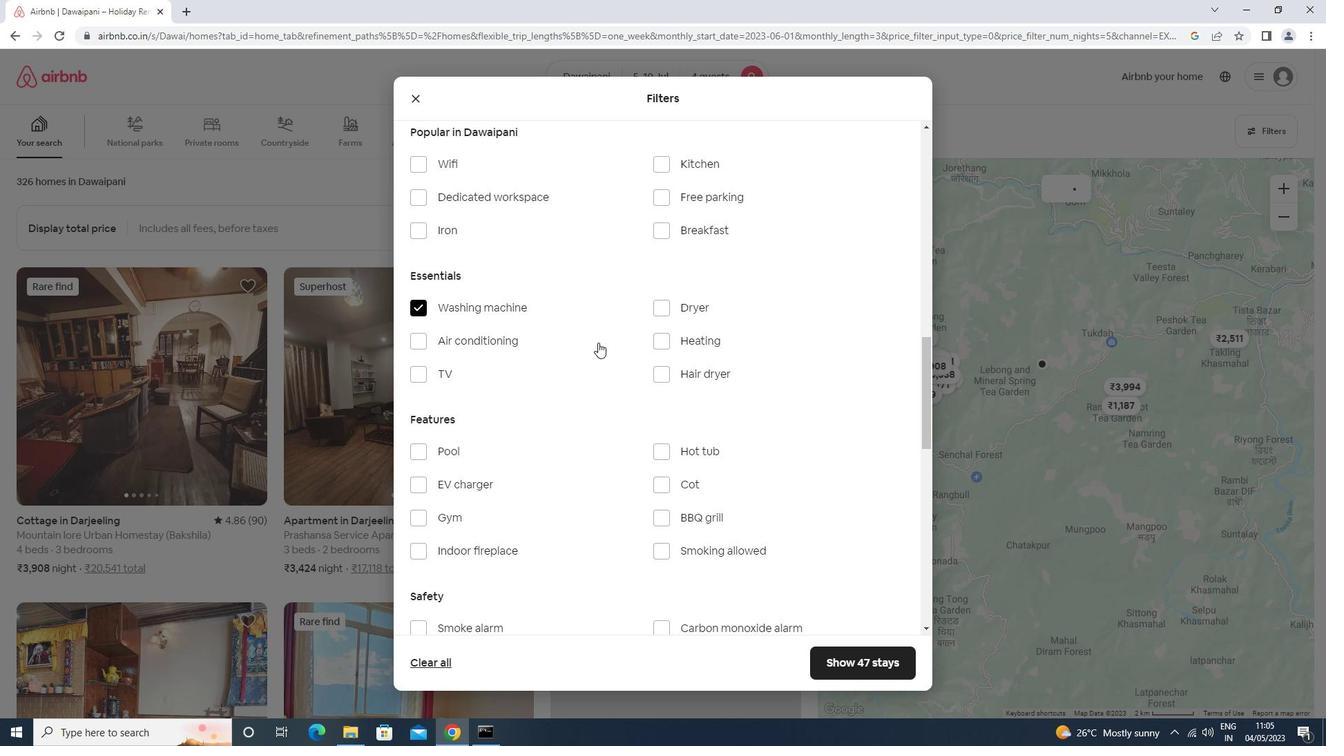 
Action: Mouse scrolled (598, 342) with delta (0, 0)
Screenshot: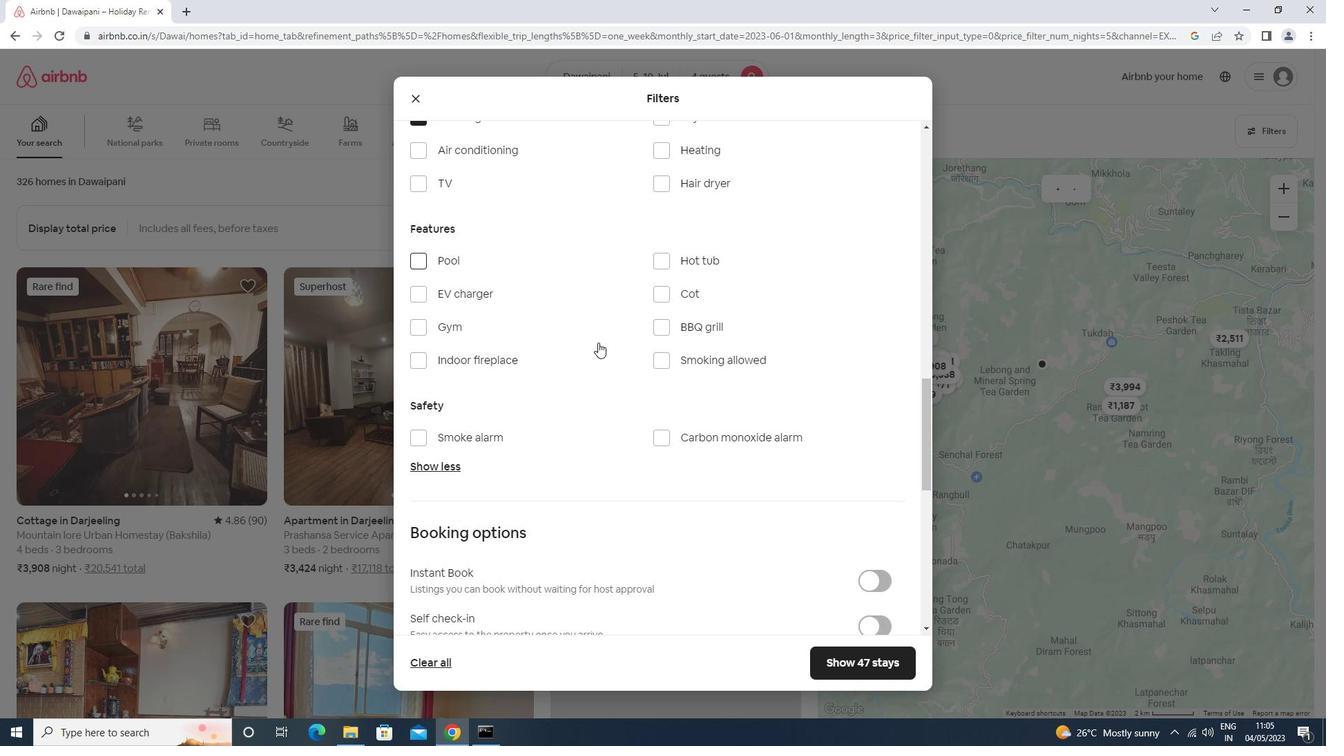 
Action: Mouse scrolled (598, 342) with delta (0, 0)
Screenshot: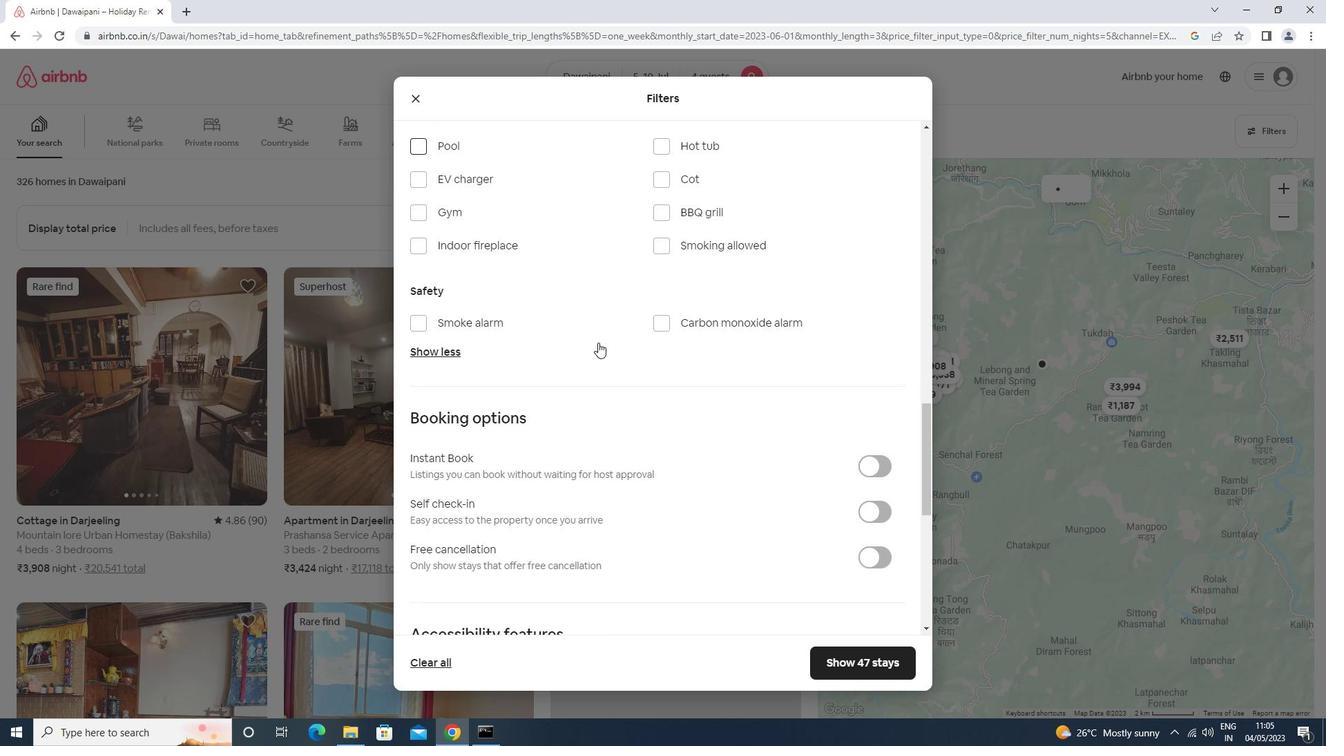 
Action: Mouse scrolled (598, 342) with delta (0, 0)
Screenshot: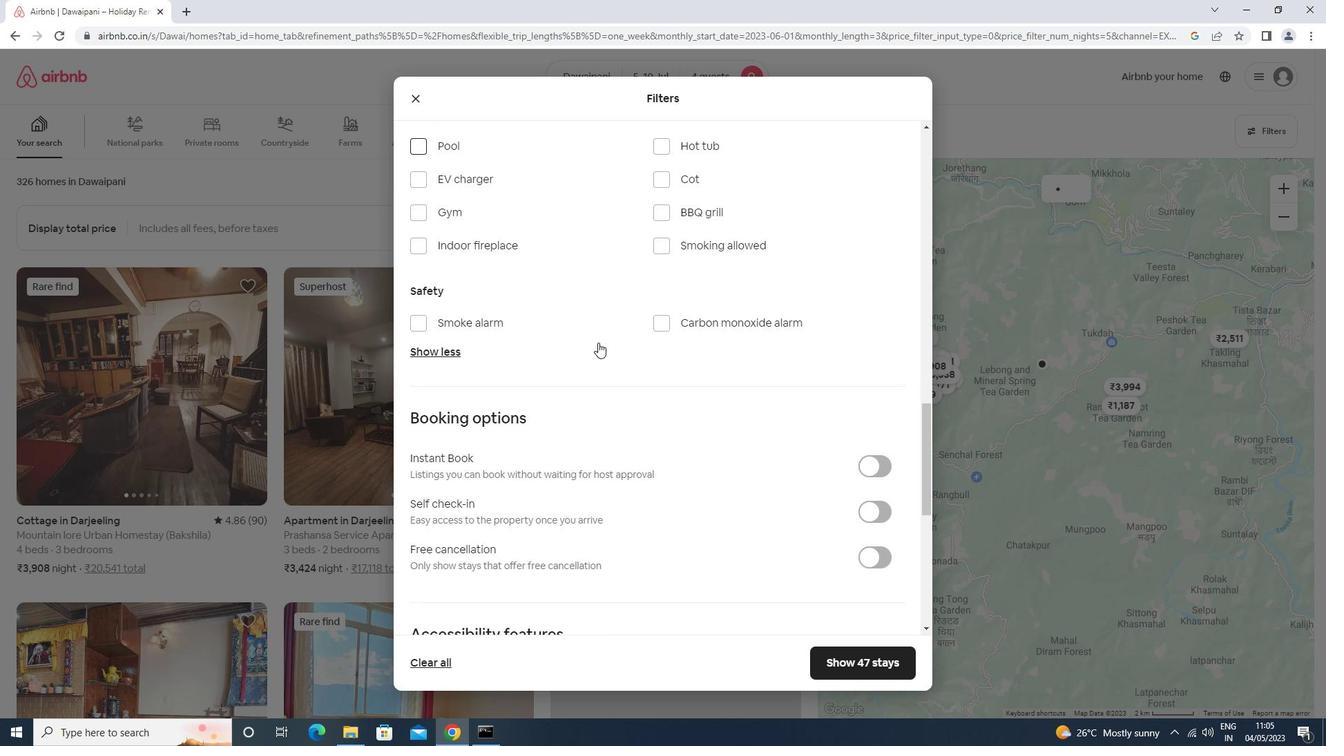 
Action: Mouse scrolled (598, 342) with delta (0, 0)
Screenshot: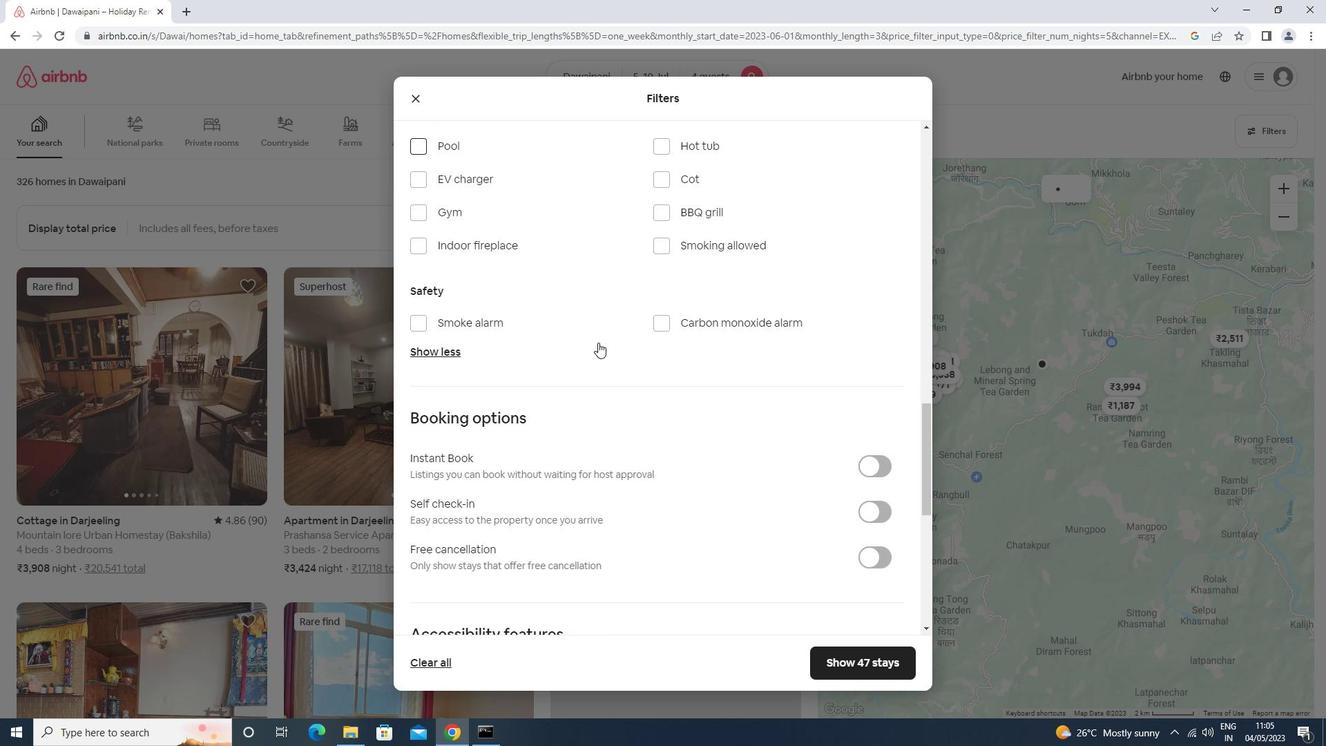 
Action: Mouse moved to (870, 167)
Screenshot: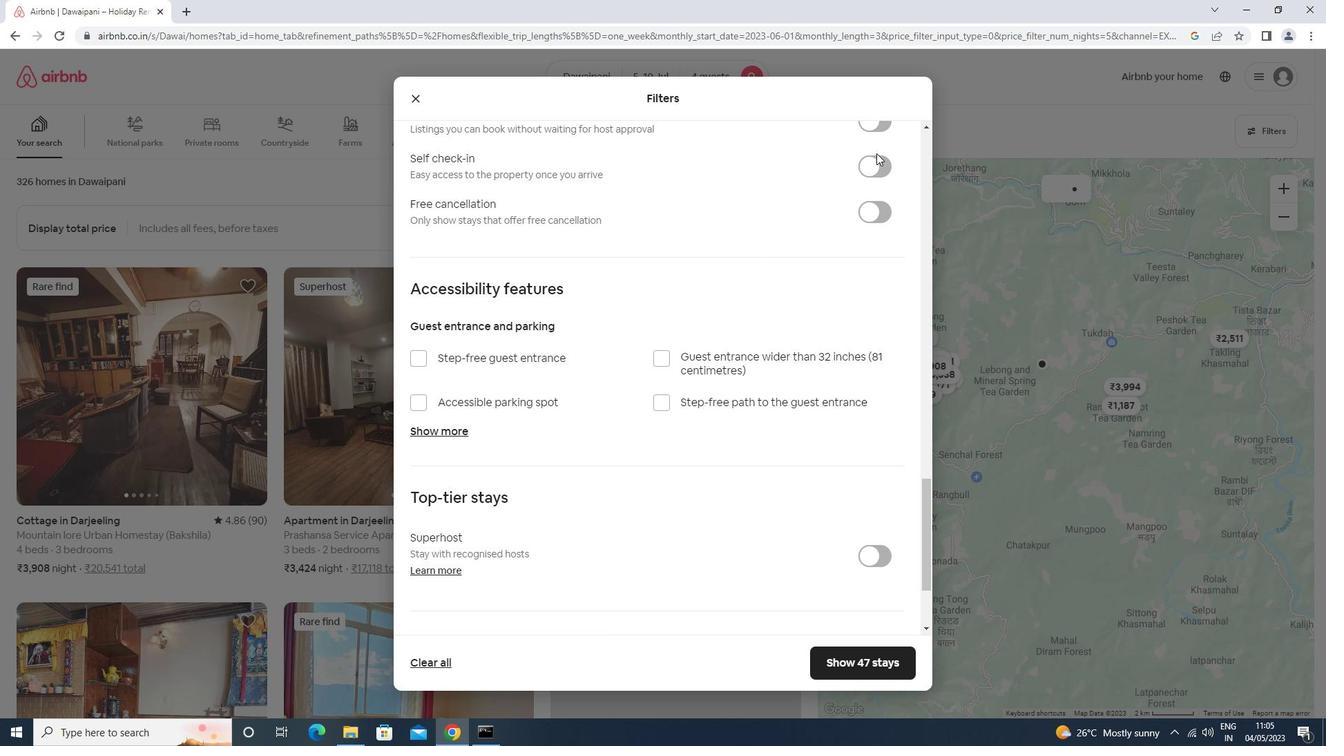 
Action: Mouse pressed left at (870, 167)
Screenshot: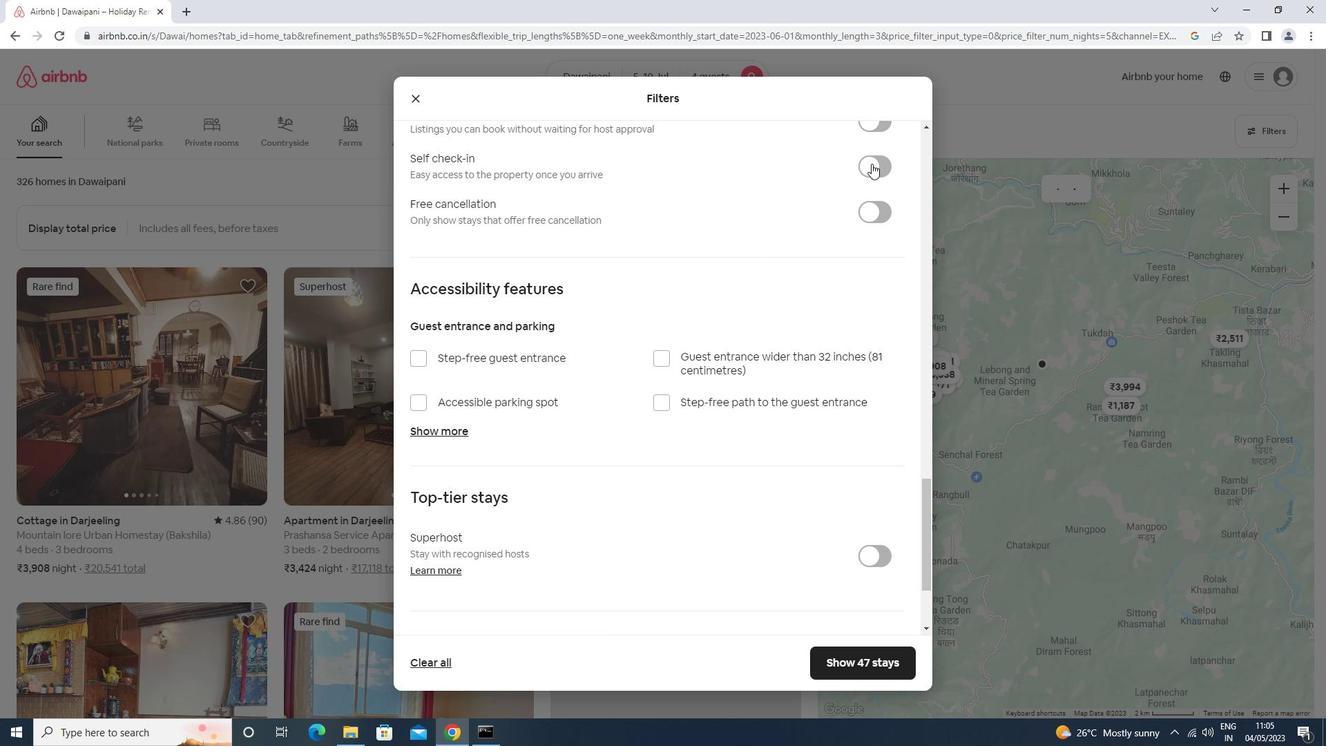 
Action: Mouse moved to (489, 390)
Screenshot: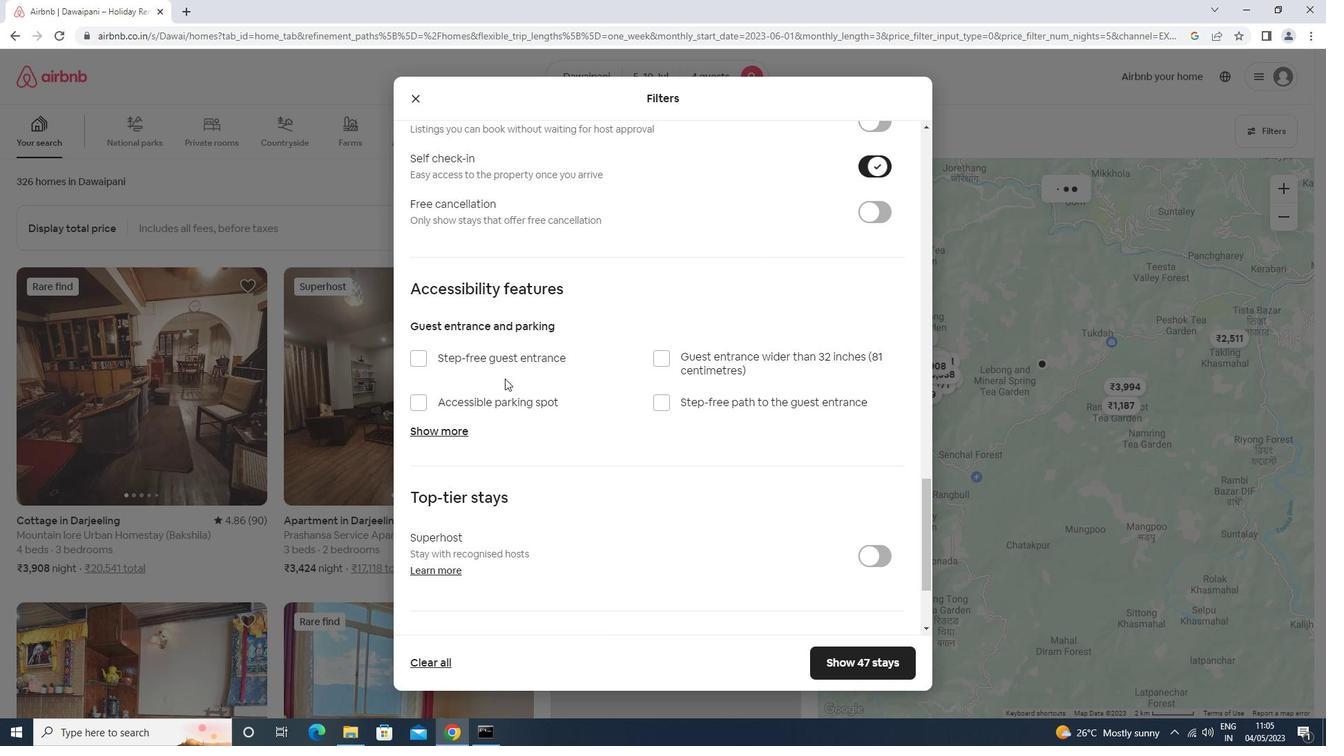 
Action: Mouse scrolled (489, 389) with delta (0, 0)
Screenshot: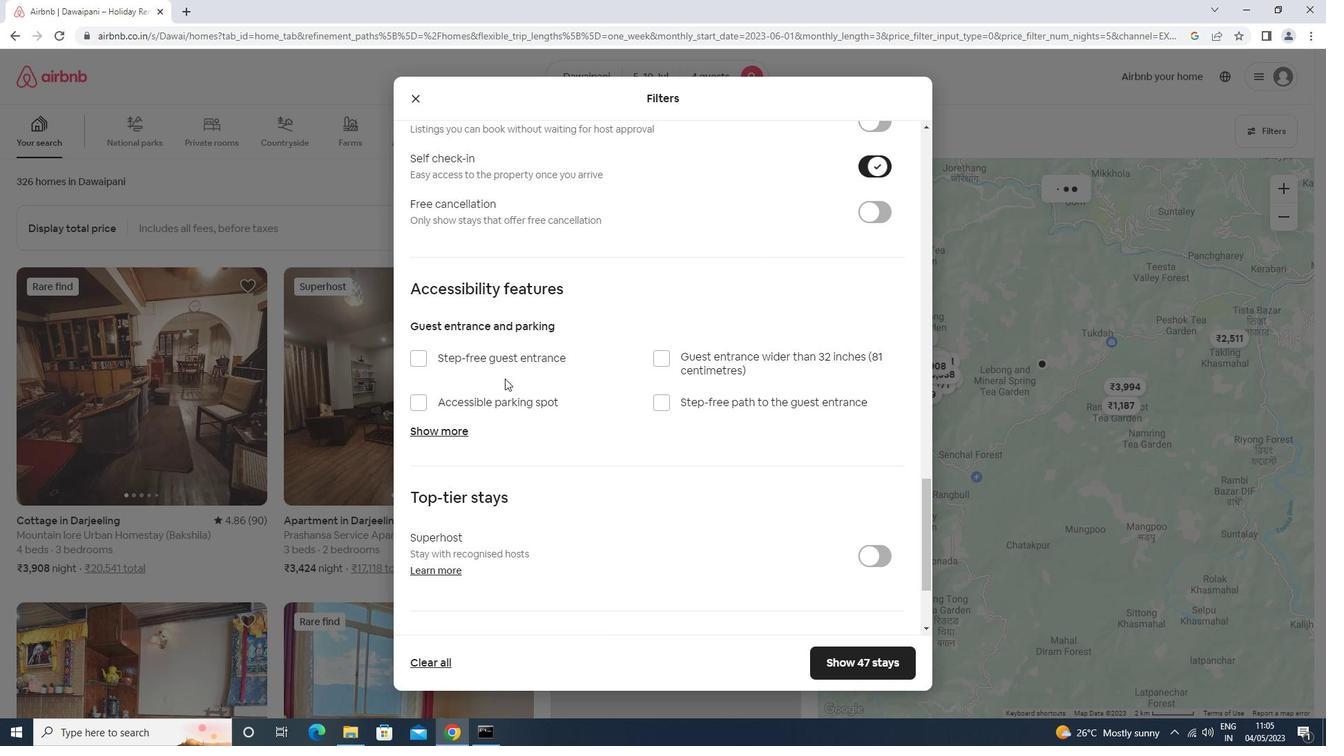 
Action: Mouse moved to (489, 391)
Screenshot: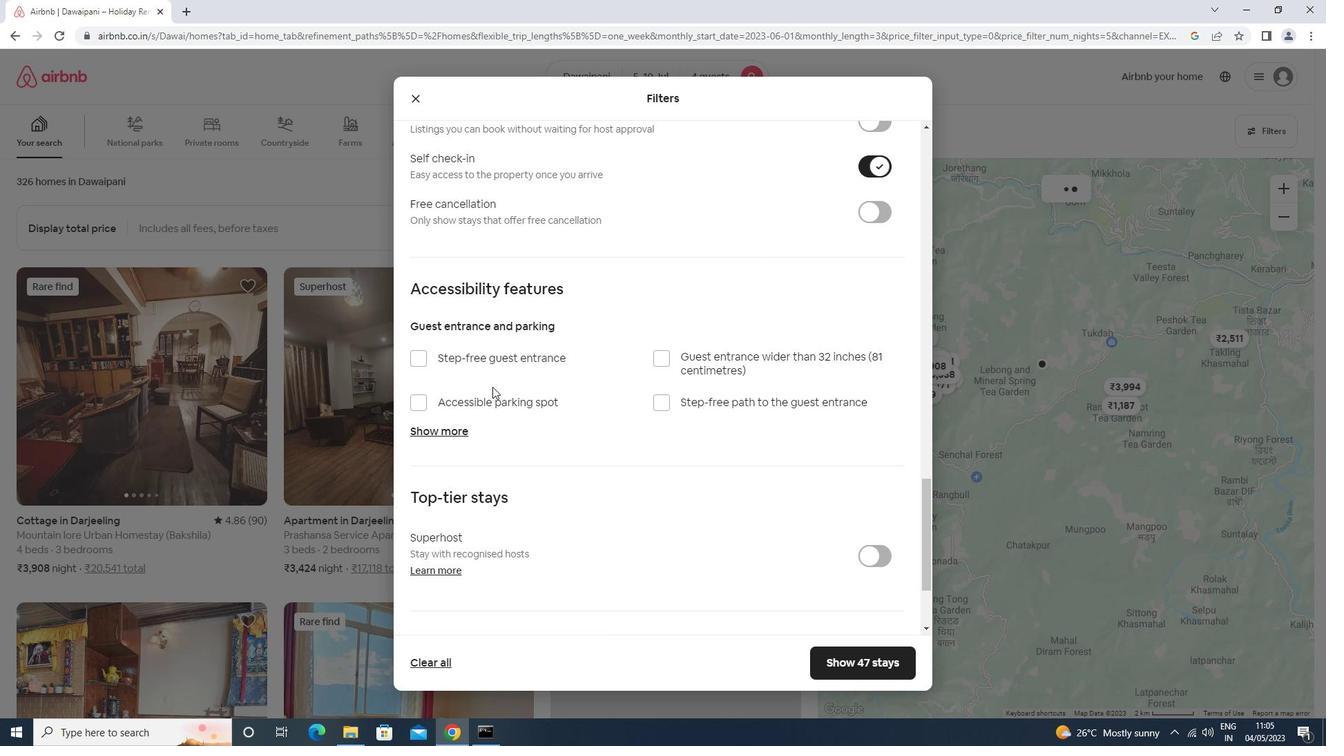 
Action: Mouse scrolled (489, 391) with delta (0, 0)
Screenshot: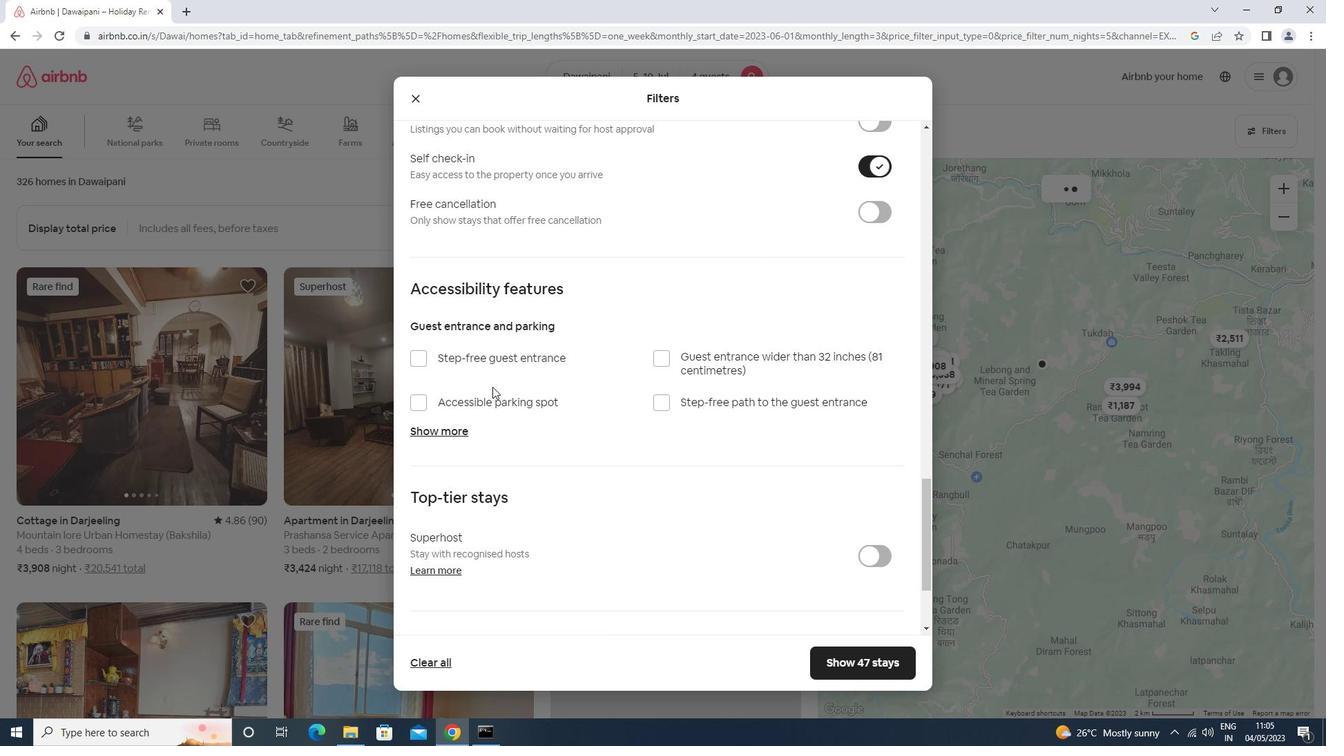 
Action: Mouse moved to (488, 393)
Screenshot: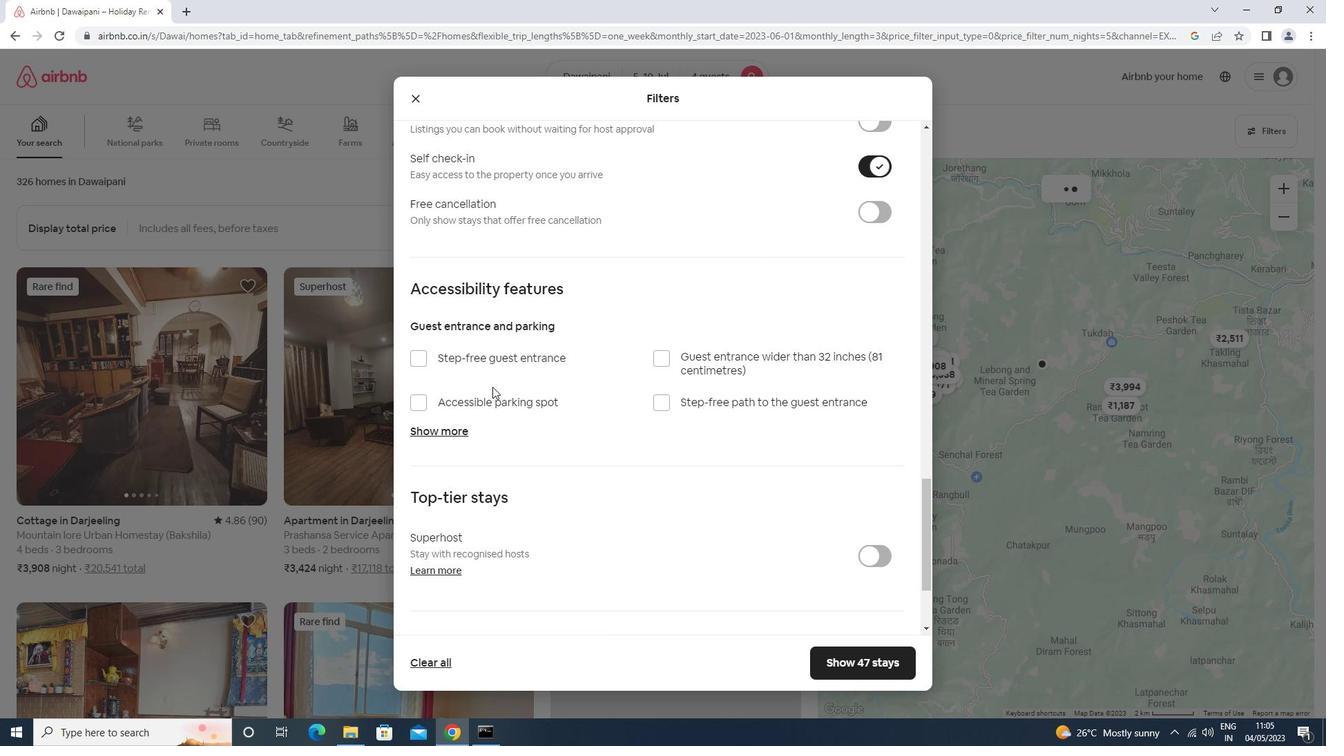 
Action: Mouse scrolled (488, 392) with delta (0, 0)
Screenshot: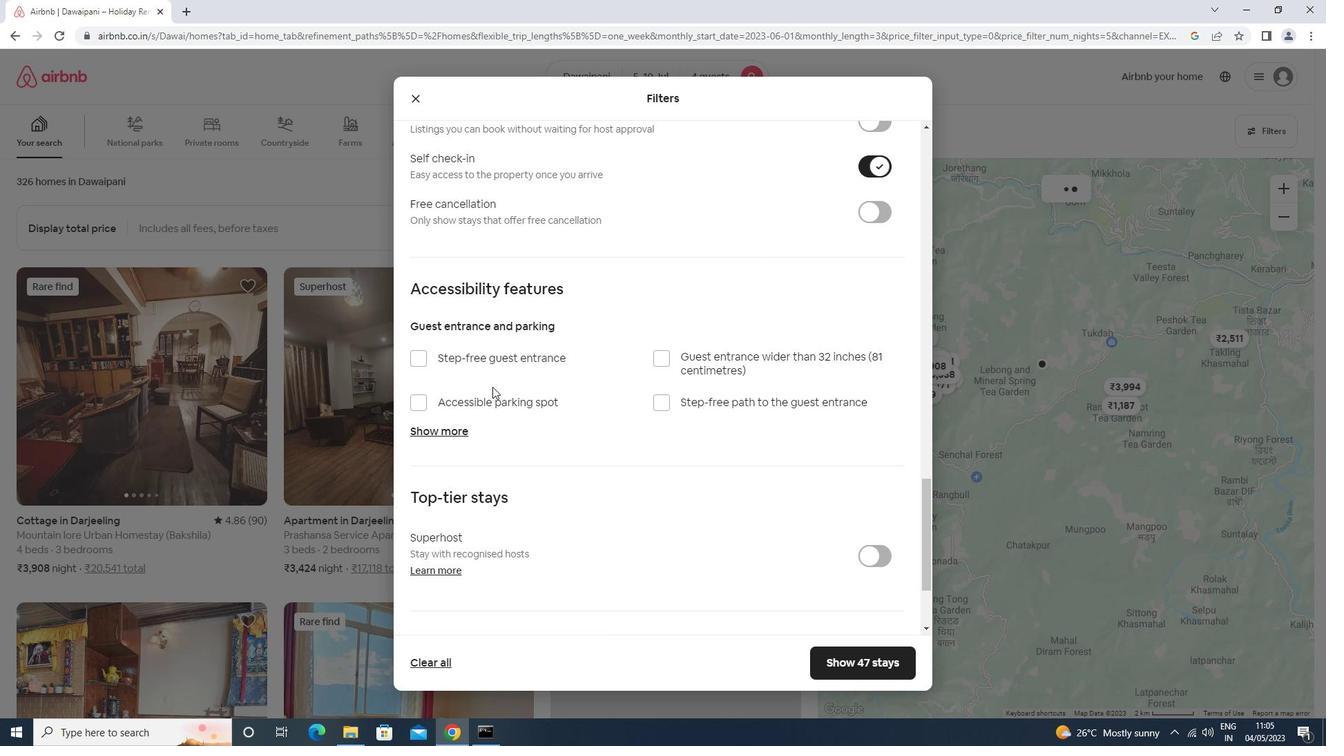 
Action: Mouse moved to (488, 393)
Screenshot: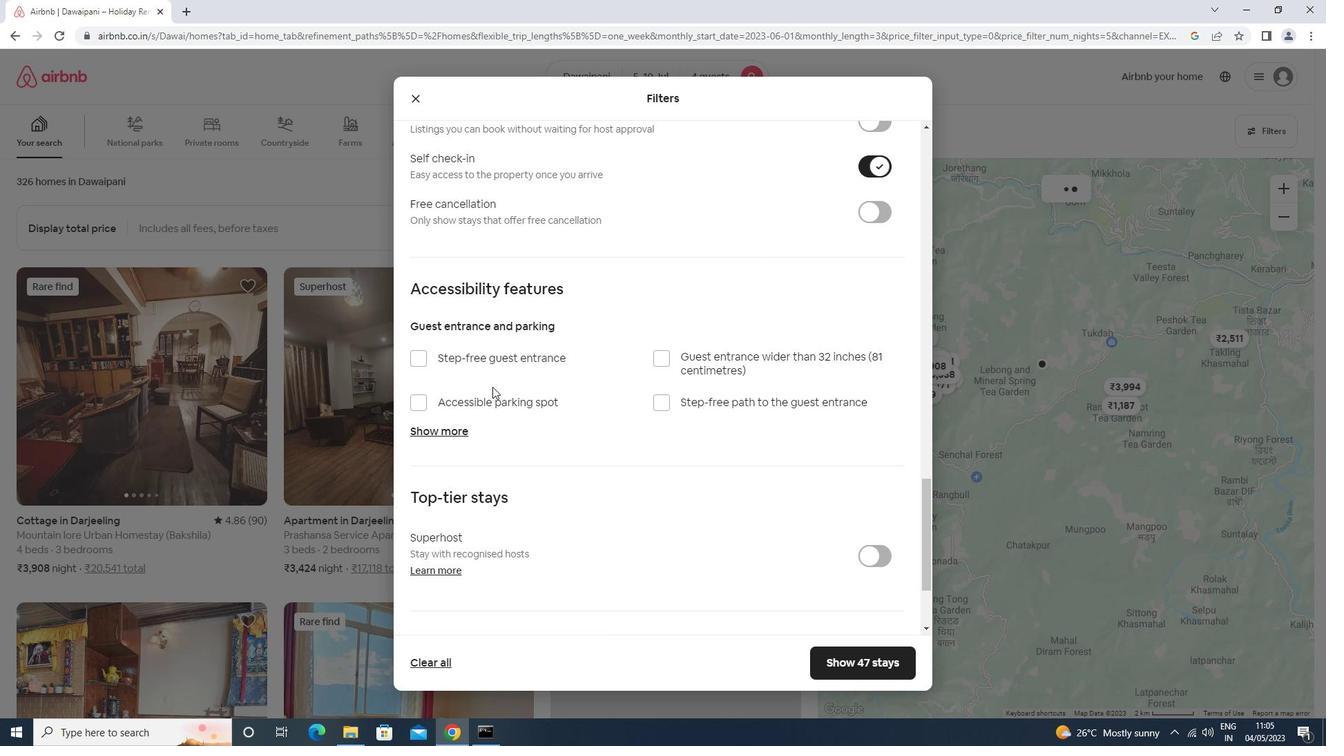 
Action: Mouse scrolled (488, 392) with delta (0, 0)
Screenshot: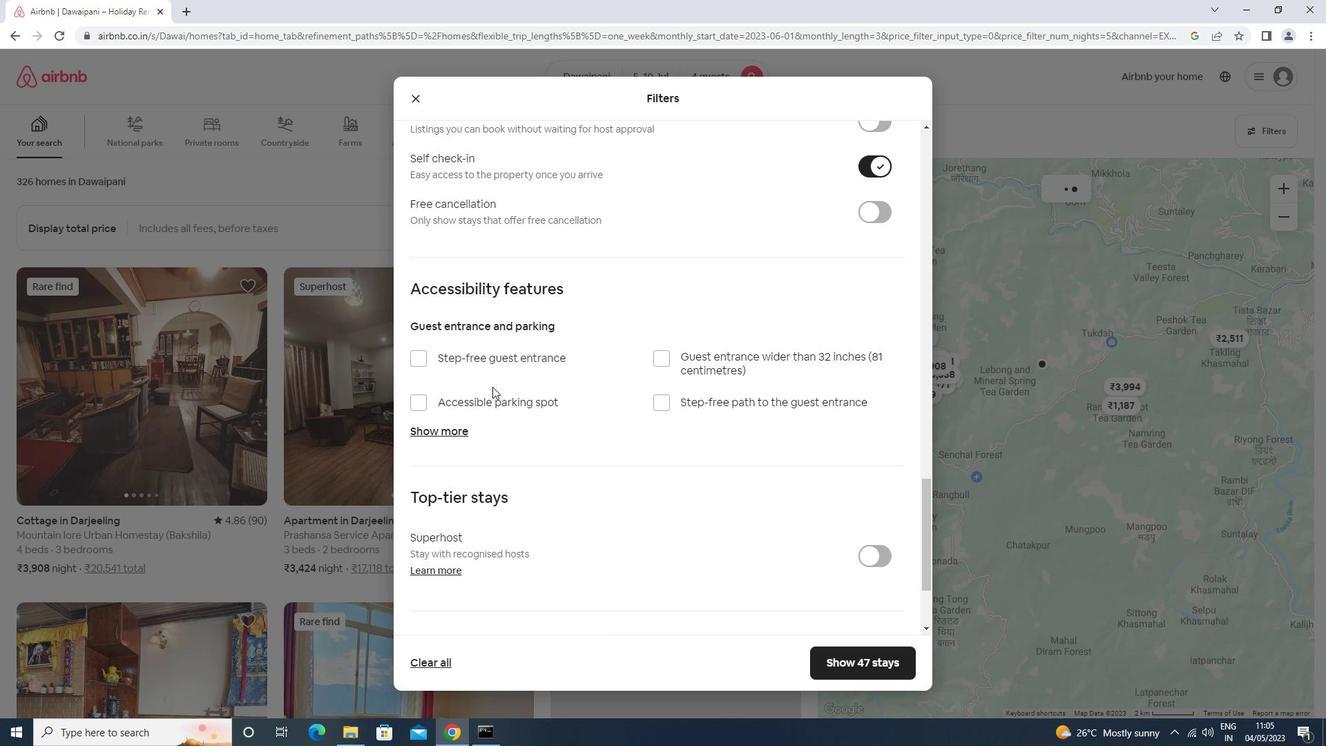 
Action: Mouse moved to (488, 393)
Screenshot: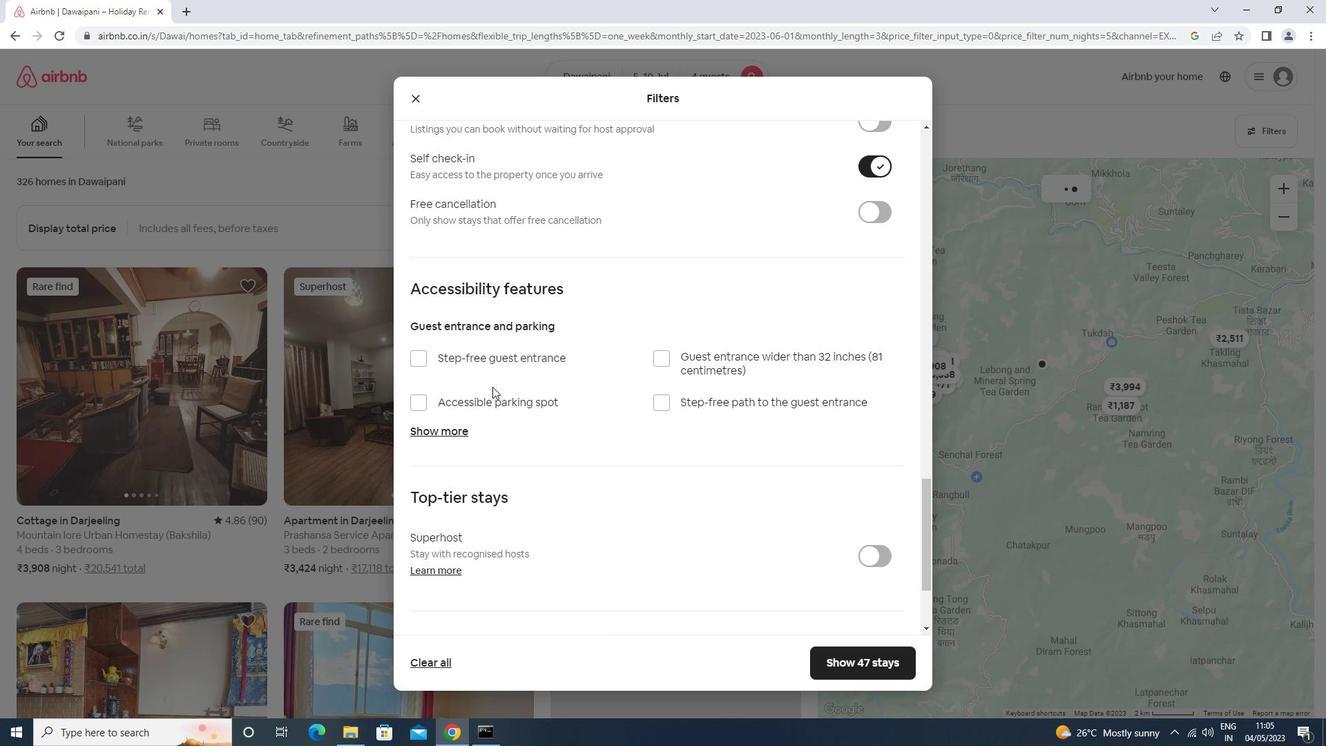 
Action: Mouse scrolled (488, 393) with delta (0, 0)
Screenshot: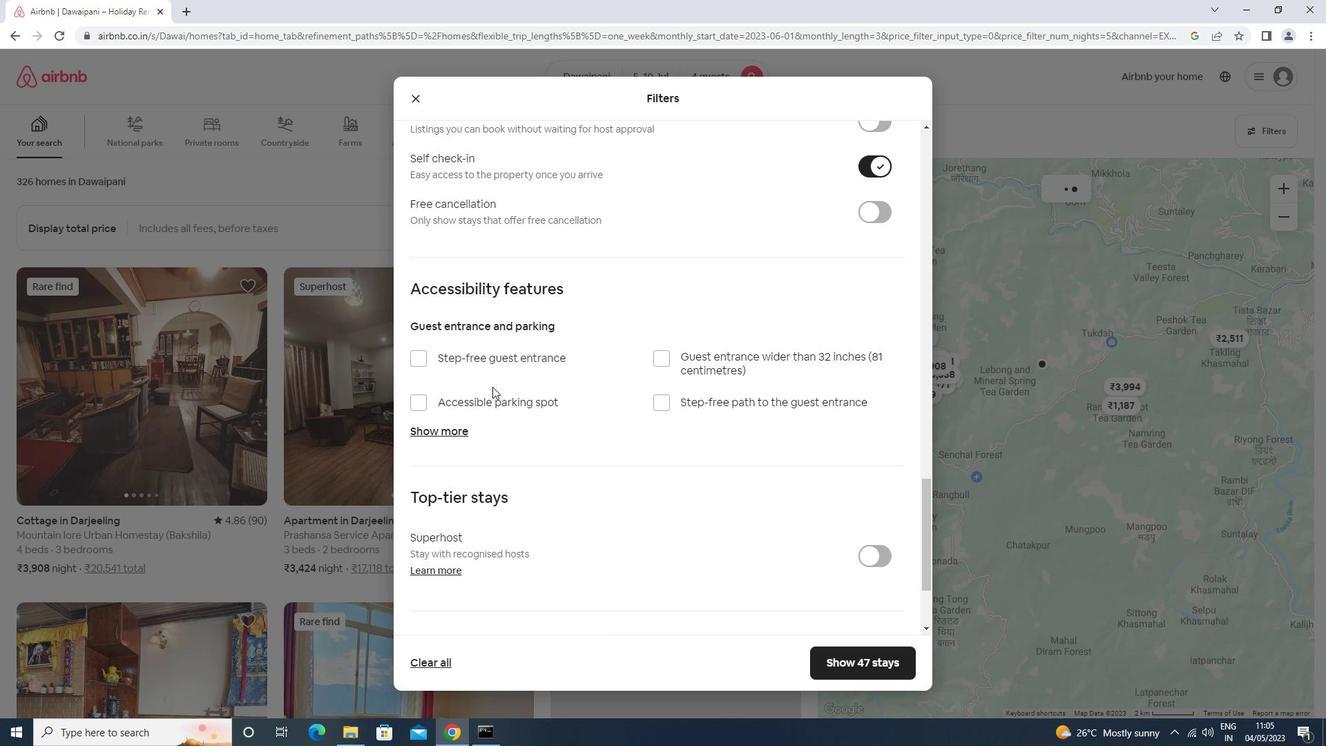 
Action: Mouse moved to (488, 395)
Screenshot: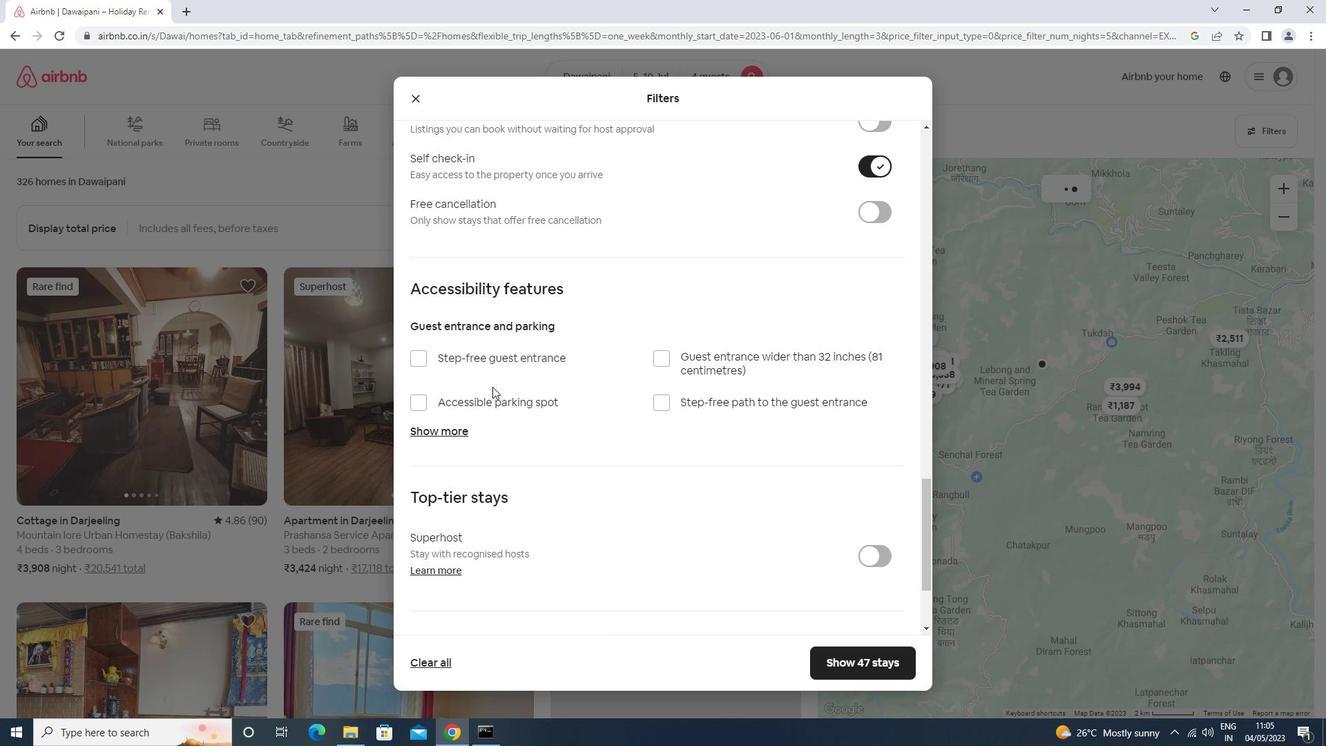 
Action: Mouse scrolled (488, 395) with delta (0, 0)
Screenshot: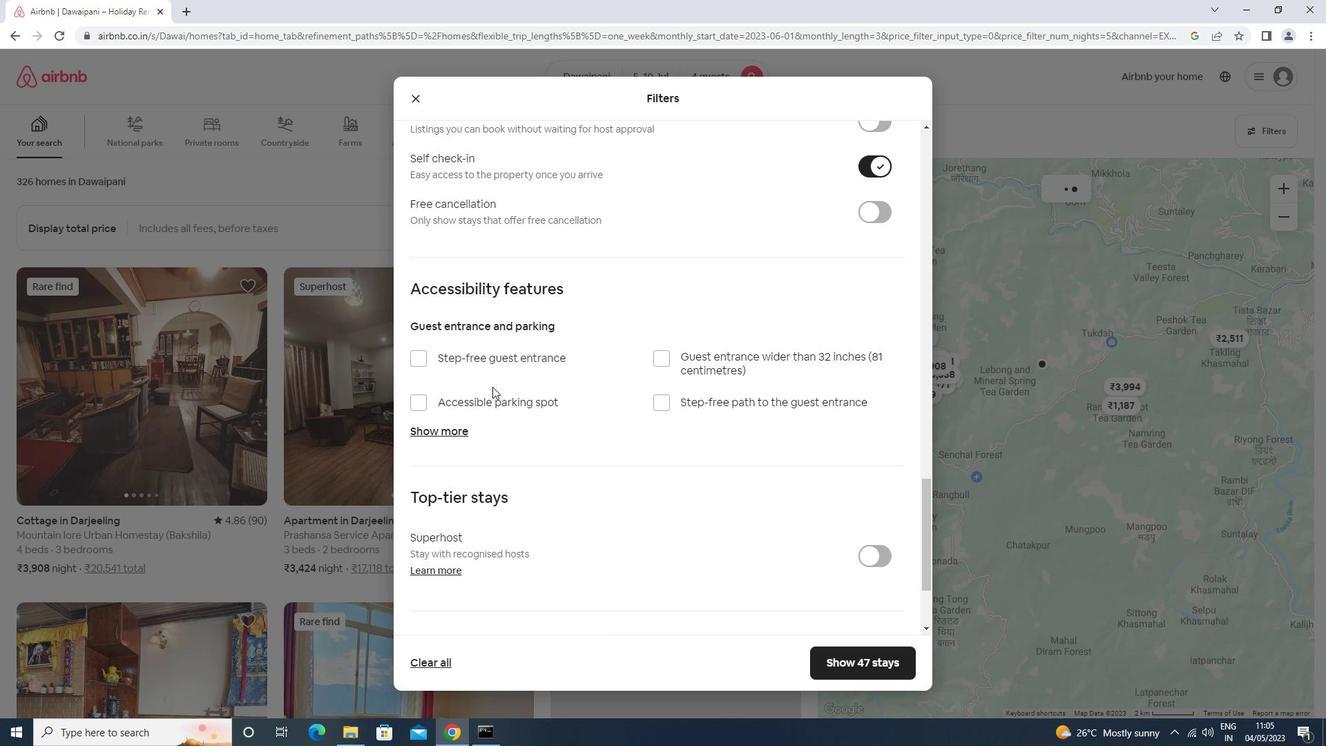 
Action: Mouse moved to (488, 405)
Screenshot: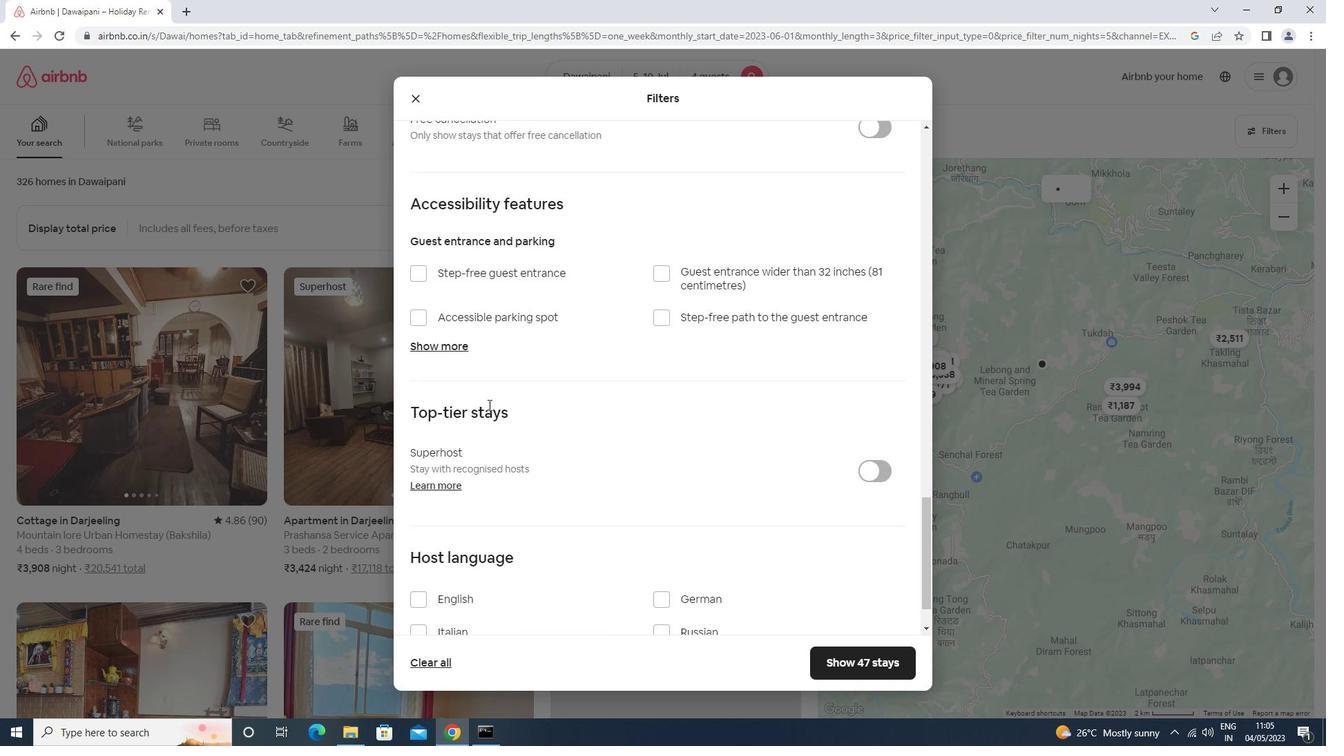 
Action: Mouse scrolled (488, 404) with delta (0, 0)
Screenshot: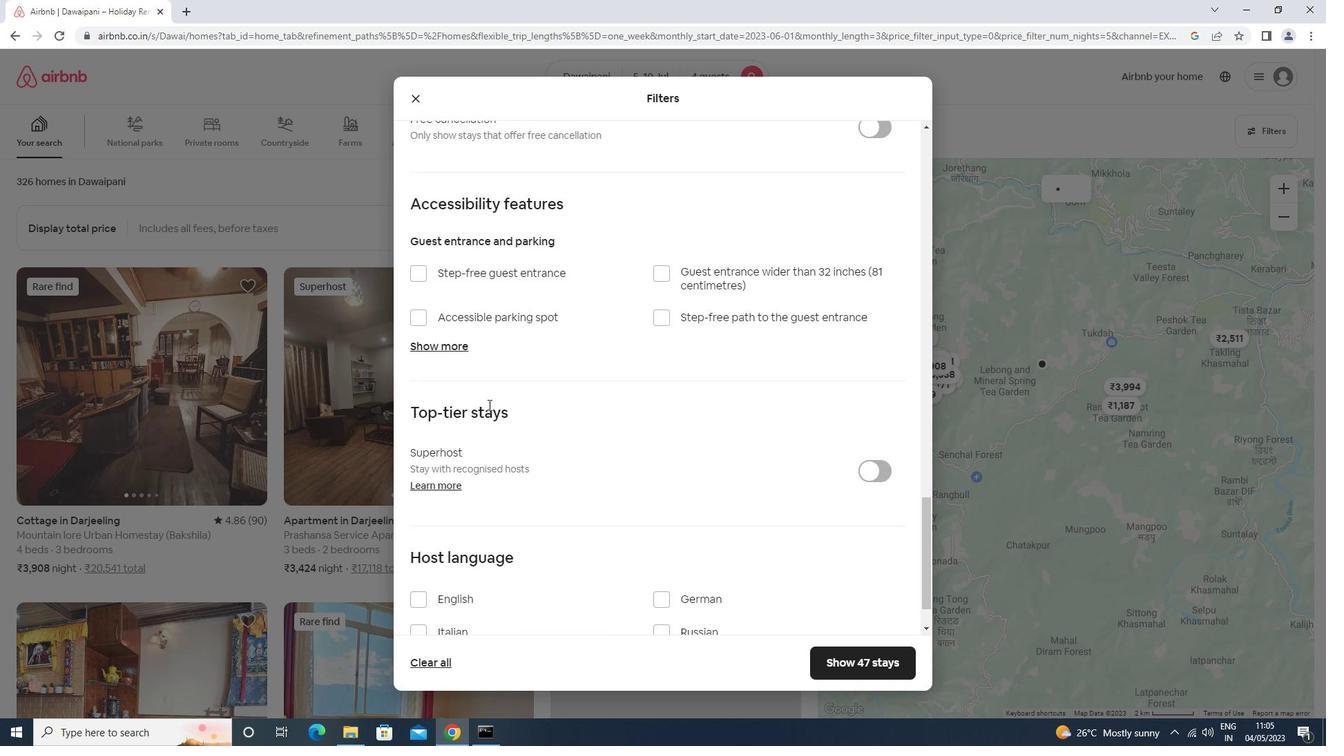 
Action: Mouse moved to (488, 406)
Screenshot: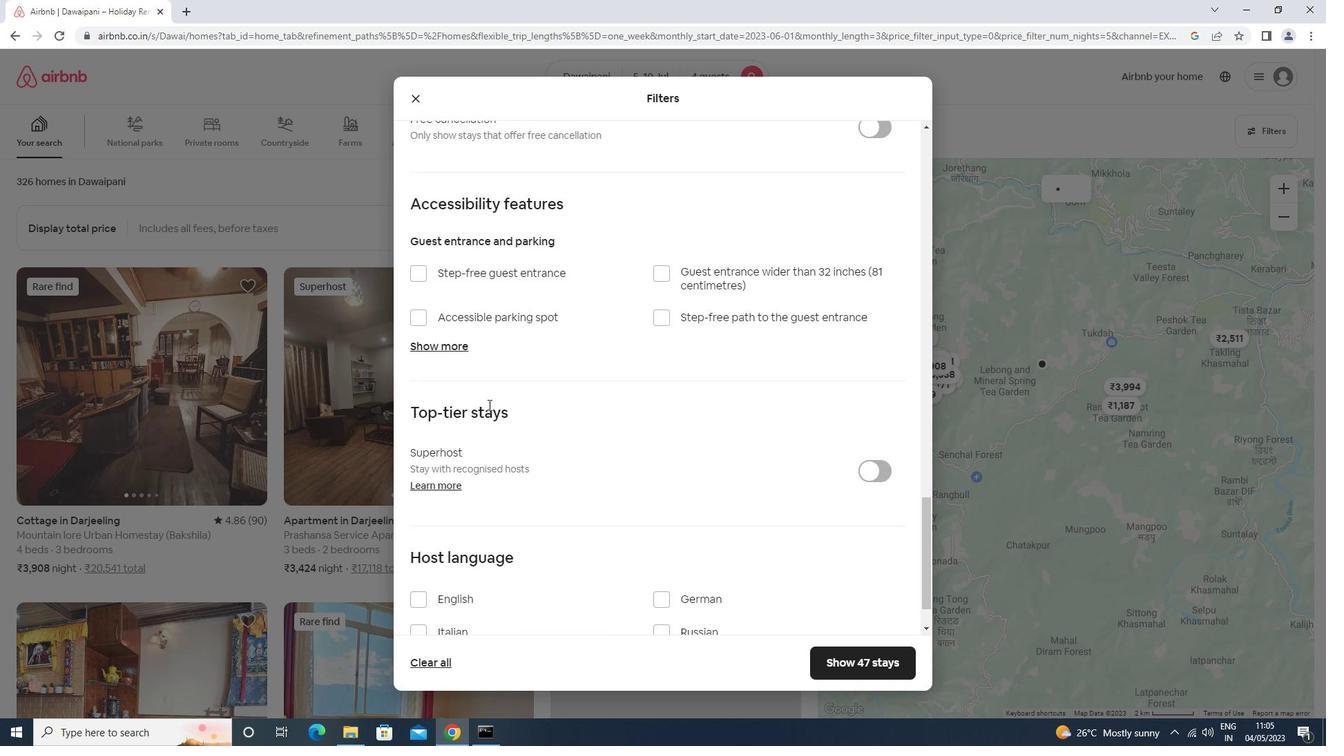
Action: Mouse scrolled (488, 405) with delta (0, 0)
Screenshot: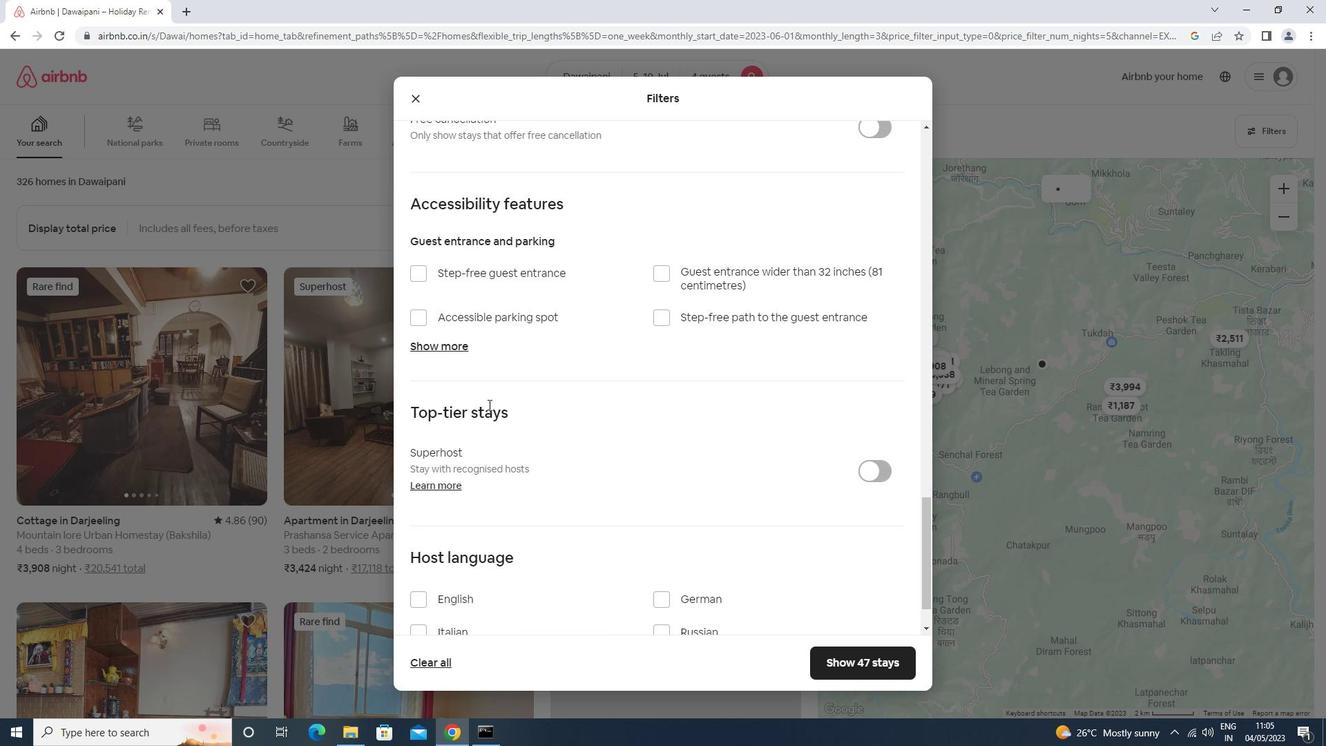 
Action: Mouse scrolled (488, 405) with delta (0, 0)
Screenshot: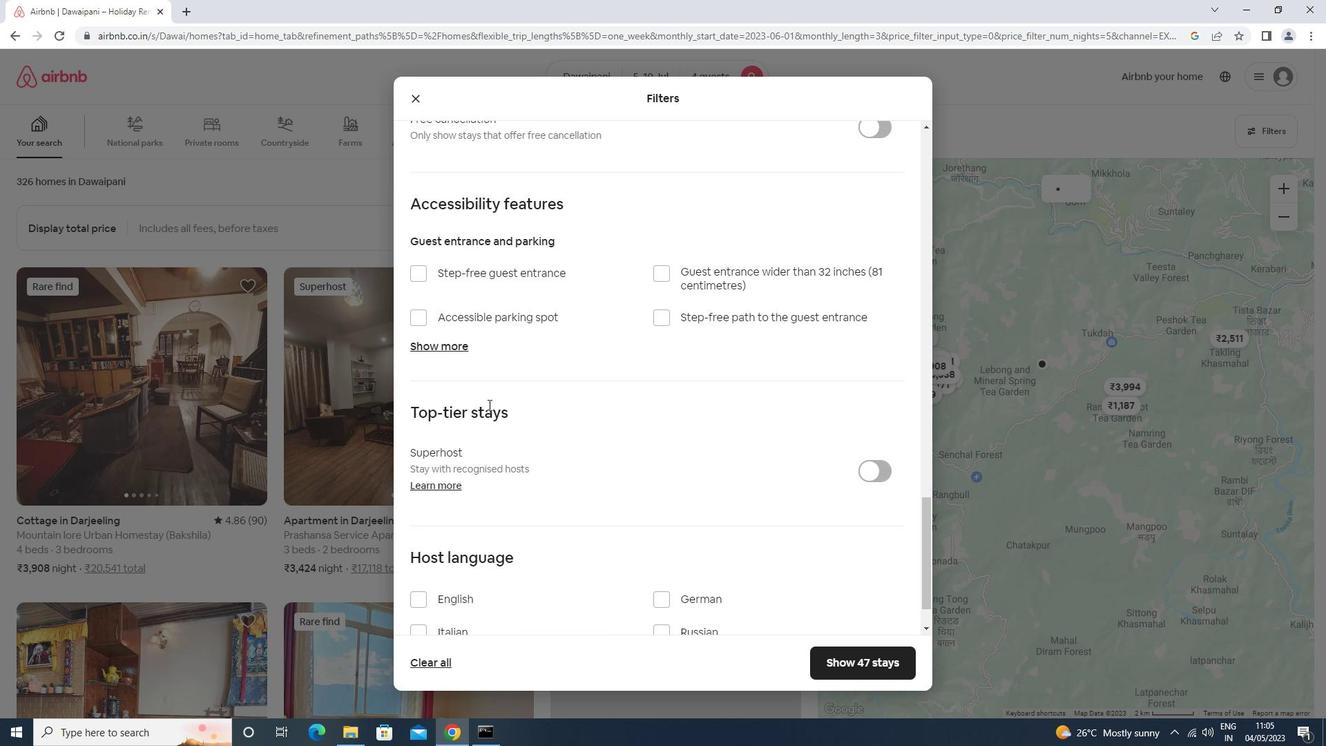 
Action: Mouse scrolled (488, 405) with delta (0, 0)
Screenshot: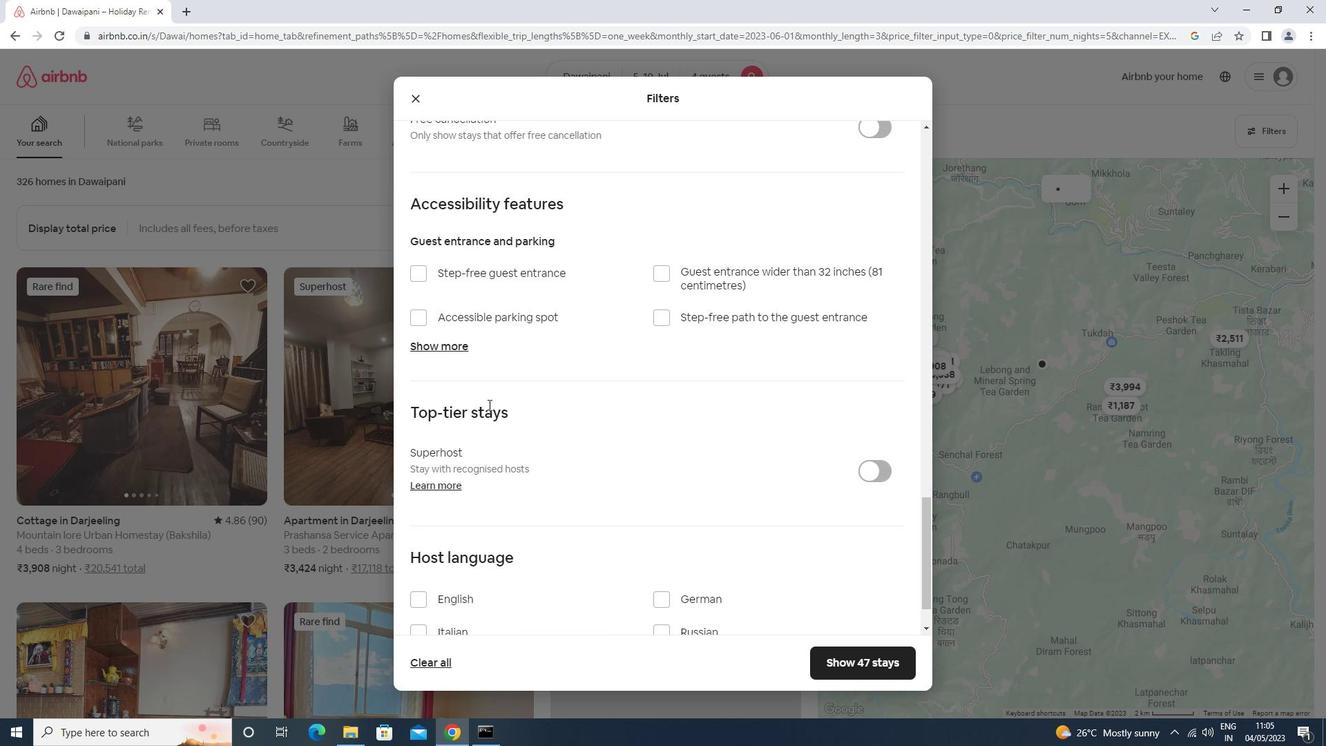 
Action: Mouse scrolled (488, 405) with delta (0, 0)
Screenshot: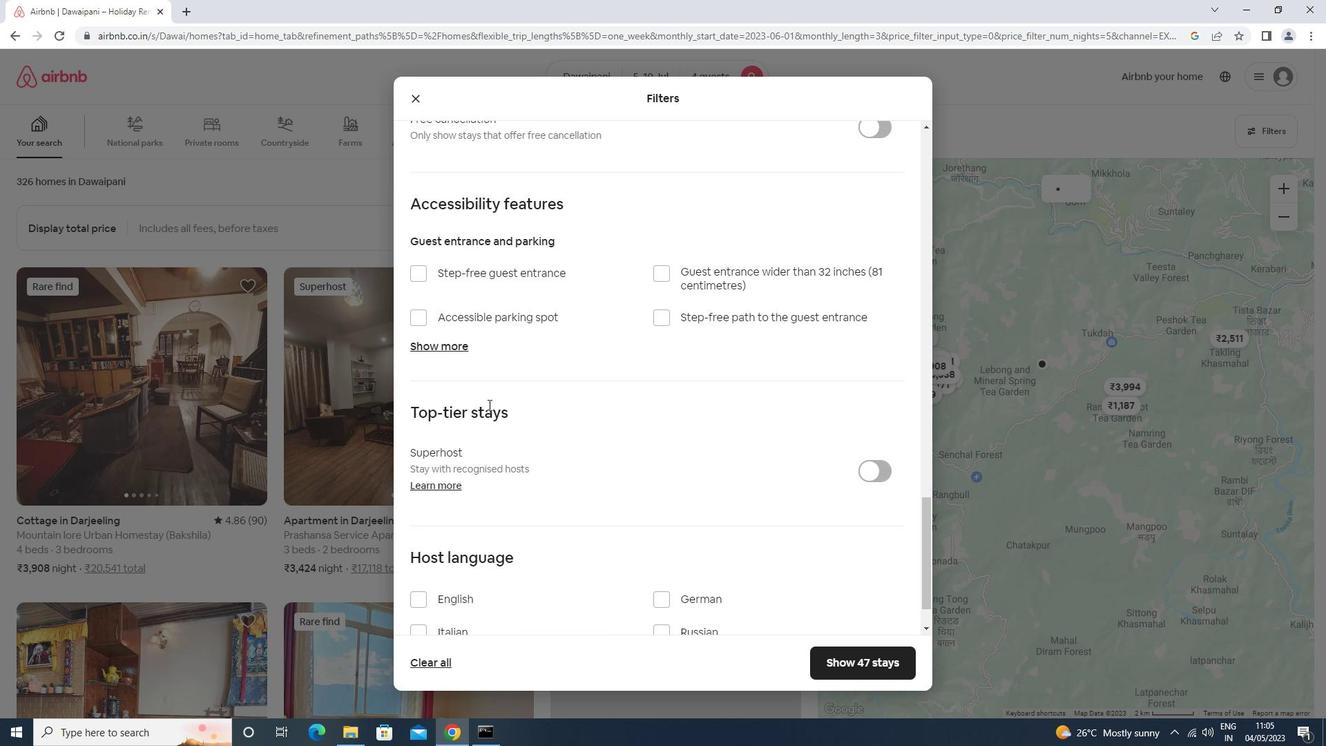 
Action: Mouse moved to (451, 532)
Screenshot: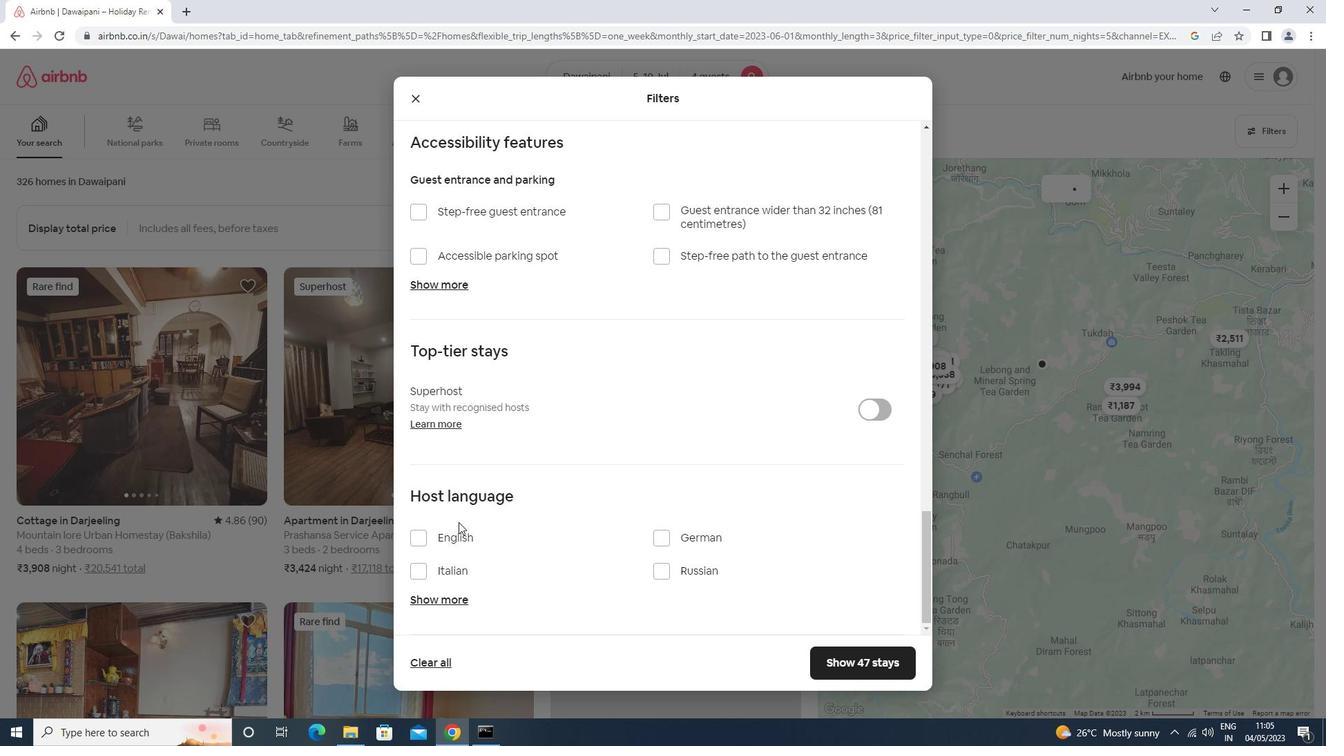 
Action: Mouse pressed left at (451, 532)
Screenshot: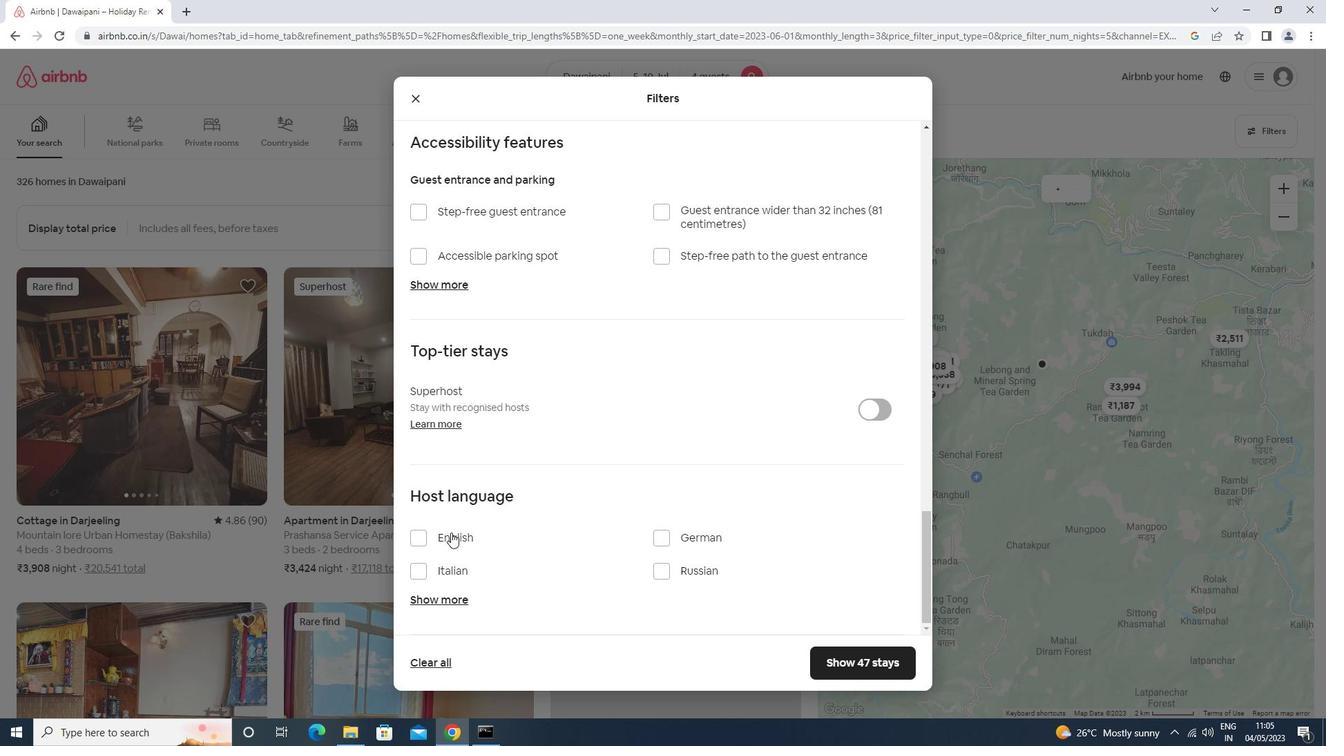 
Action: Mouse moved to (867, 661)
Screenshot: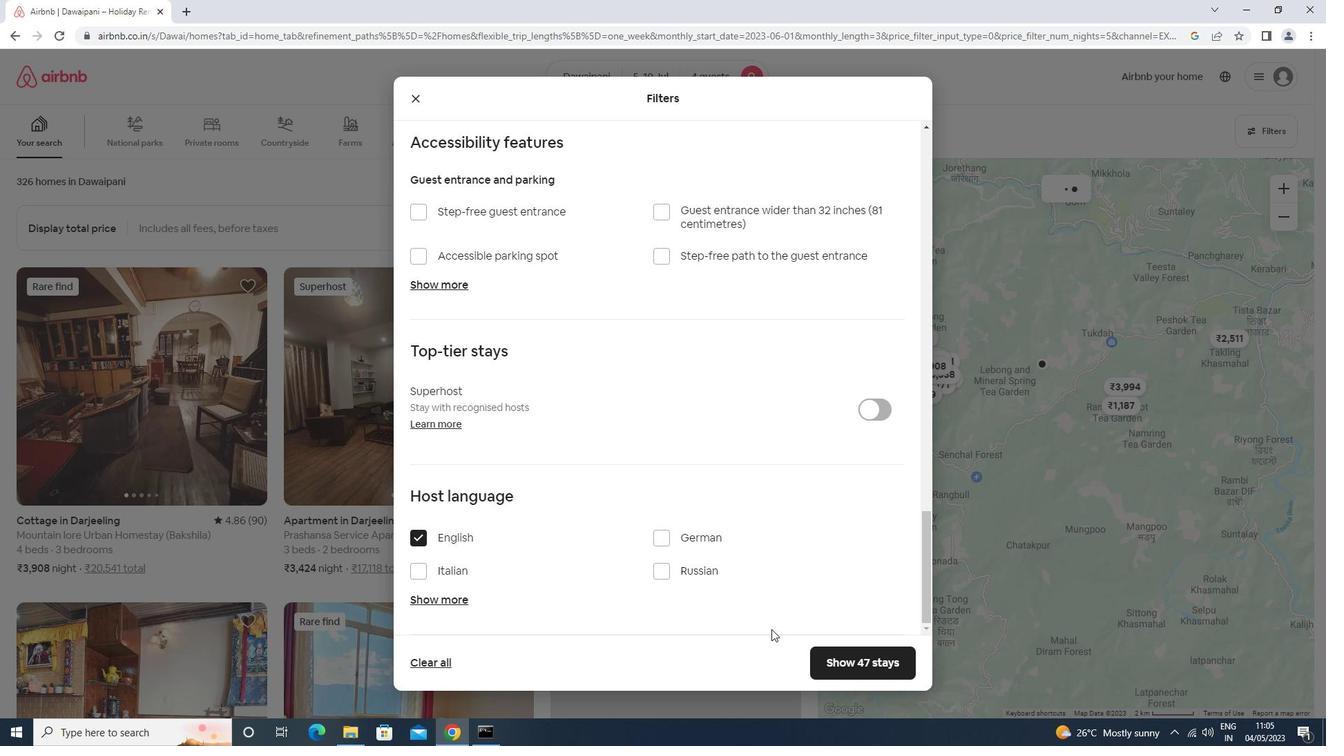
Action: Mouse pressed left at (867, 661)
Screenshot: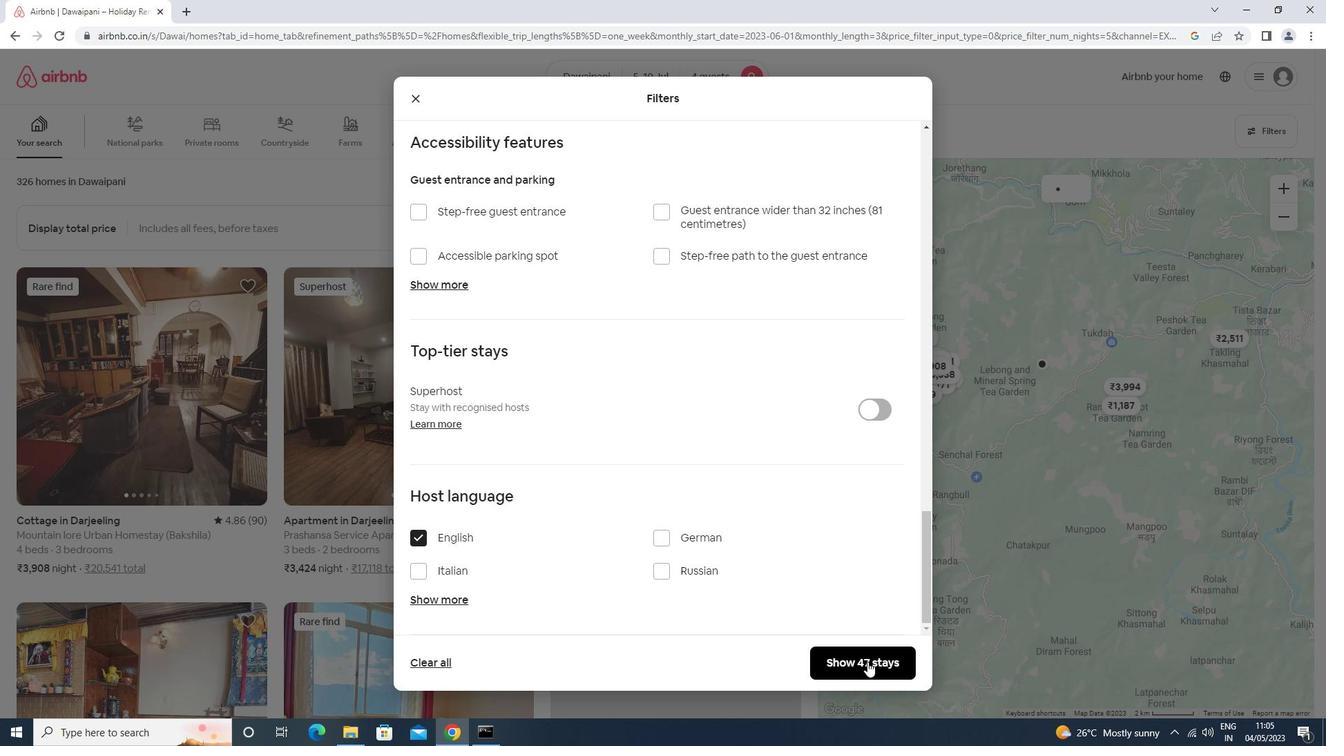 
Action: Mouse moved to (869, 659)
Screenshot: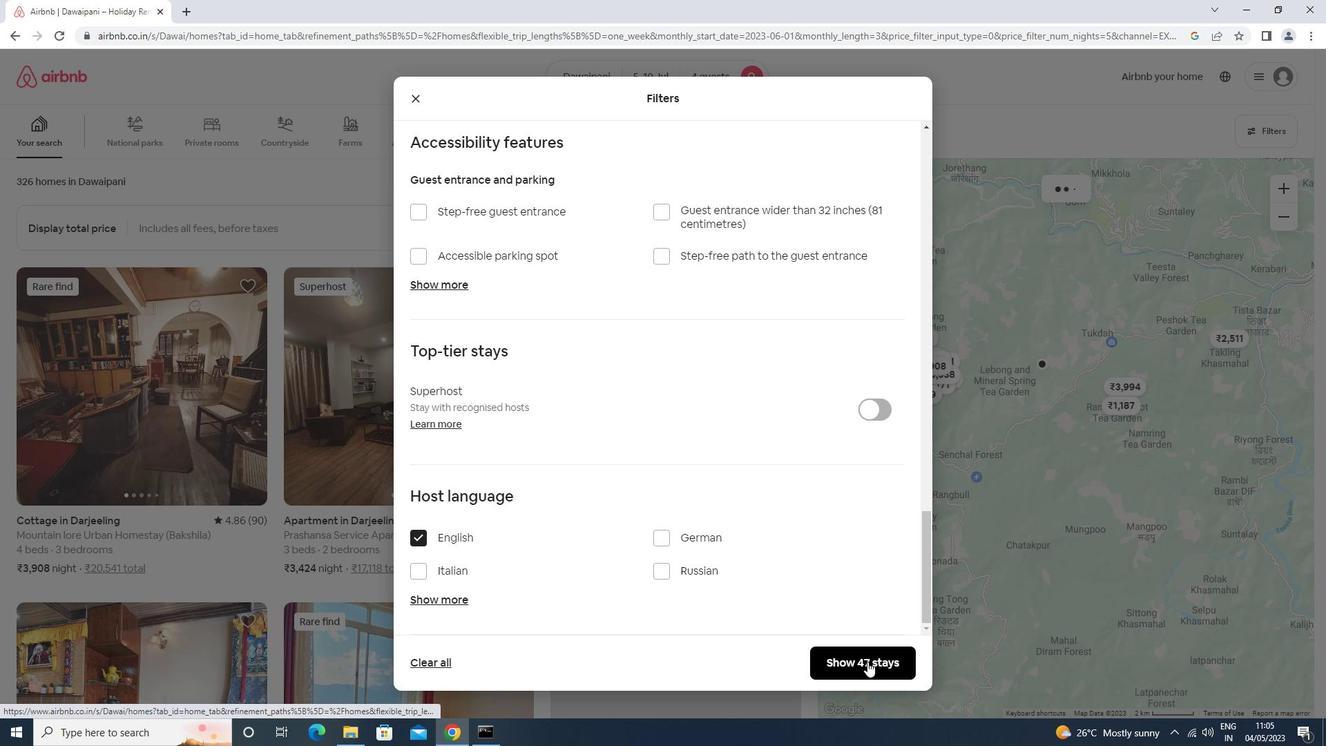 
